 Task: Find connections with filter location Idstein with filter topic #DigitalMarketingwith filter profile language German with filter current company The Mill with filter school Sacred Heart College(autonomous)Thirupattur-635 601 with filter industry Medical Practices with filter service category Real Estate with filter keywords title Ghostwriter
Action: Mouse moved to (579, 77)
Screenshot: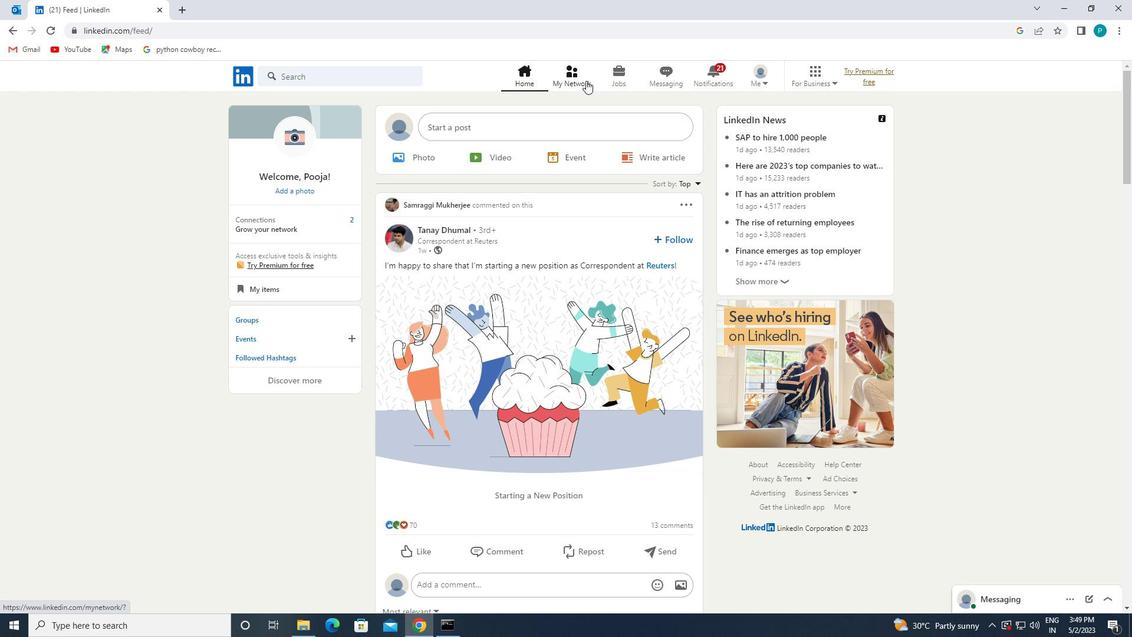 
Action: Mouse pressed left at (579, 77)
Screenshot: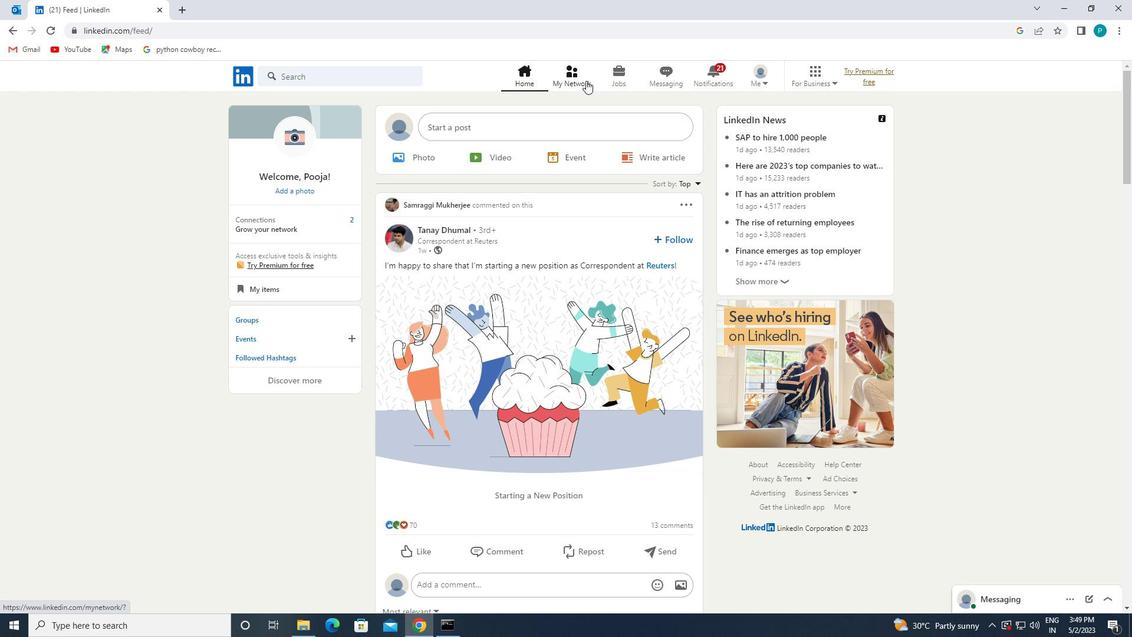 
Action: Mouse moved to (359, 138)
Screenshot: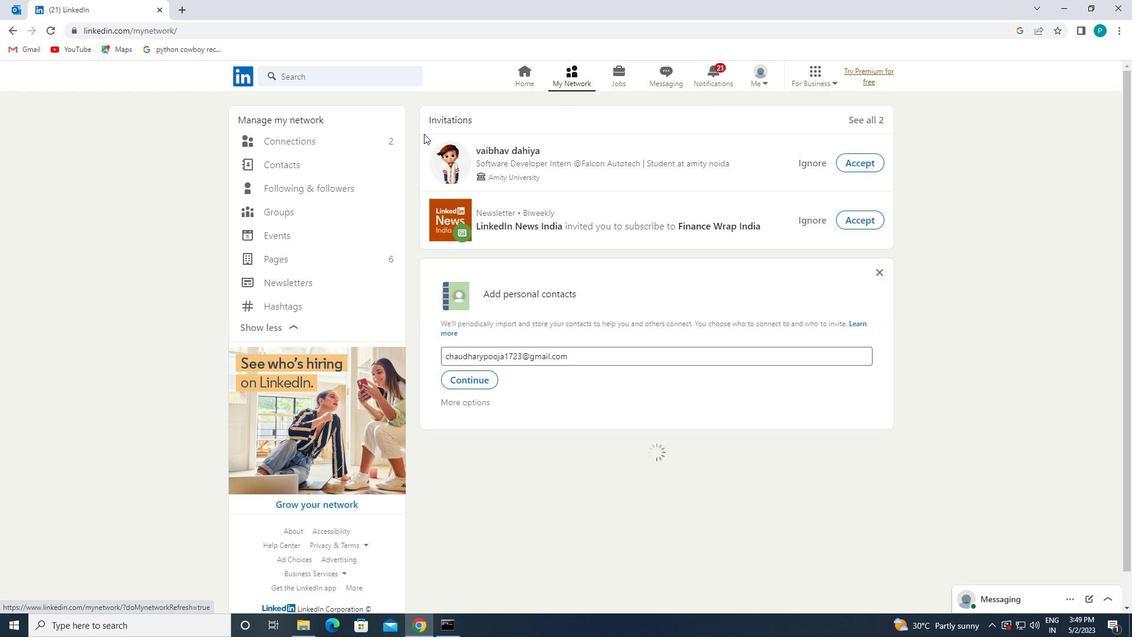 
Action: Mouse pressed left at (359, 138)
Screenshot: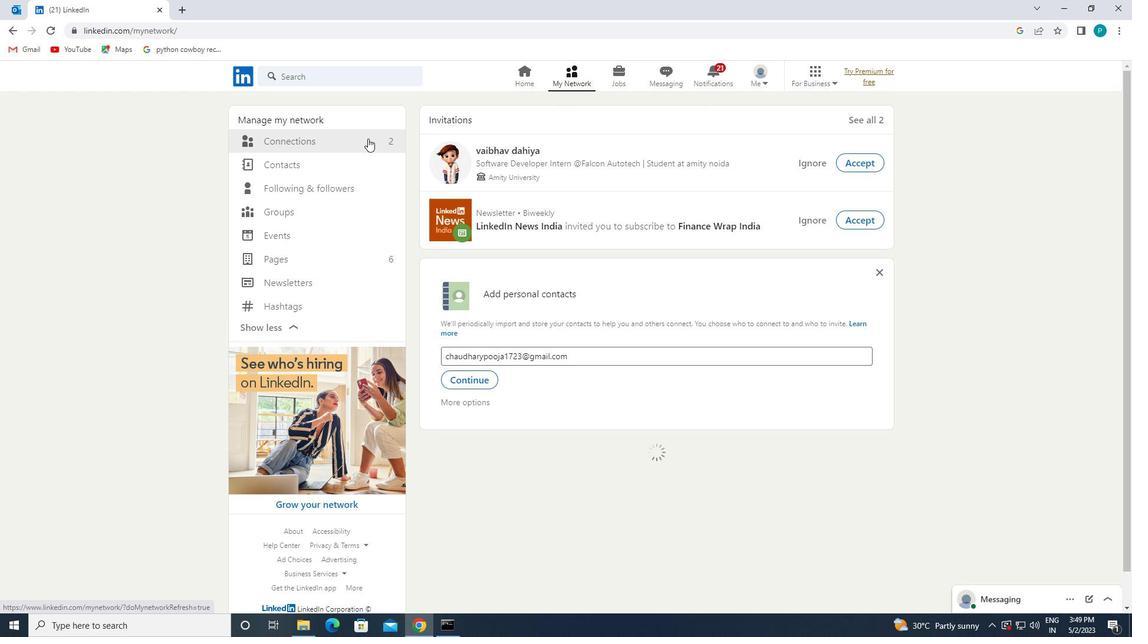 
Action: Mouse moved to (647, 149)
Screenshot: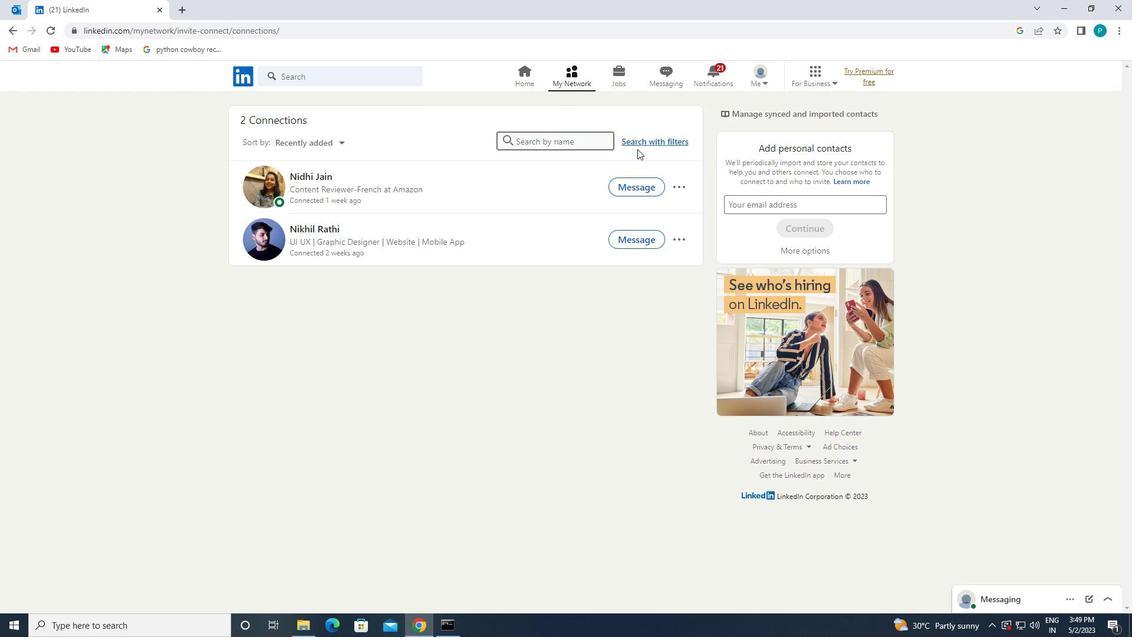 
Action: Mouse pressed left at (647, 149)
Screenshot: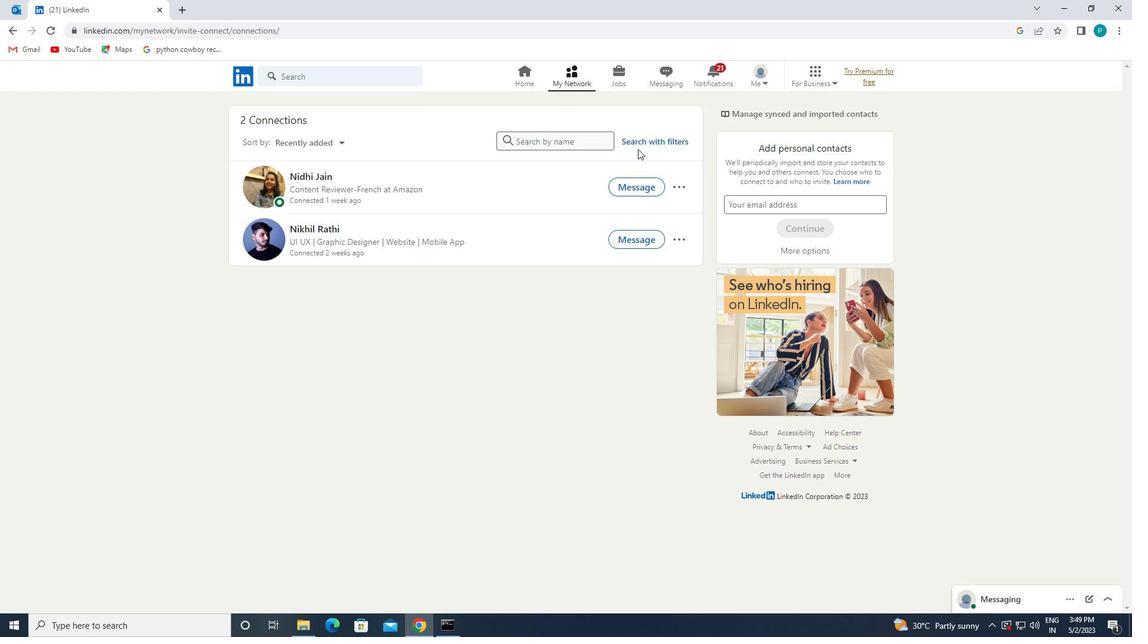 
Action: Mouse moved to (647, 144)
Screenshot: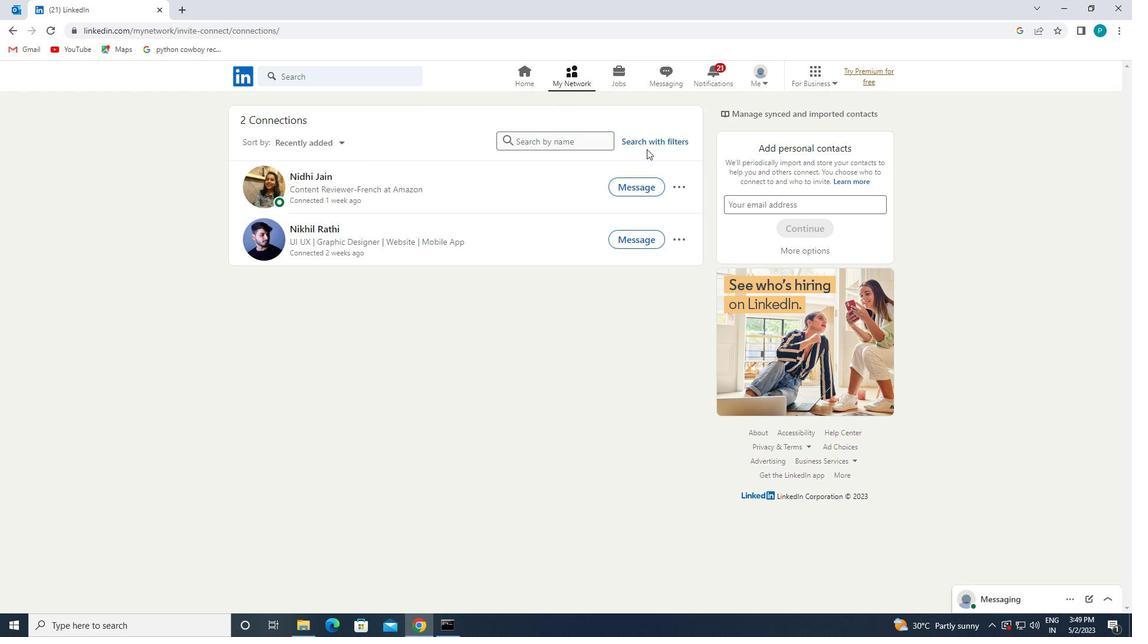 
Action: Mouse pressed left at (647, 144)
Screenshot: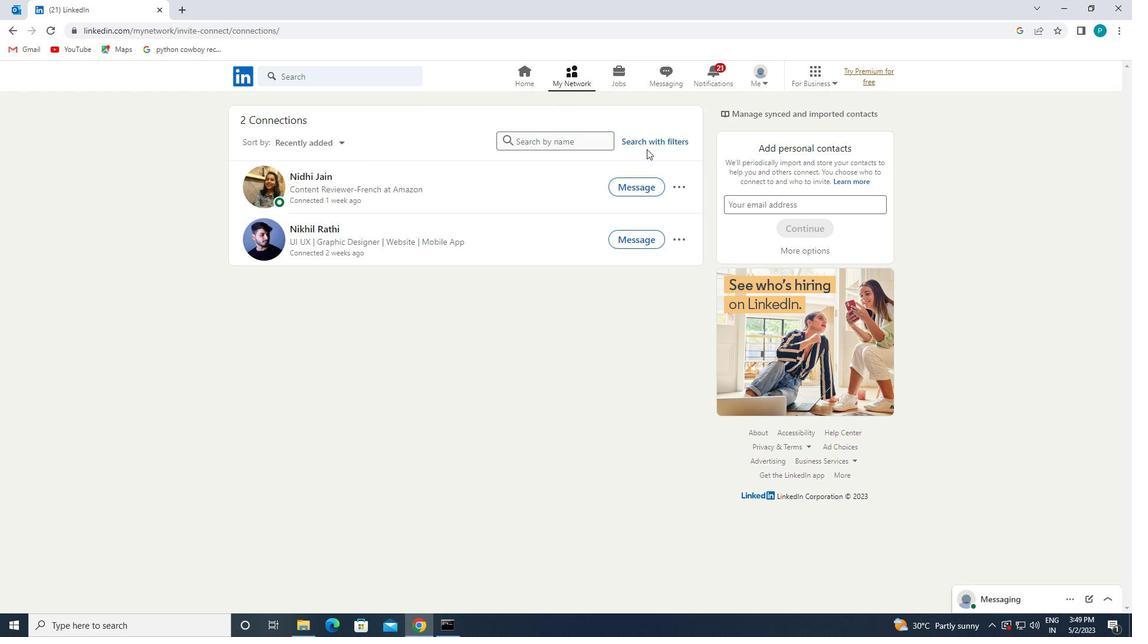 
Action: Mouse moved to (584, 112)
Screenshot: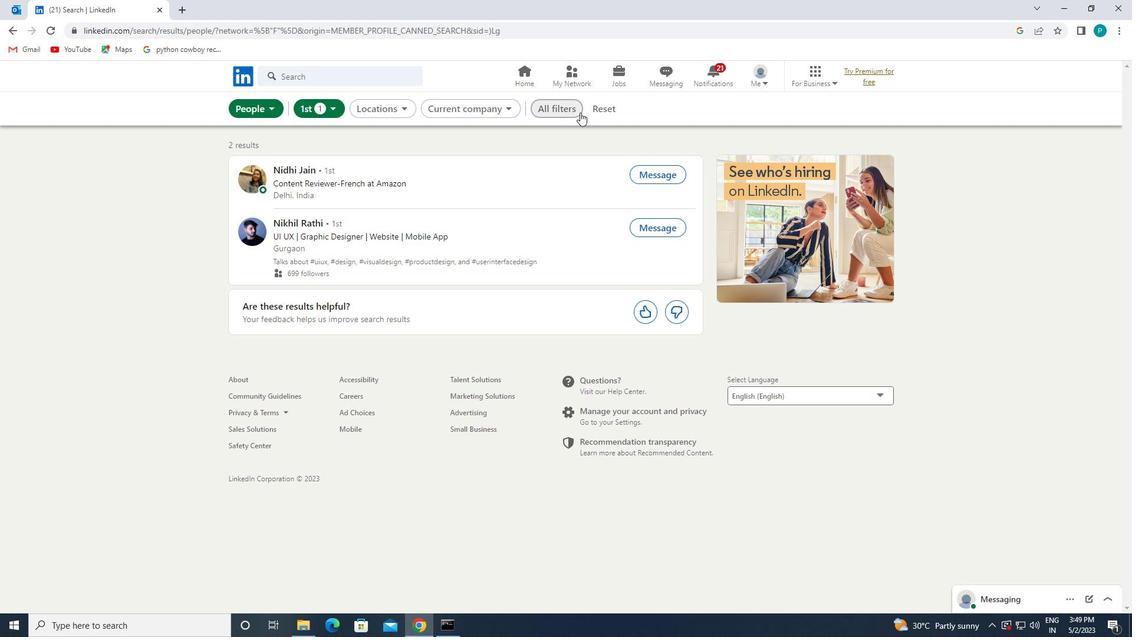 
Action: Mouse pressed left at (584, 112)
Screenshot: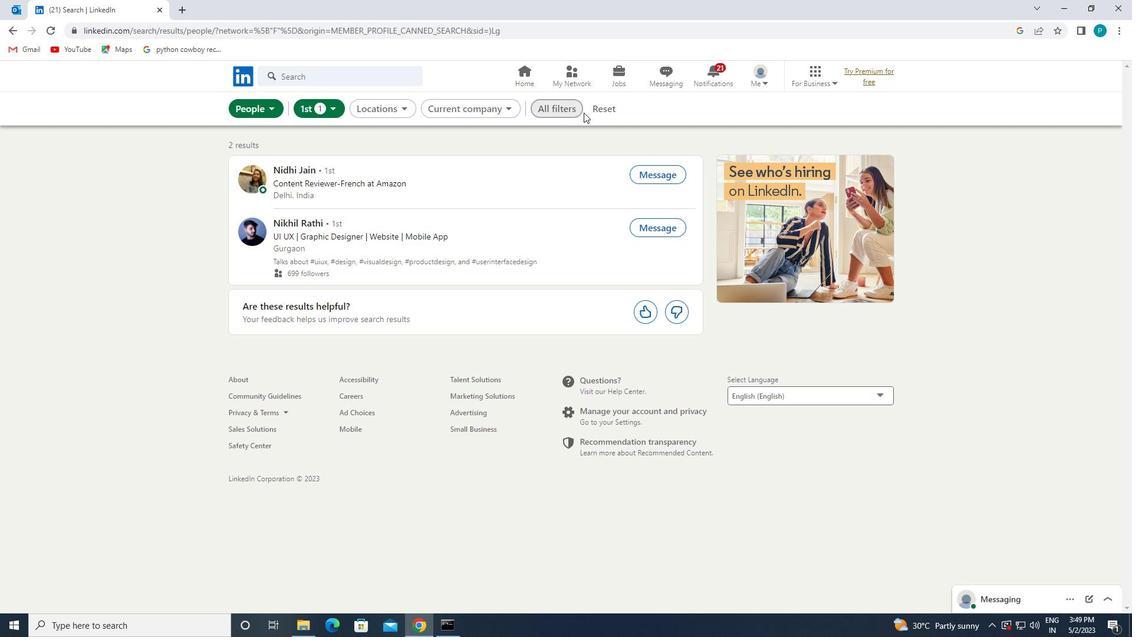 
Action: Mouse moved to (602, 110)
Screenshot: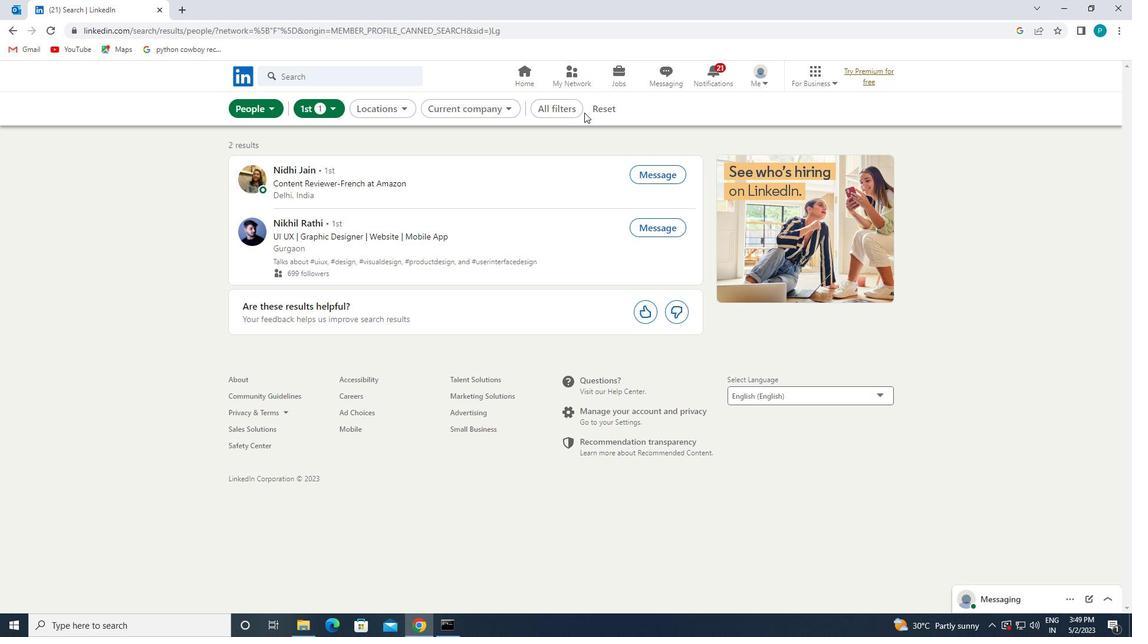 
Action: Mouse pressed left at (602, 110)
Screenshot: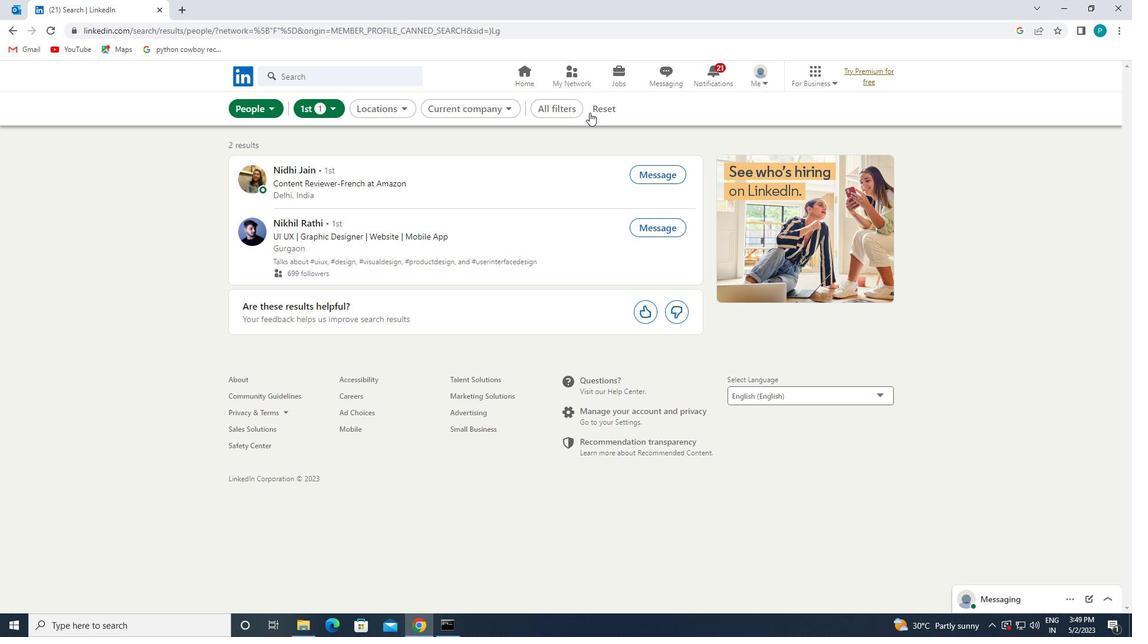 
Action: Mouse moved to (569, 110)
Screenshot: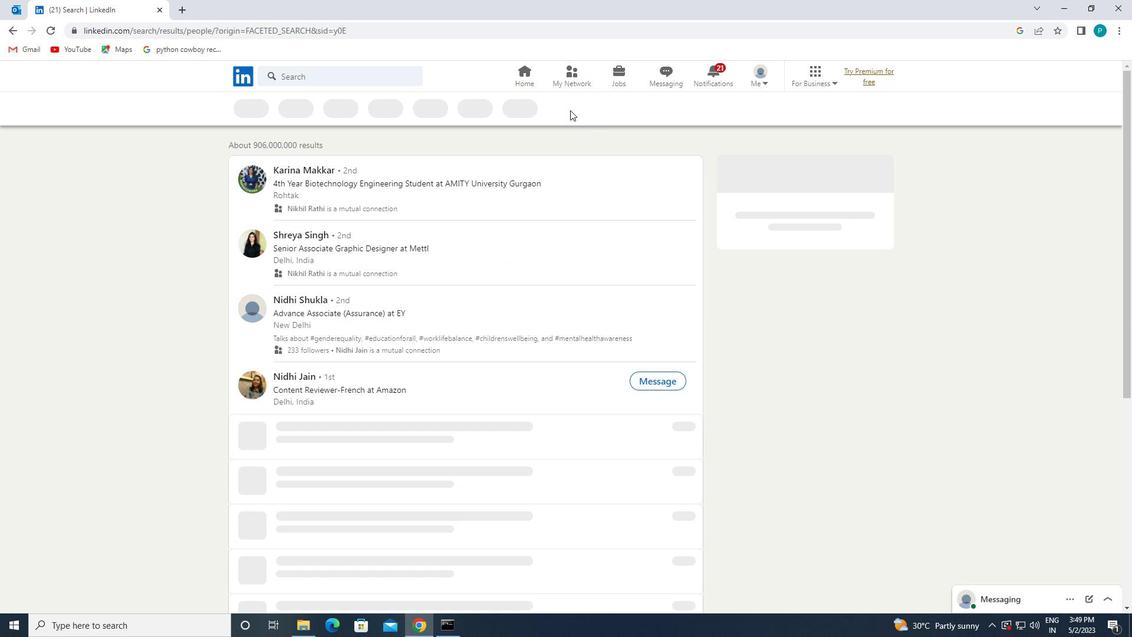 
Action: Mouse pressed left at (569, 110)
Screenshot: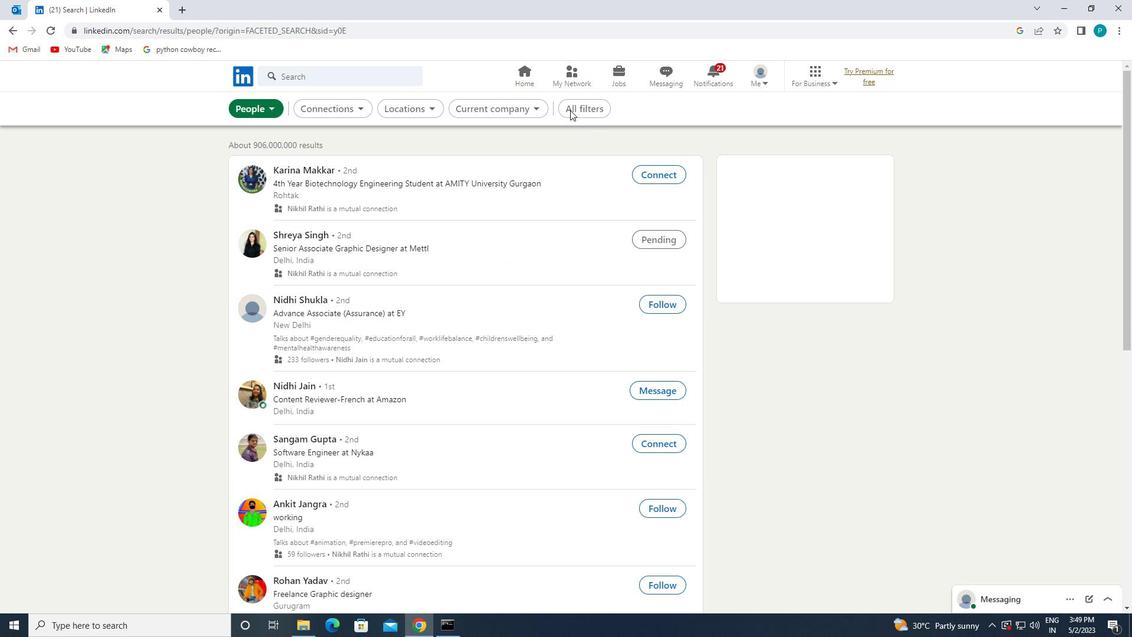 
Action: Mouse moved to (1031, 293)
Screenshot: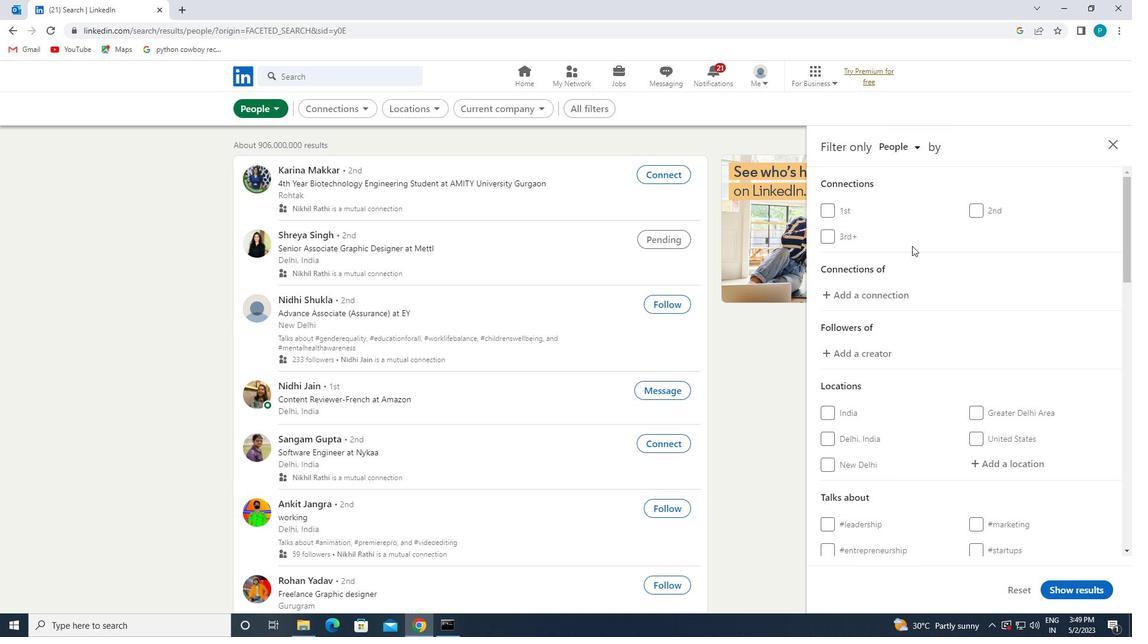 
Action: Mouse scrolled (1031, 293) with delta (0, 0)
Screenshot: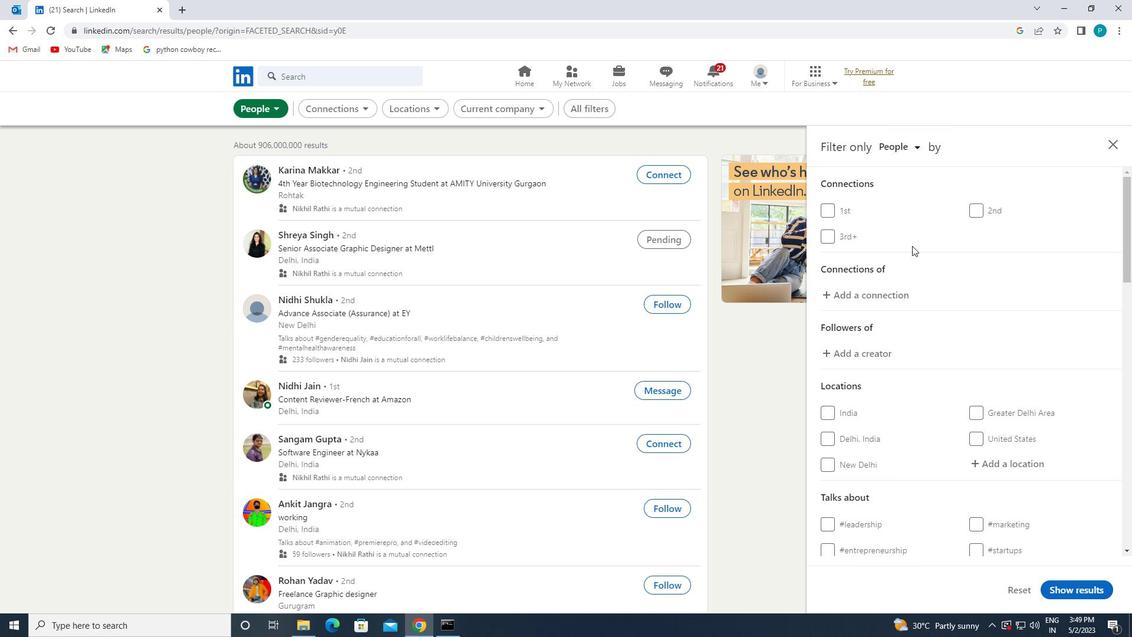 
Action: Mouse moved to (1032, 296)
Screenshot: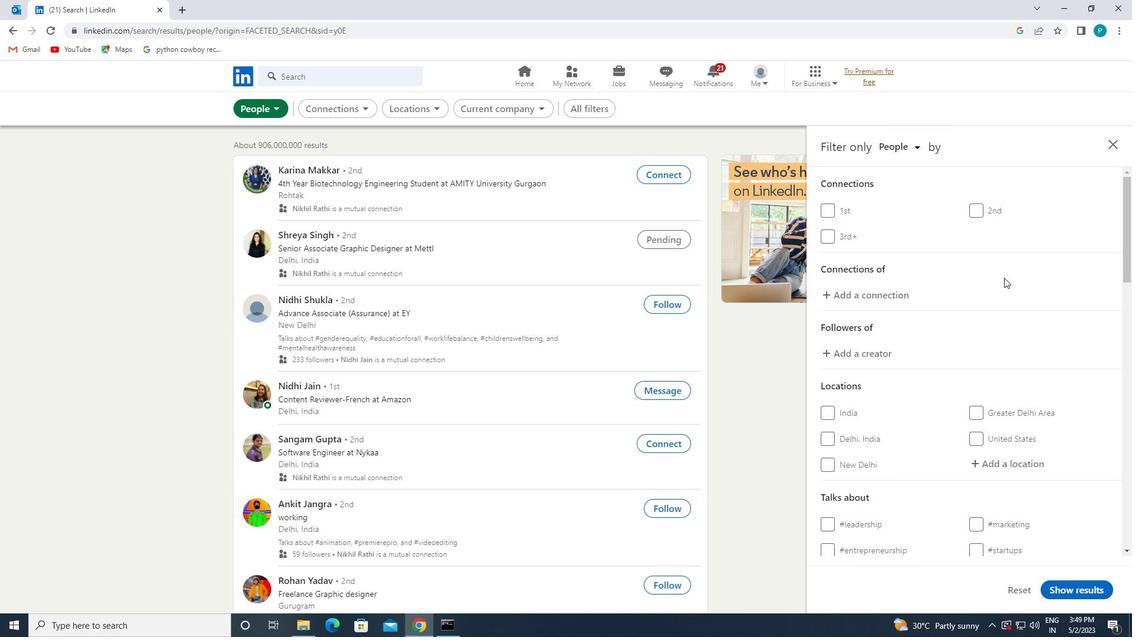 
Action: Mouse scrolled (1032, 295) with delta (0, 0)
Screenshot: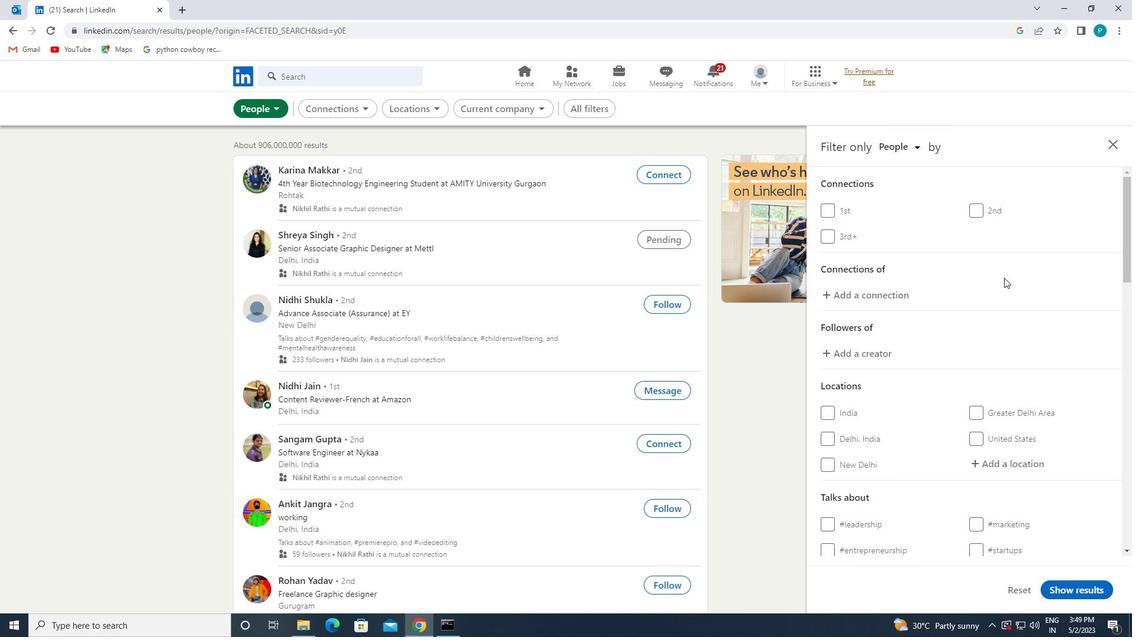 
Action: Mouse moved to (1037, 343)
Screenshot: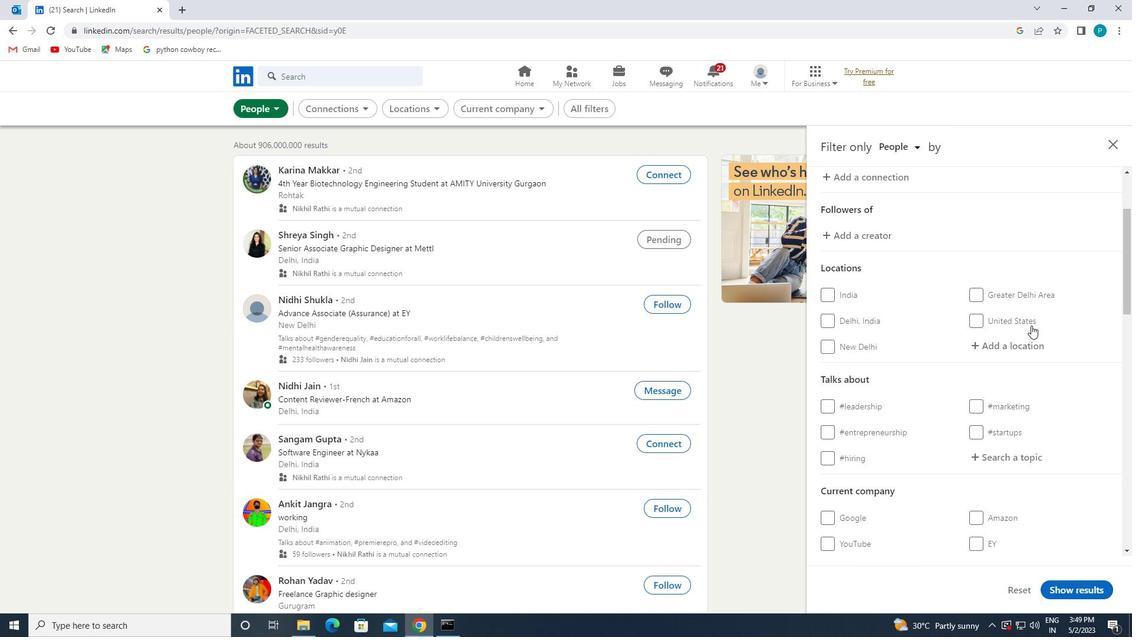 
Action: Mouse pressed left at (1037, 343)
Screenshot: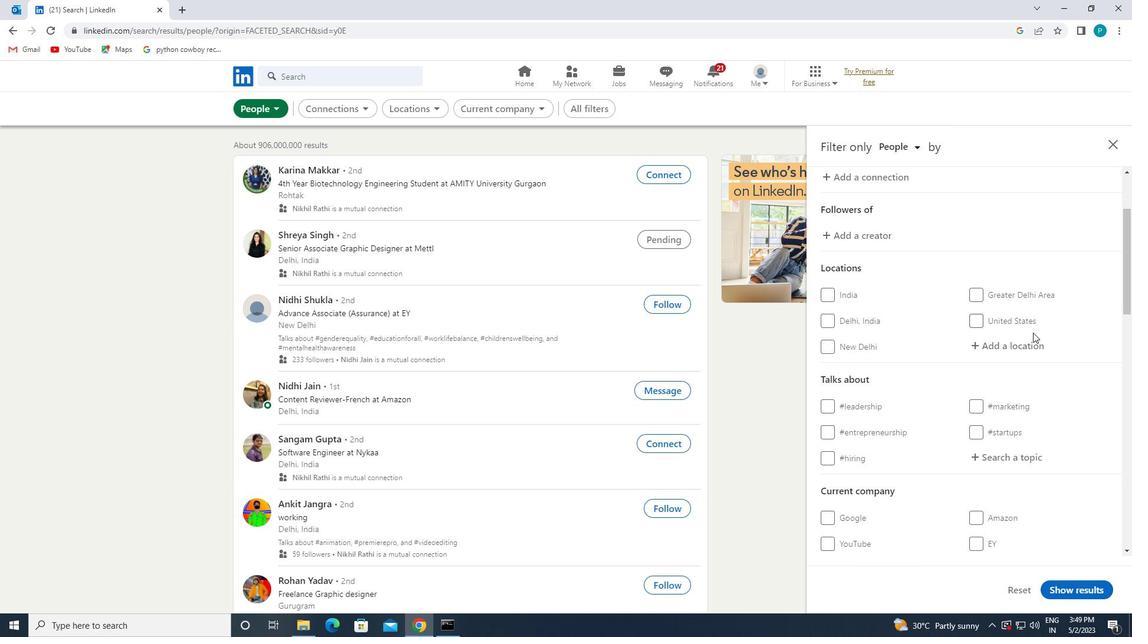 
Action: Key pressed <Key.caps_lock>i<Key.caps_lock>de<Key.backspace>stein
Screenshot: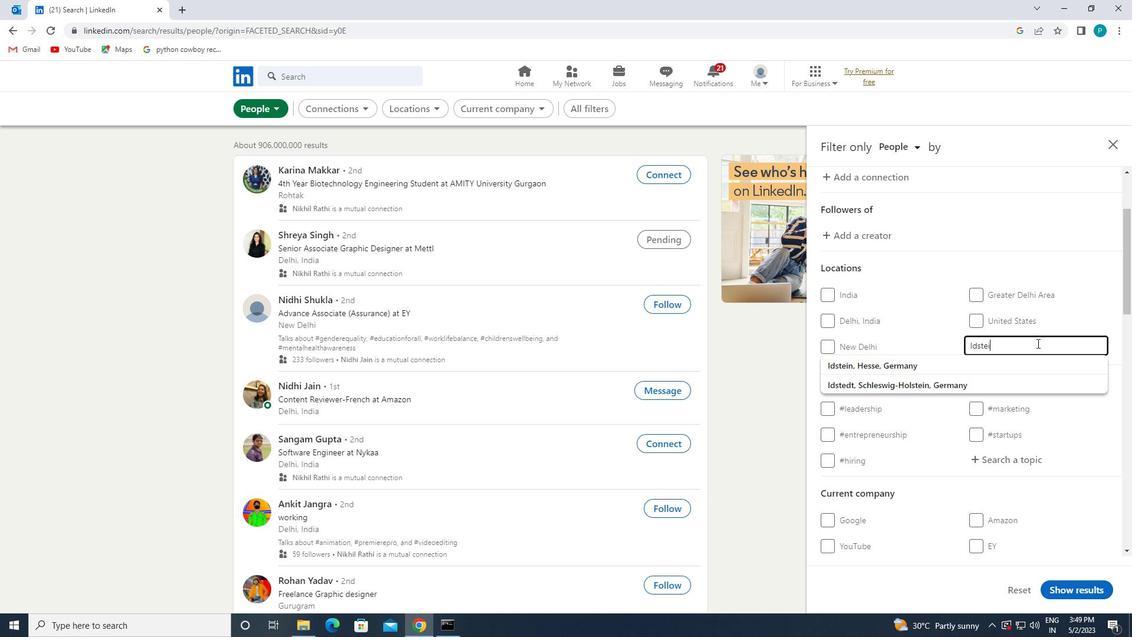 
Action: Mouse moved to (959, 374)
Screenshot: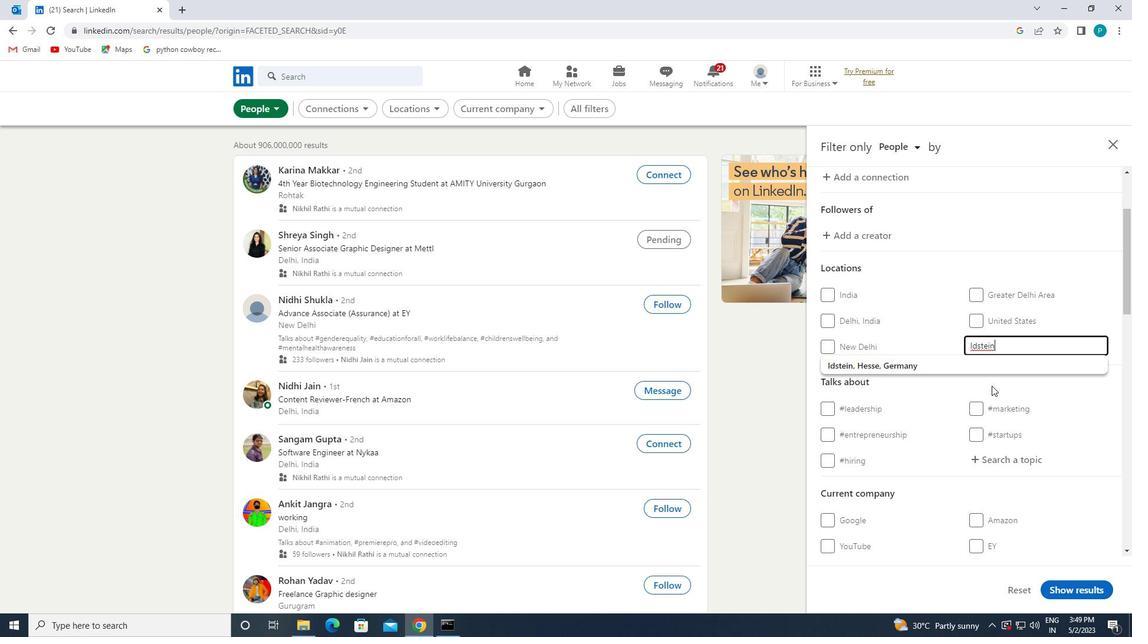 
Action: Mouse pressed left at (959, 374)
Screenshot: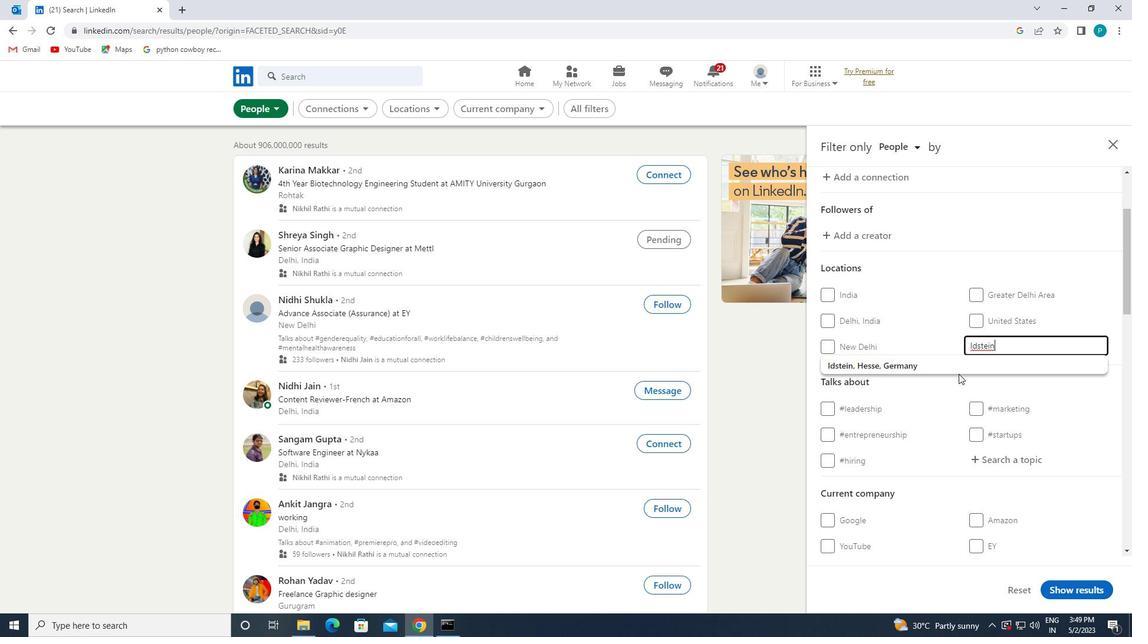 
Action: Mouse moved to (979, 389)
Screenshot: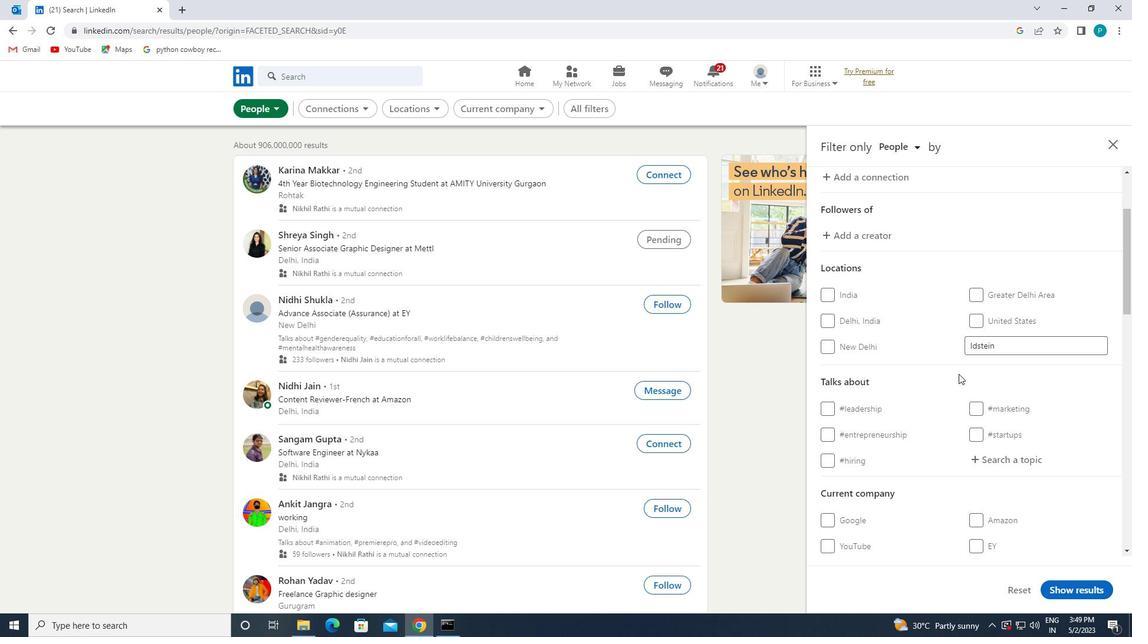 
Action: Mouse scrolled (979, 389) with delta (0, 0)
Screenshot: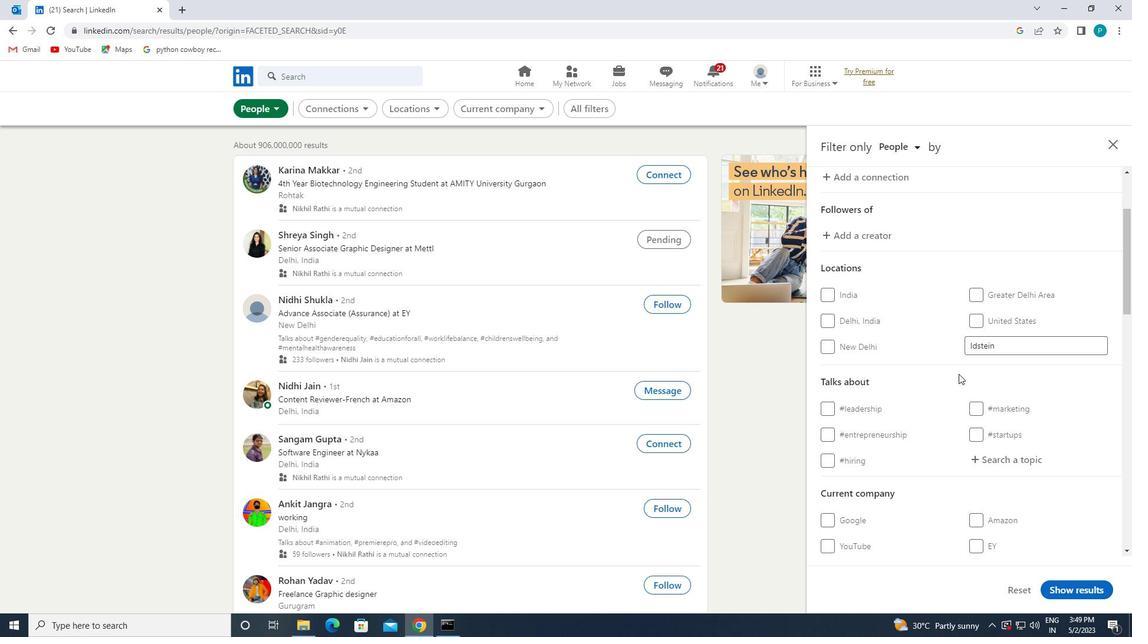 
Action: Mouse moved to (982, 393)
Screenshot: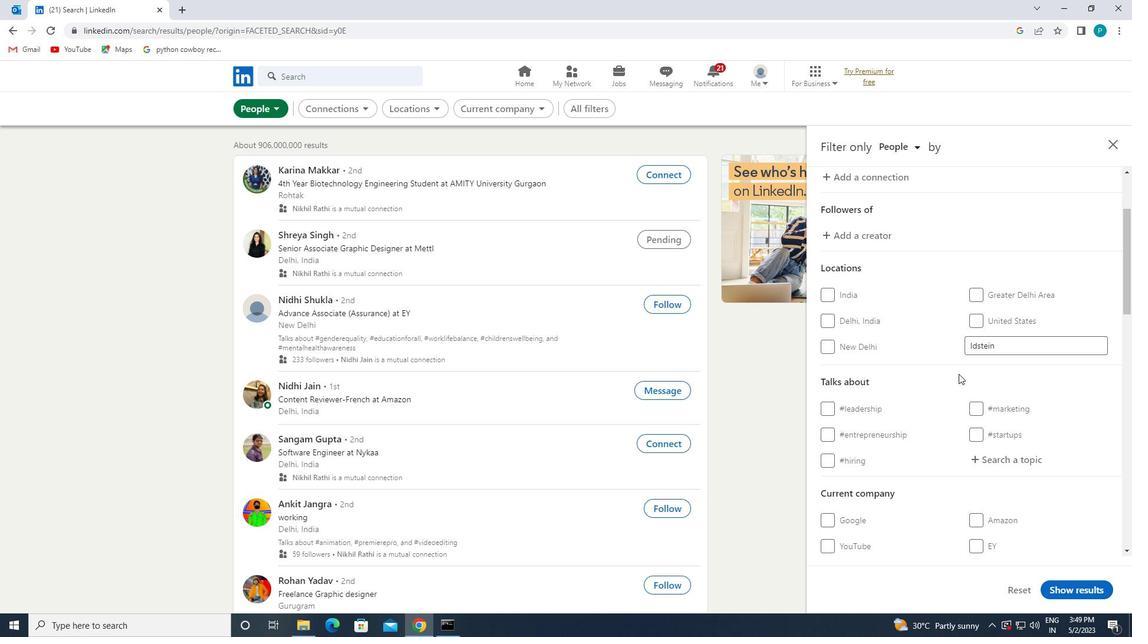 
Action: Mouse scrolled (982, 392) with delta (0, 0)
Screenshot: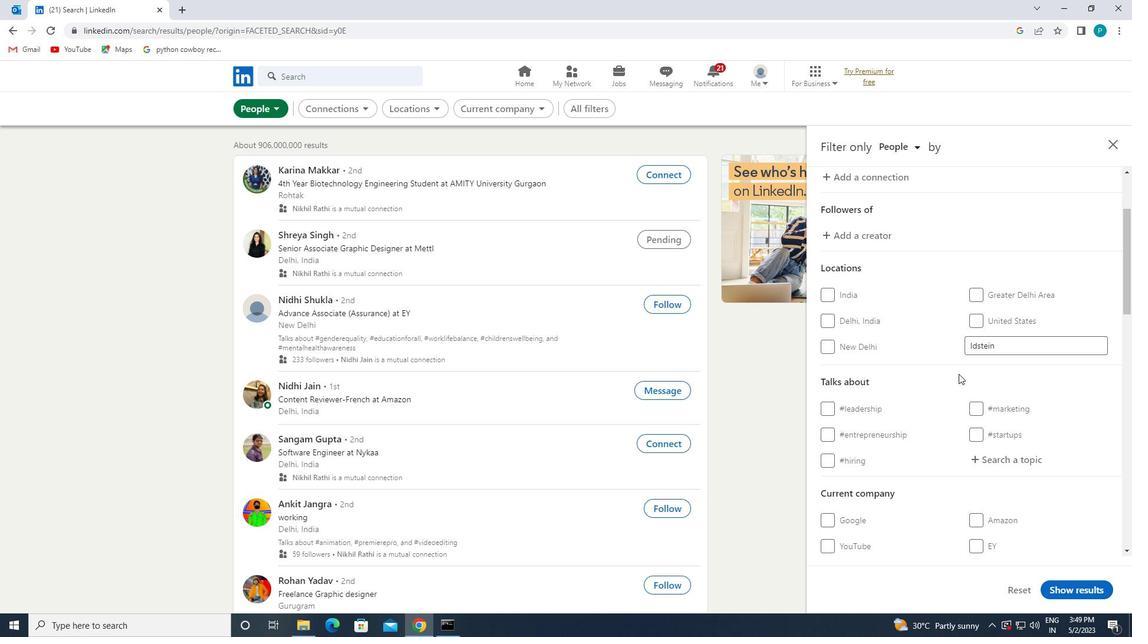 
Action: Mouse moved to (976, 347)
Screenshot: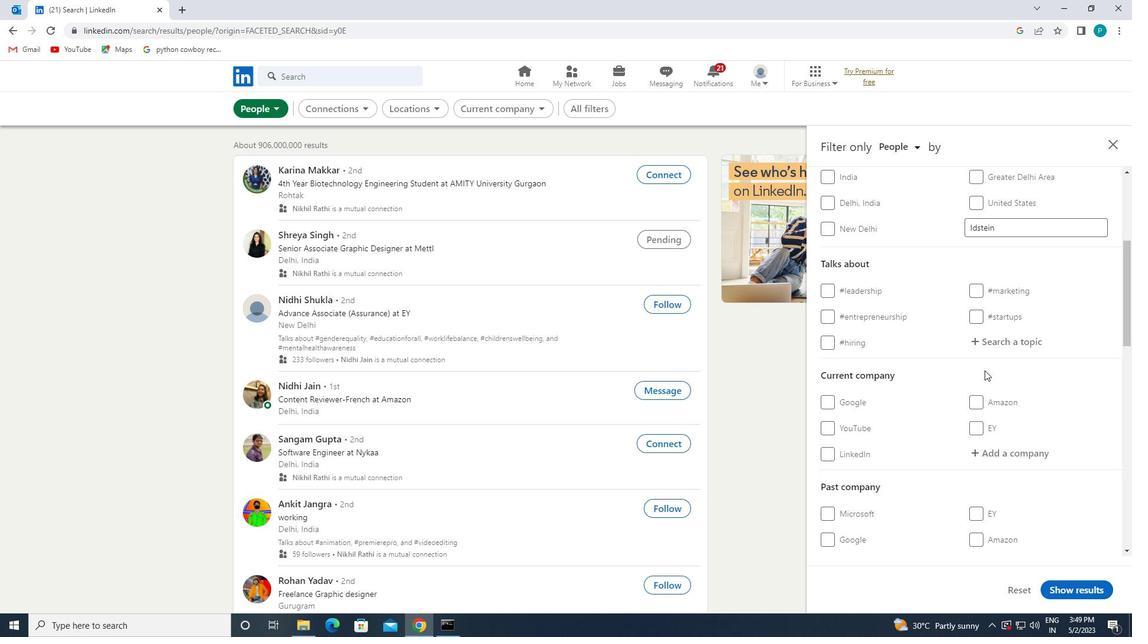 
Action: Mouse pressed left at (976, 347)
Screenshot: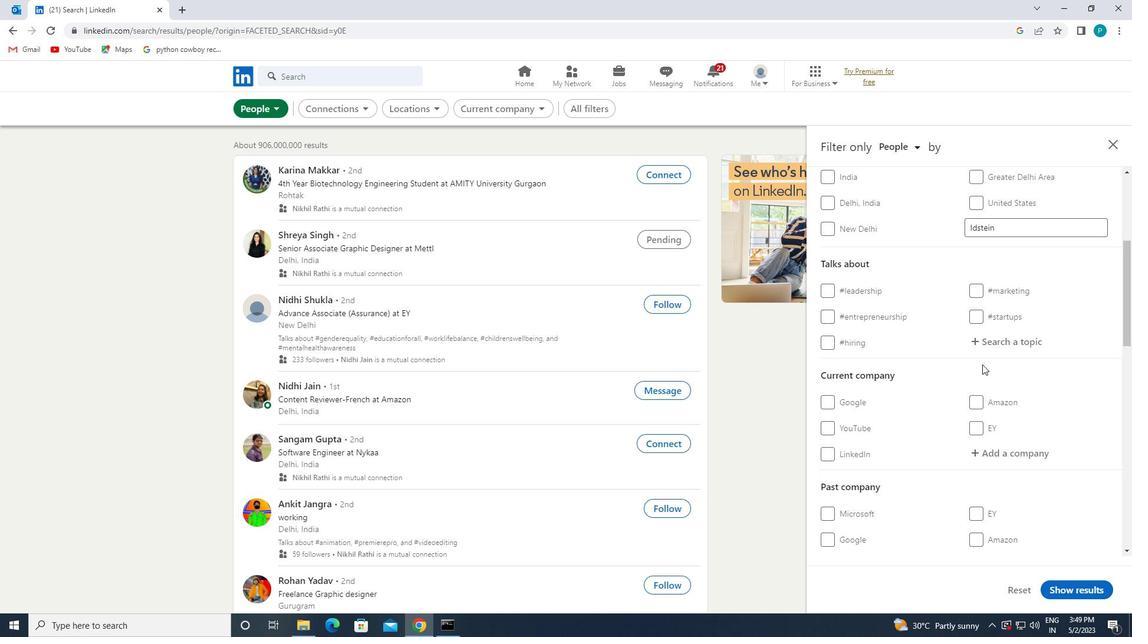 
Action: Key pressed <Key.shift>#D<Key.backspace><Key.caps_lock>D<Key.caps_lock>IGITAL<Key.caps_lock>M<Key.caps_lock>ARKETING
Screenshot: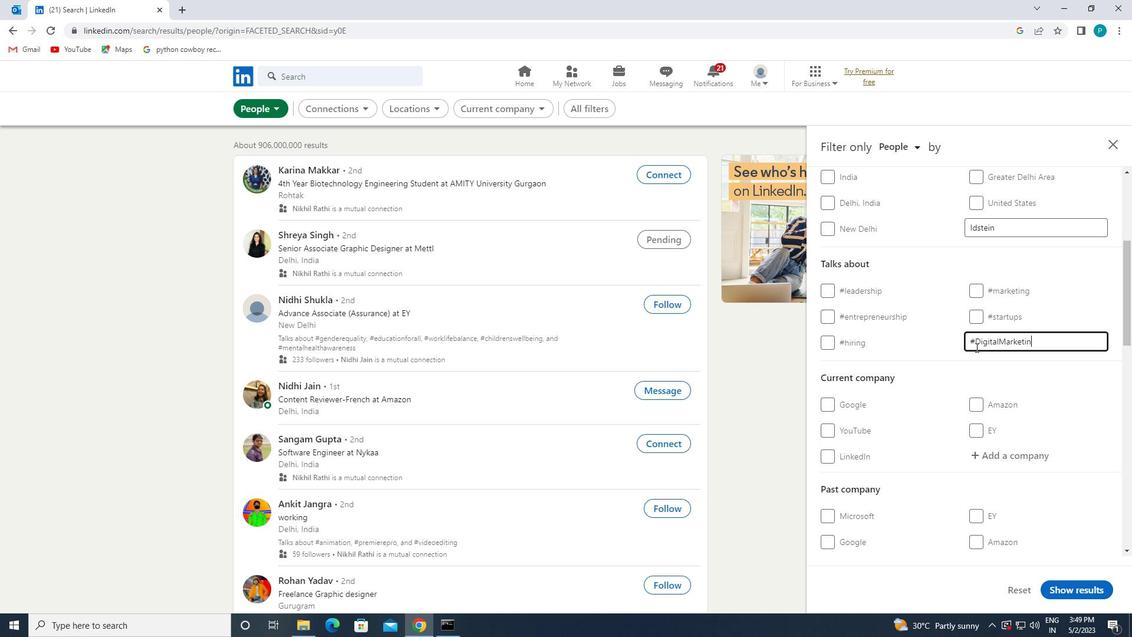 
Action: Mouse scrolled (976, 346) with delta (0, 0)
Screenshot: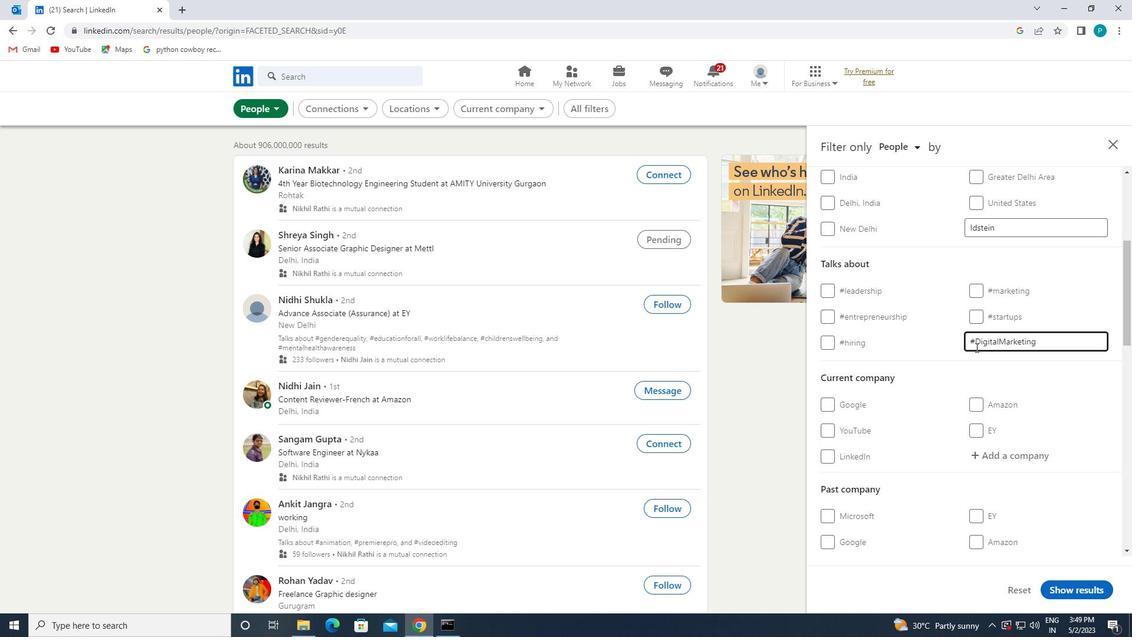 
Action: Mouse scrolled (976, 346) with delta (0, 0)
Screenshot: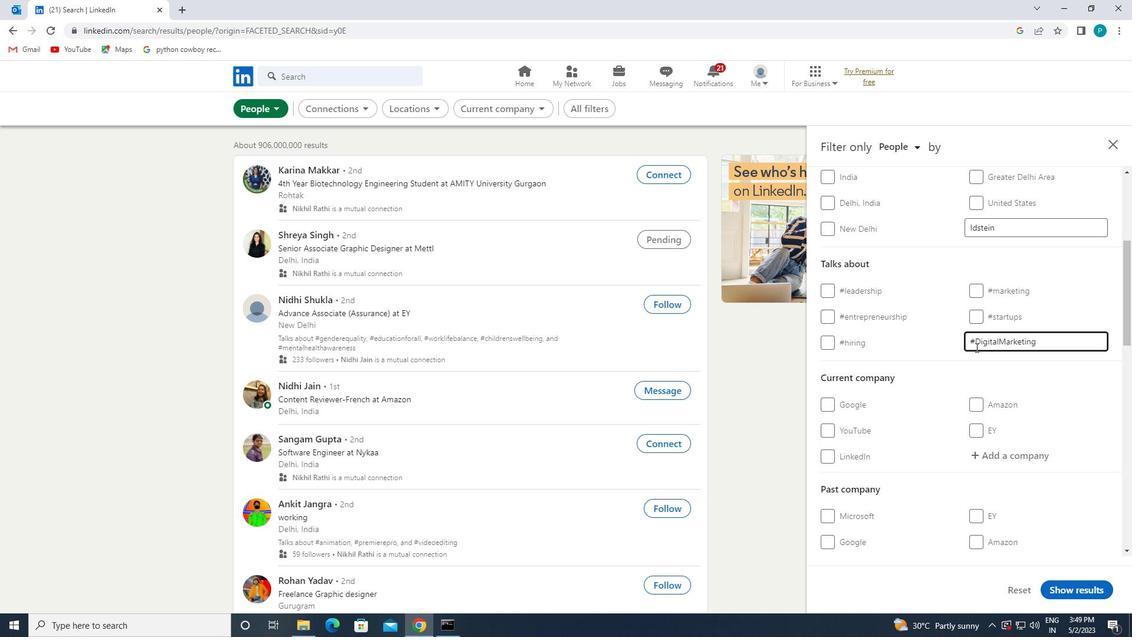 
Action: Mouse moved to (974, 346)
Screenshot: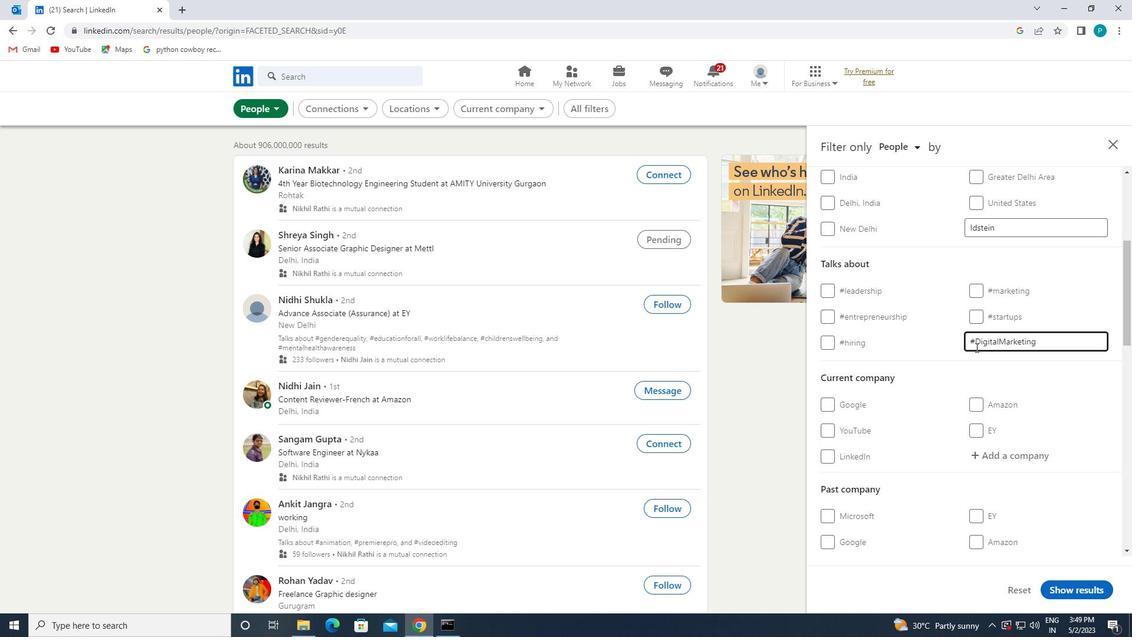 
Action: Mouse scrolled (974, 346) with delta (0, 0)
Screenshot: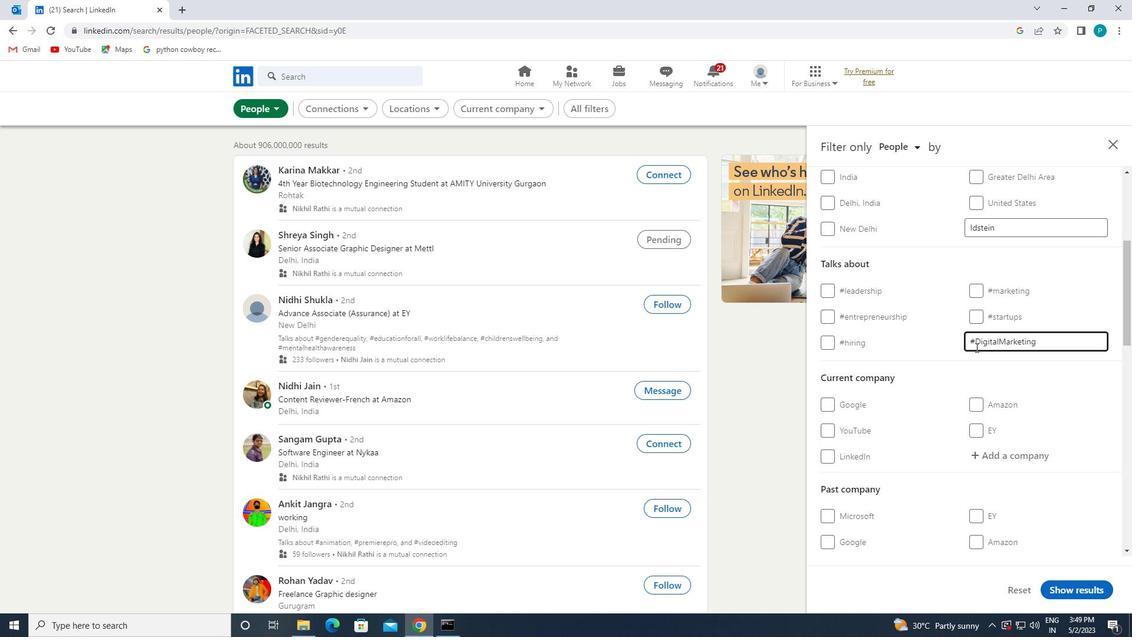
Action: Mouse moved to (913, 351)
Screenshot: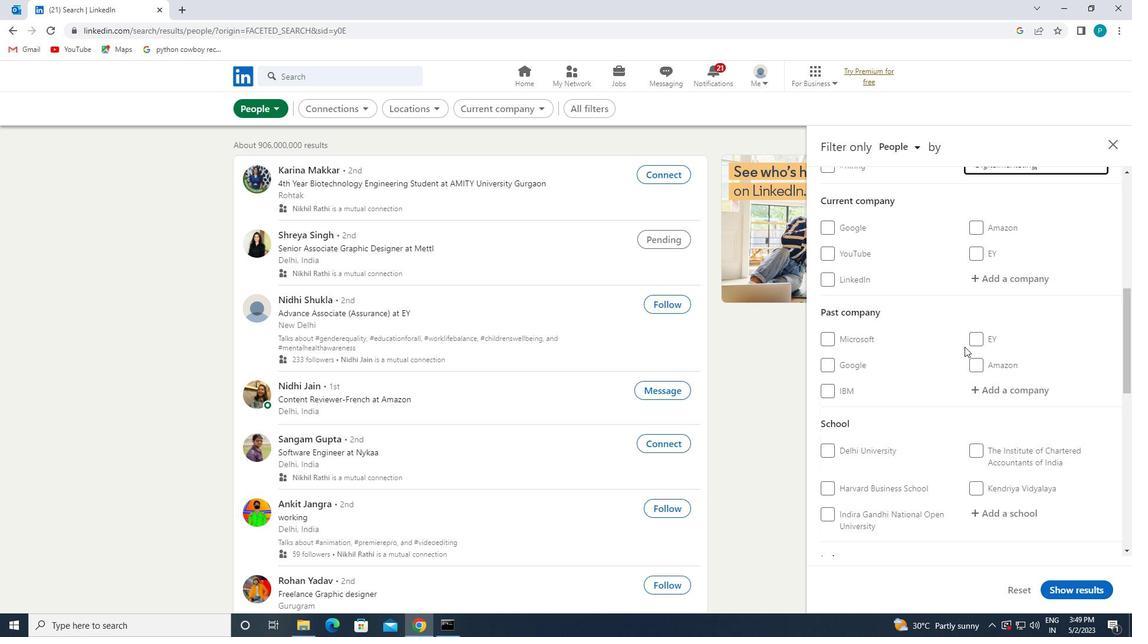 
Action: Mouse scrolled (913, 351) with delta (0, 0)
Screenshot: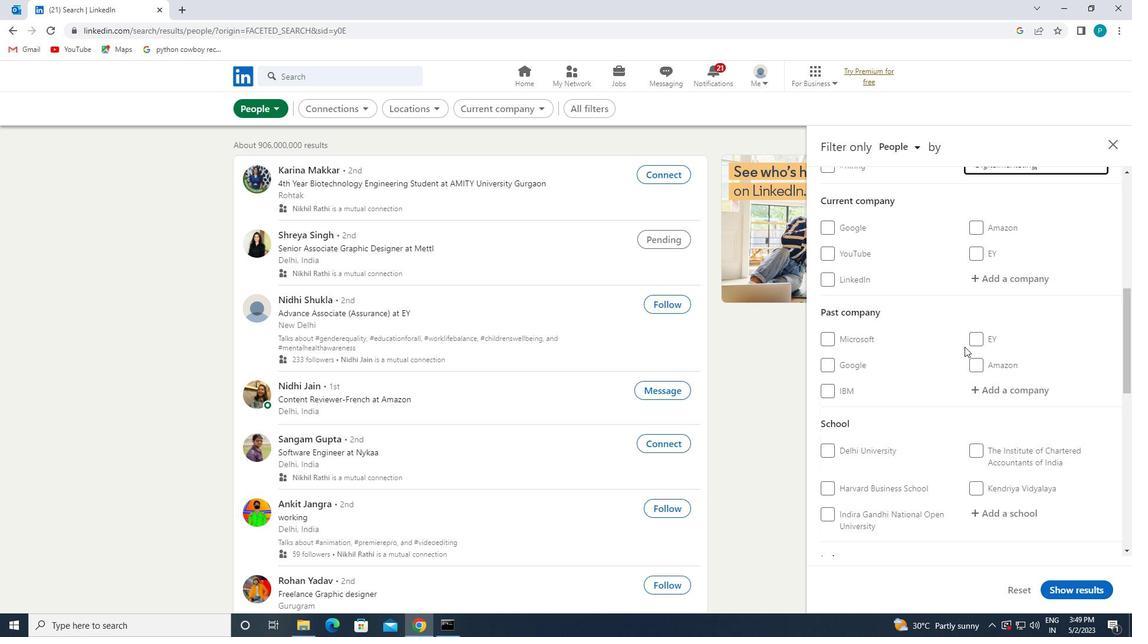 
Action: Mouse moved to (911, 351)
Screenshot: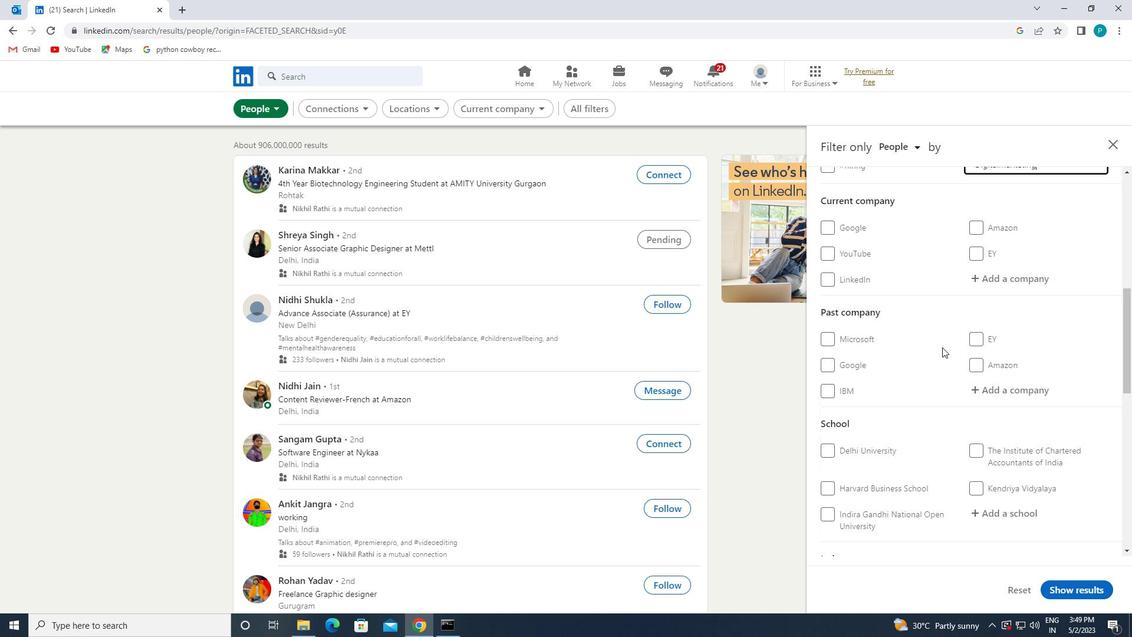 
Action: Mouse scrolled (911, 351) with delta (0, 0)
Screenshot: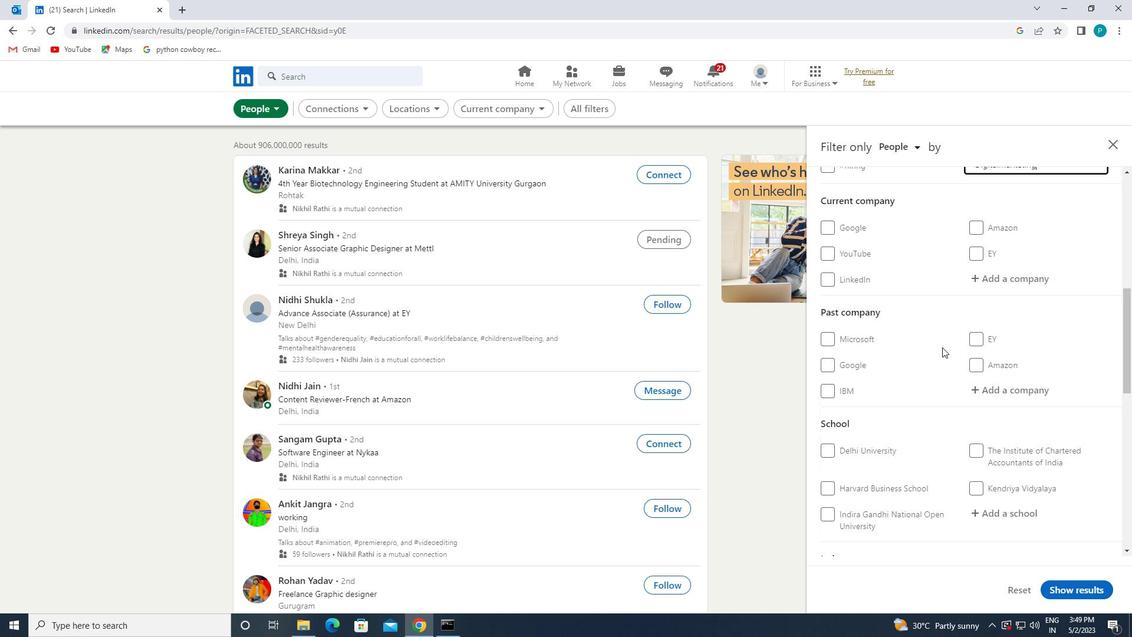 
Action: Mouse moved to (873, 387)
Screenshot: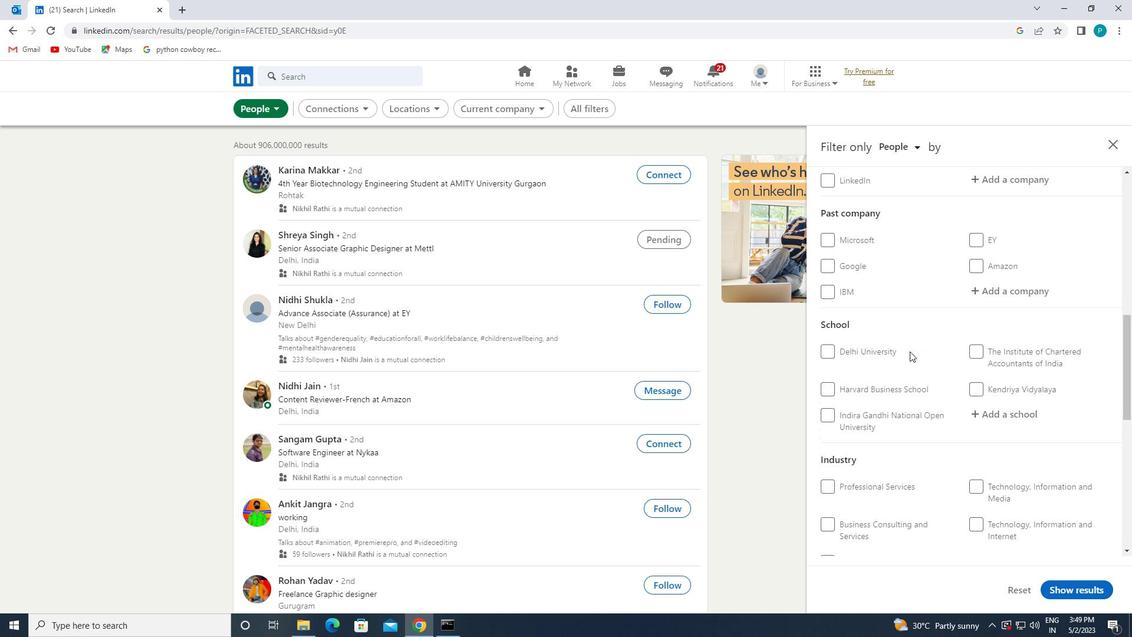 
Action: Mouse scrolled (873, 387) with delta (0, 0)
Screenshot: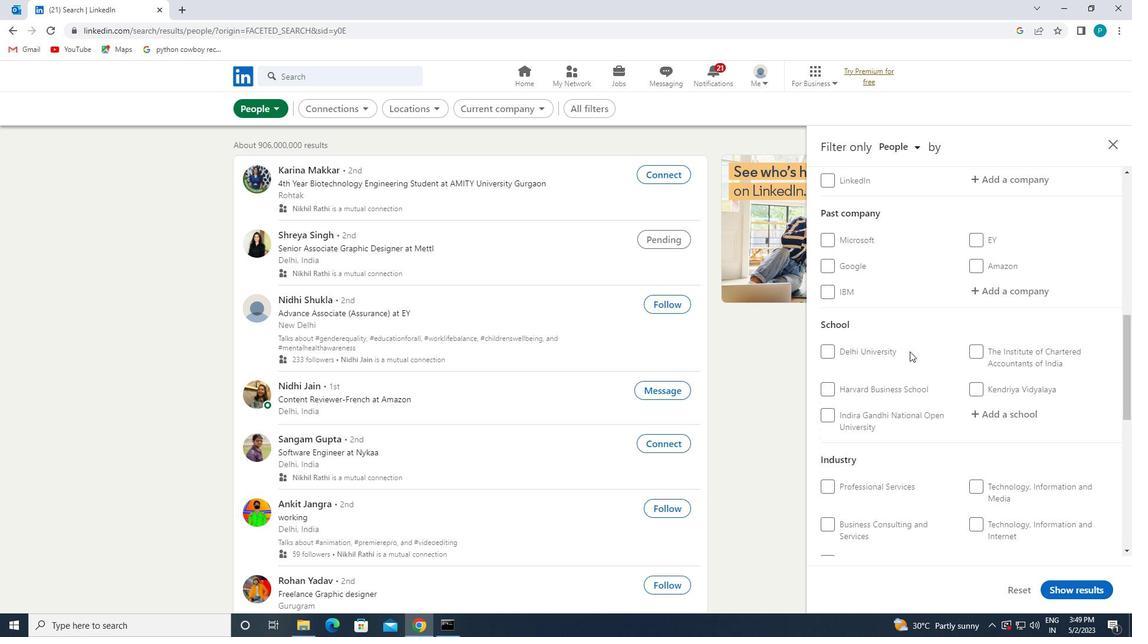 
Action: Mouse moved to (873, 390)
Screenshot: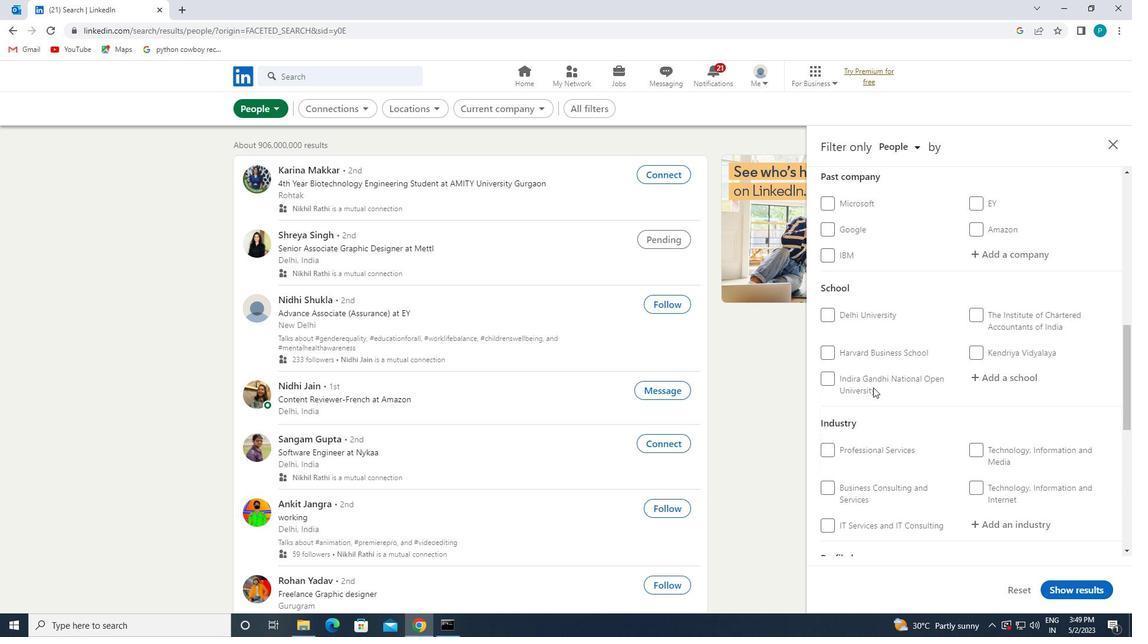 
Action: Mouse scrolled (873, 389) with delta (0, 0)
Screenshot: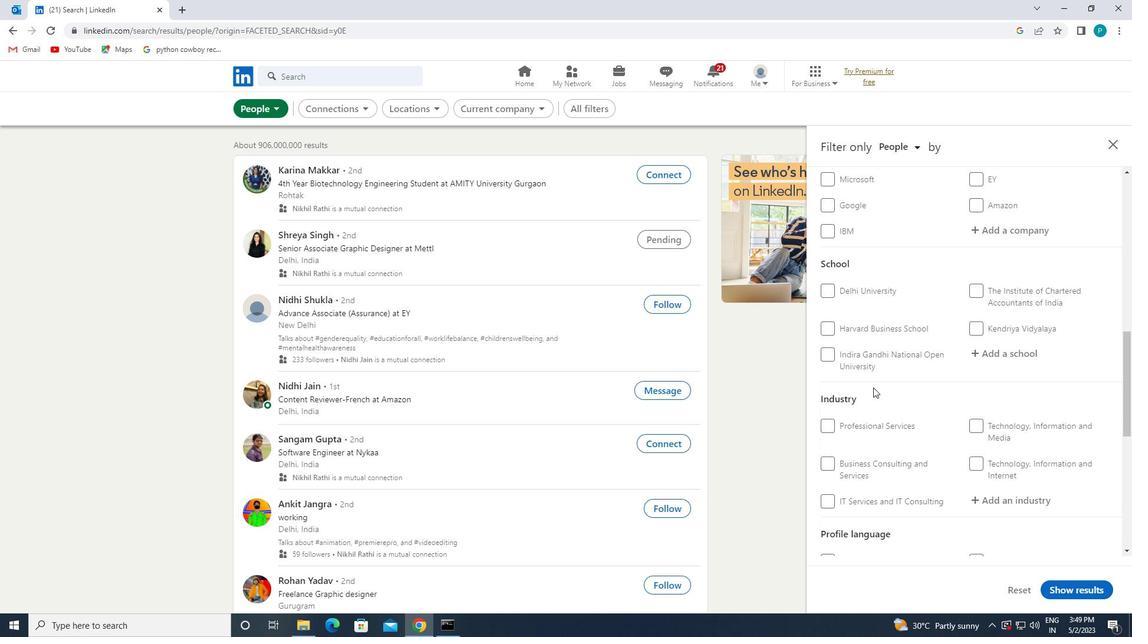 
Action: Mouse moved to (859, 533)
Screenshot: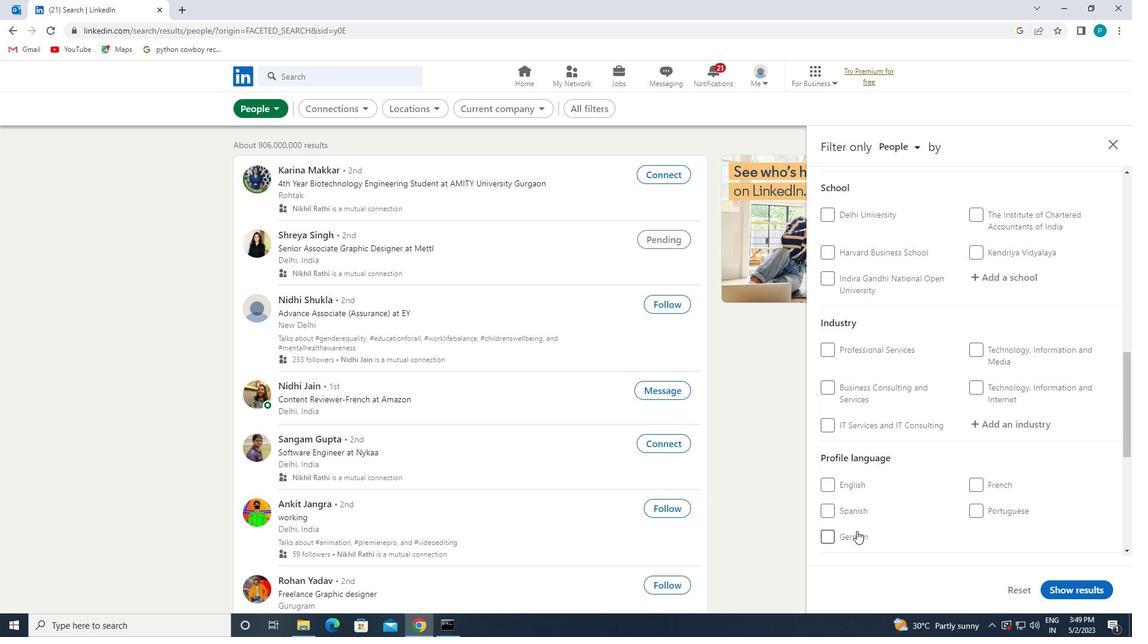 
Action: Mouse pressed left at (859, 533)
Screenshot: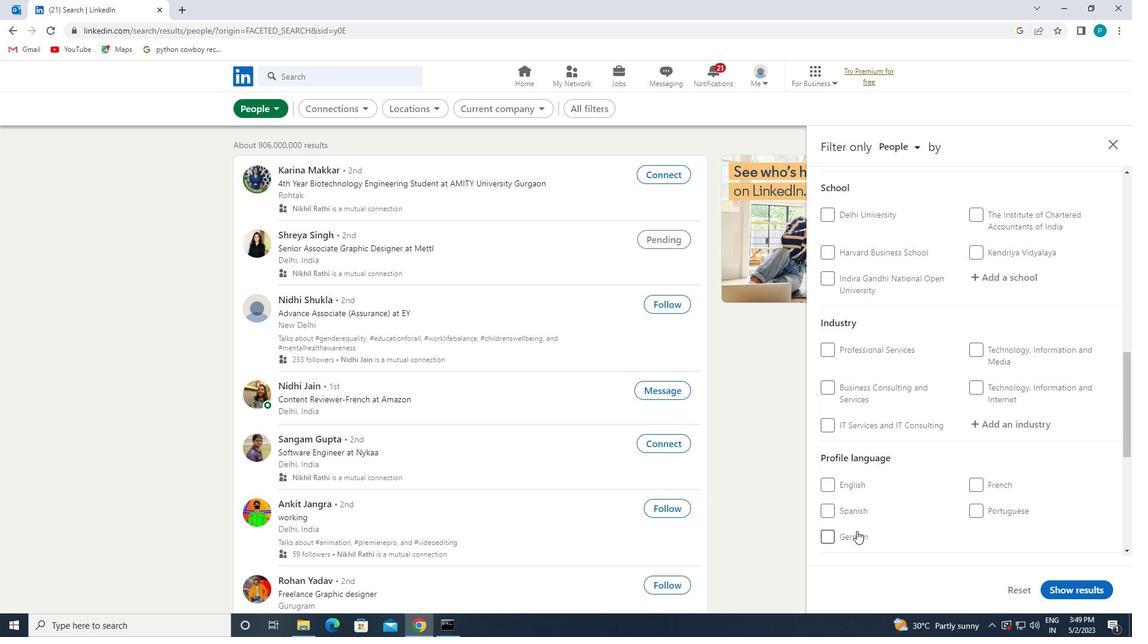 
Action: Mouse moved to (969, 459)
Screenshot: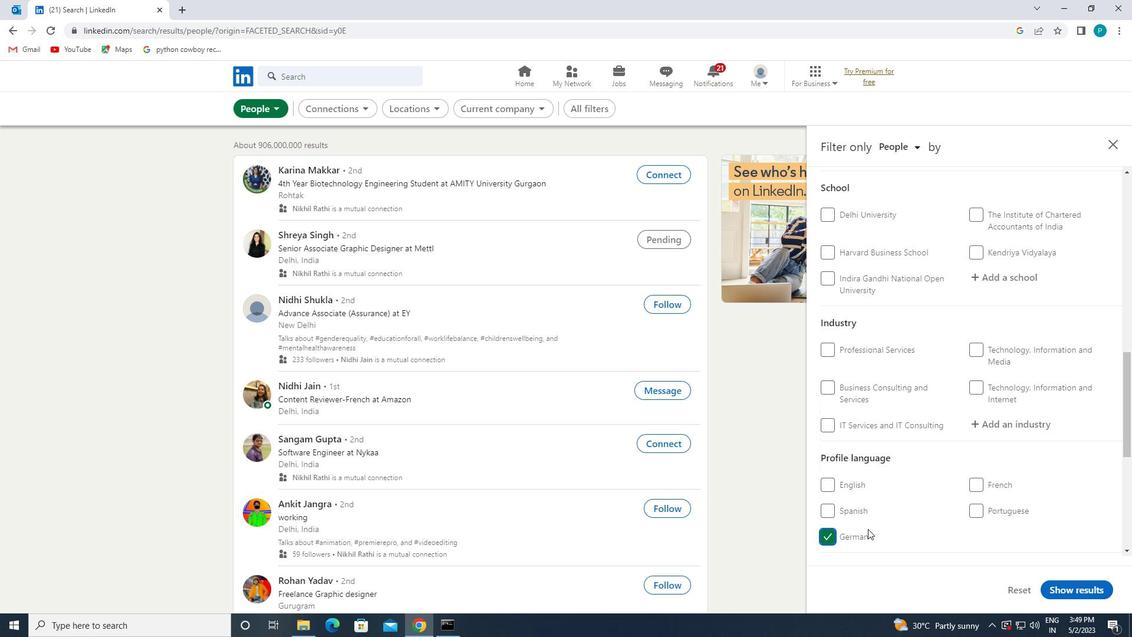 
Action: Mouse scrolled (969, 460) with delta (0, 0)
Screenshot: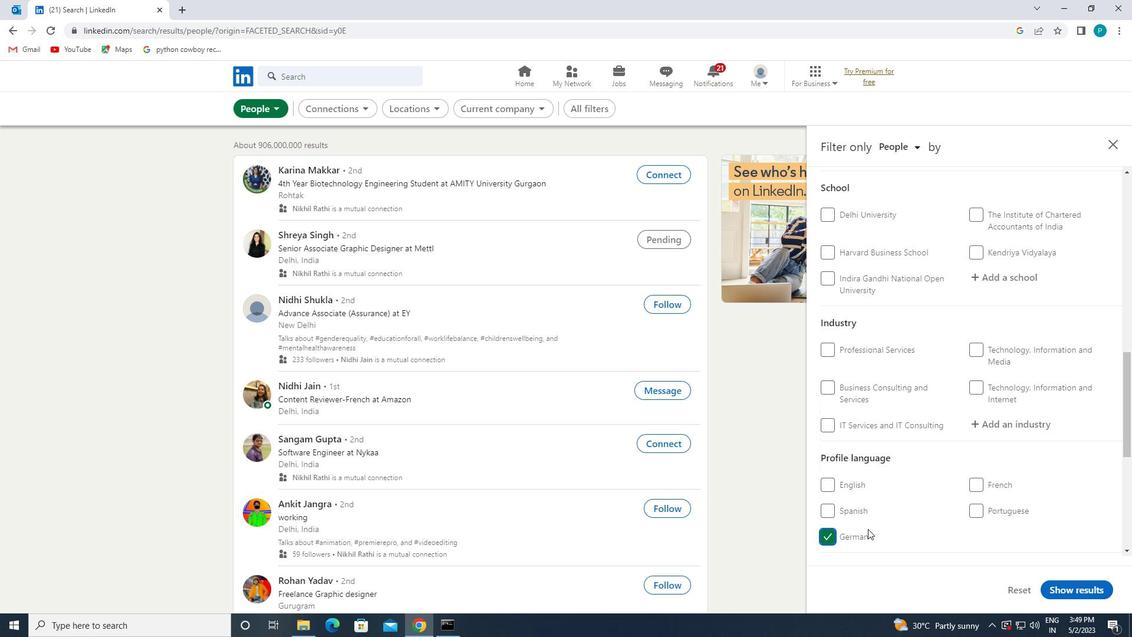
Action: Mouse scrolled (969, 460) with delta (0, 0)
Screenshot: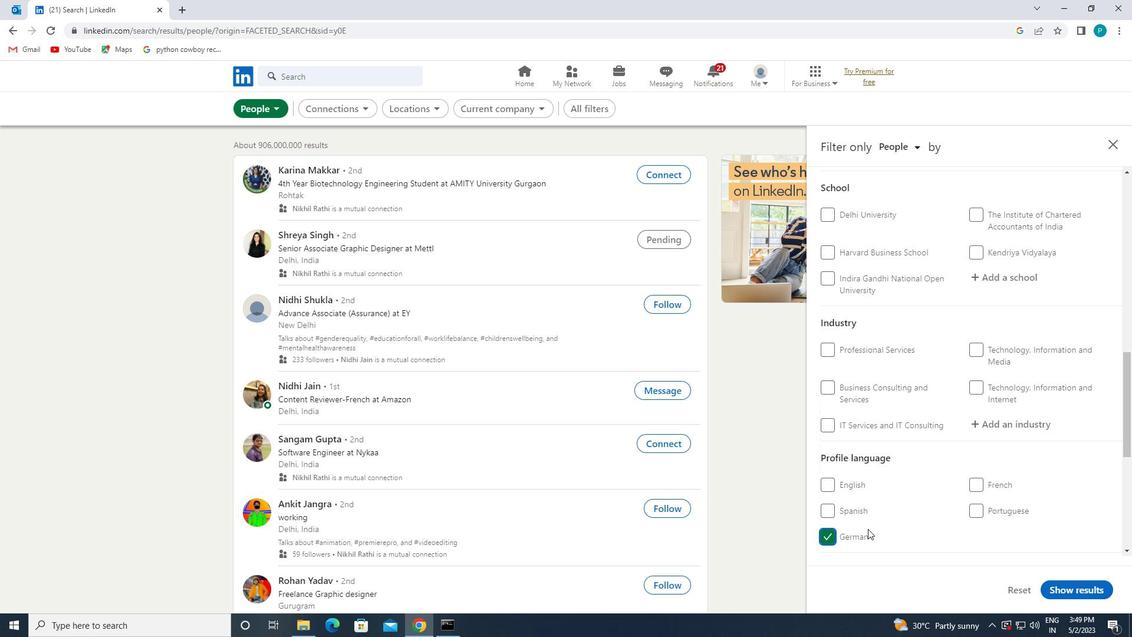 
Action: Mouse scrolled (969, 460) with delta (0, 0)
Screenshot: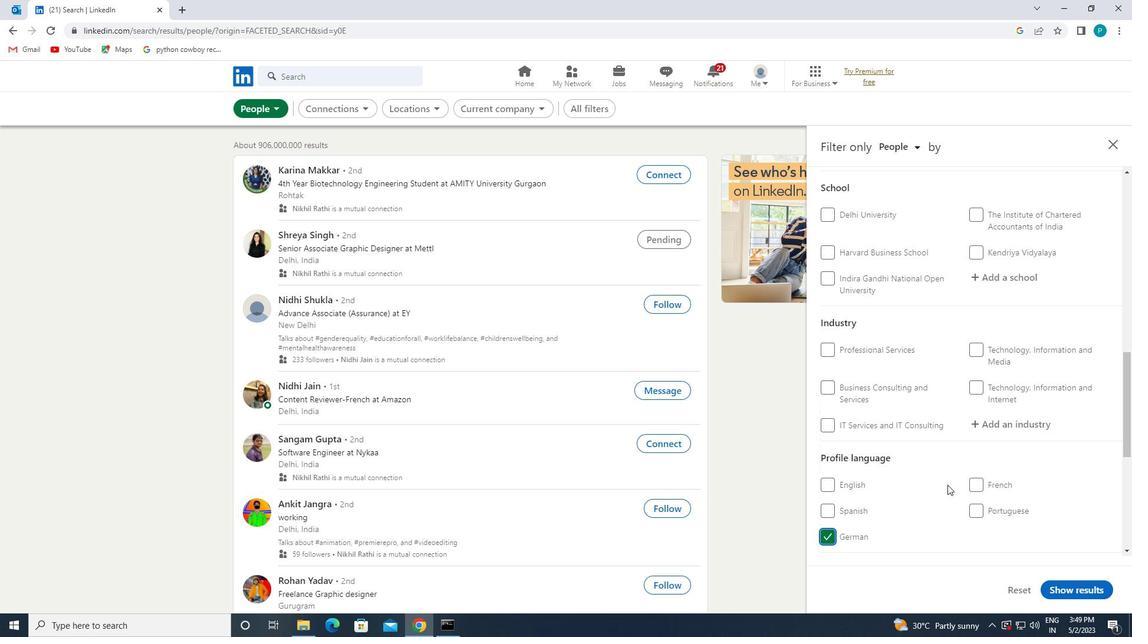 
Action: Mouse scrolled (969, 460) with delta (0, 0)
Screenshot: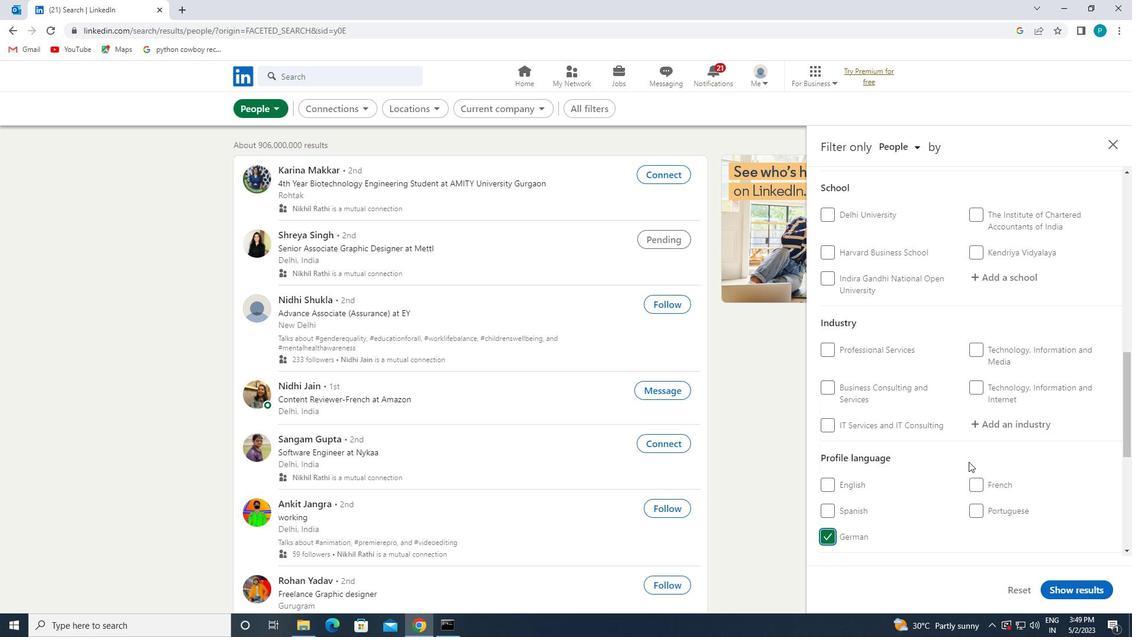 
Action: Mouse moved to (970, 450)
Screenshot: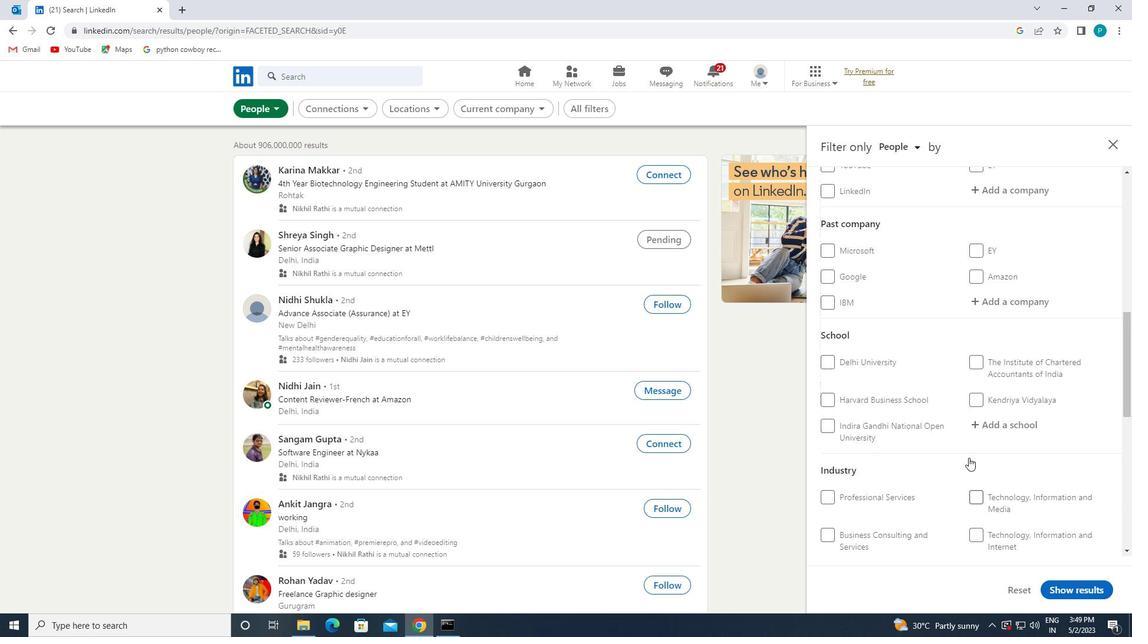 
Action: Mouse scrolled (970, 450) with delta (0, 0)
Screenshot: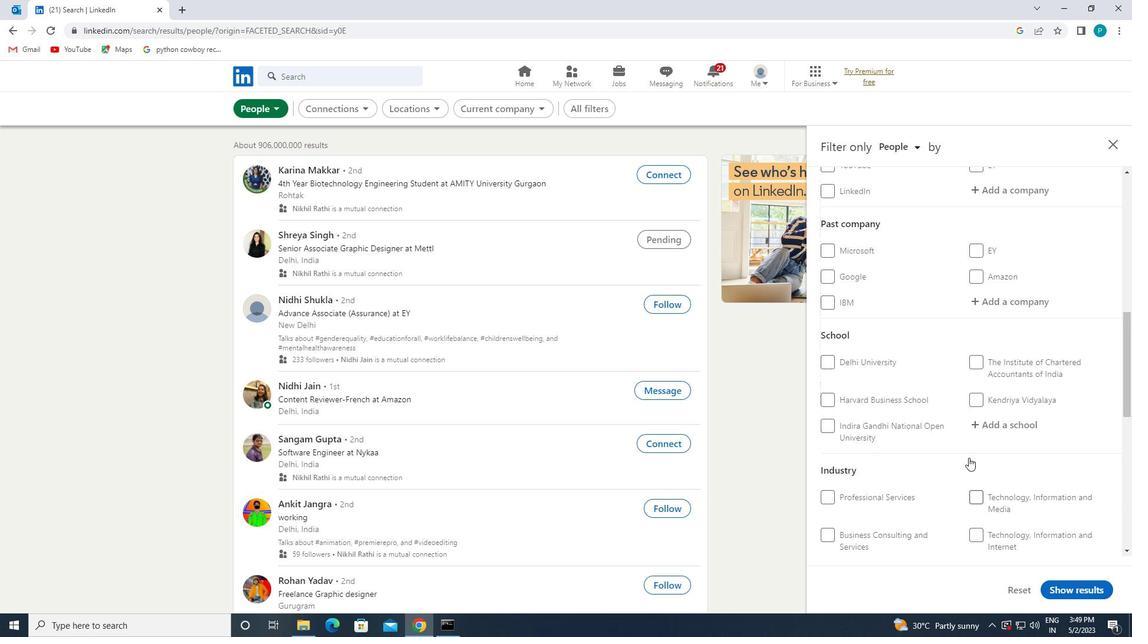 
Action: Mouse moved to (970, 448)
Screenshot: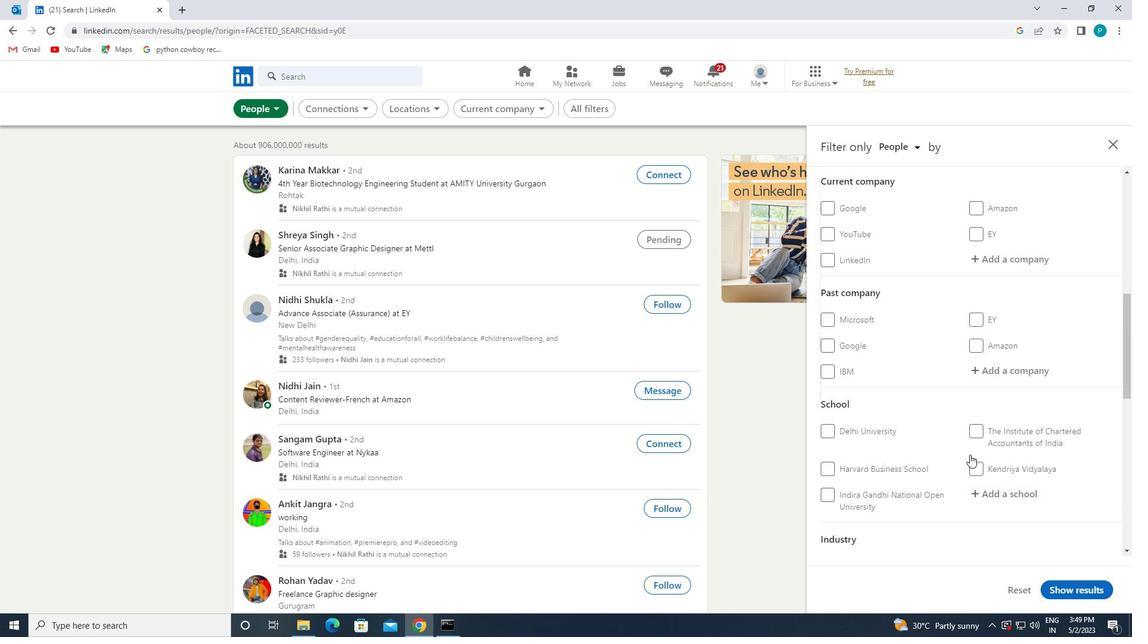 
Action: Mouse scrolled (970, 449) with delta (0, 0)
Screenshot: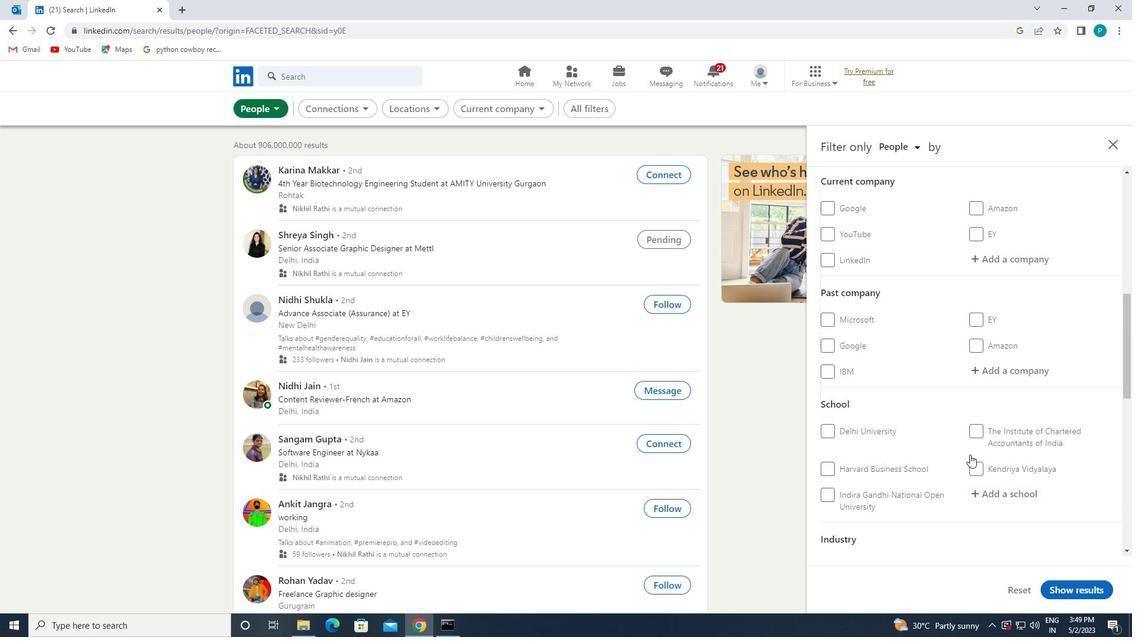 
Action: Mouse moved to (978, 388)
Screenshot: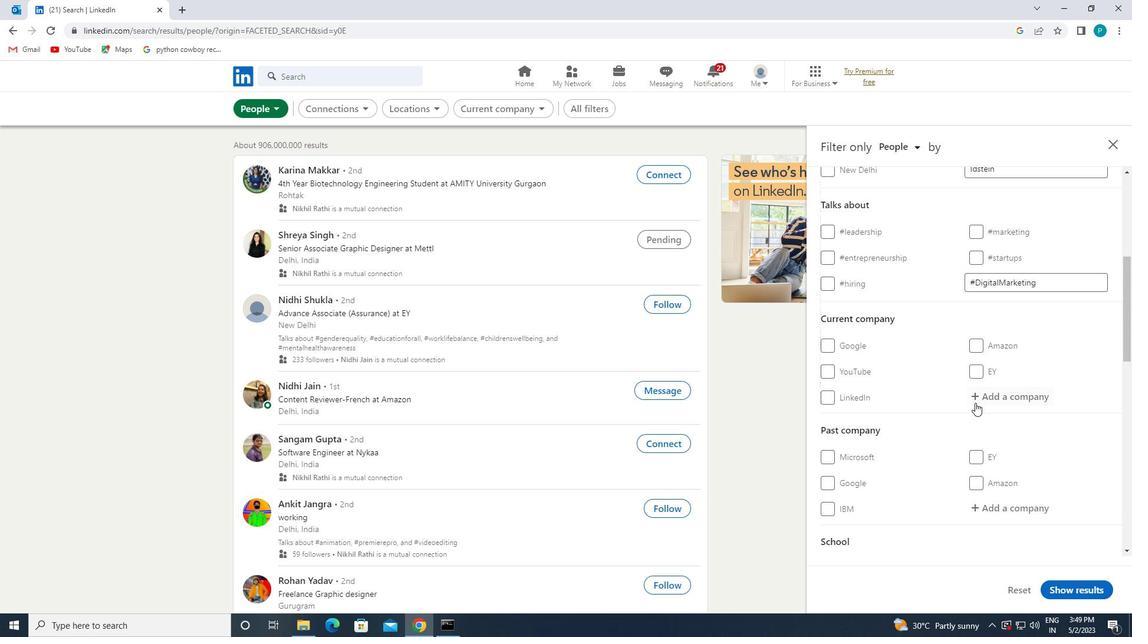 
Action: Mouse pressed left at (978, 388)
Screenshot: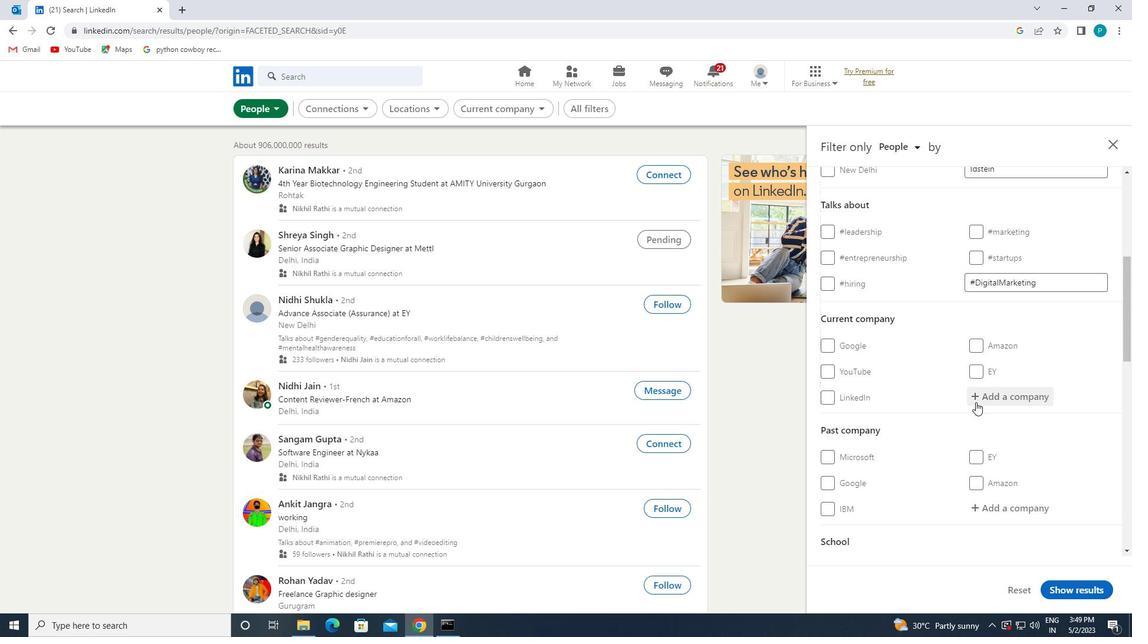 
Action: Mouse moved to (836, 214)
Screenshot: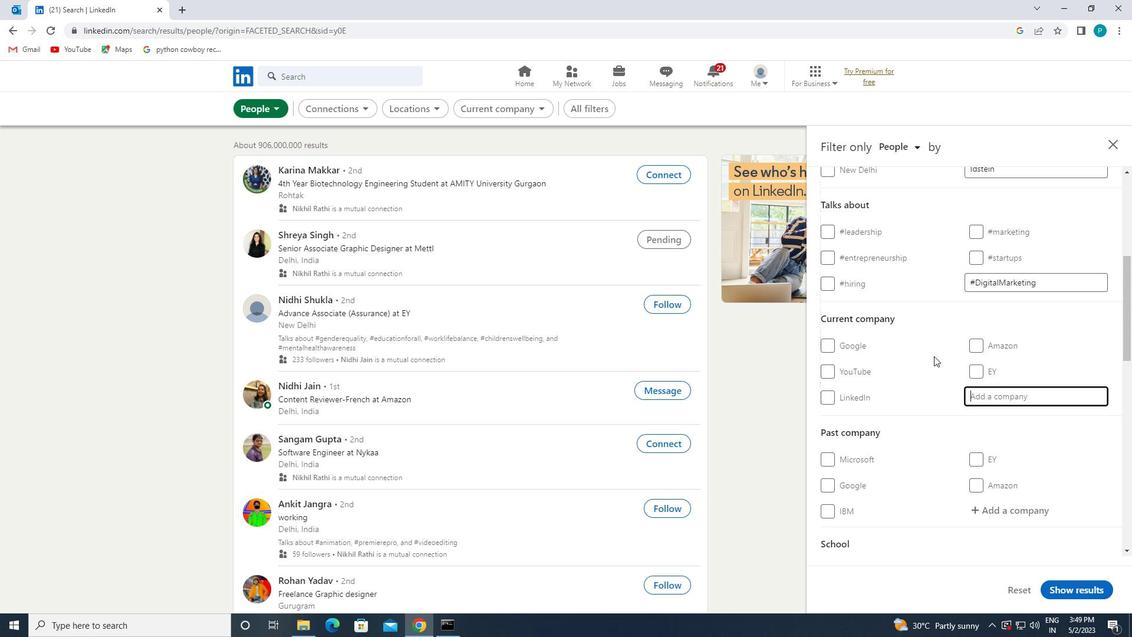 
Action: Key pressed <Key.caps_lock>T<Key.caps_lock>HE<Key.space><Key.caps_lock>M<Key.caps_lock>IL
Screenshot: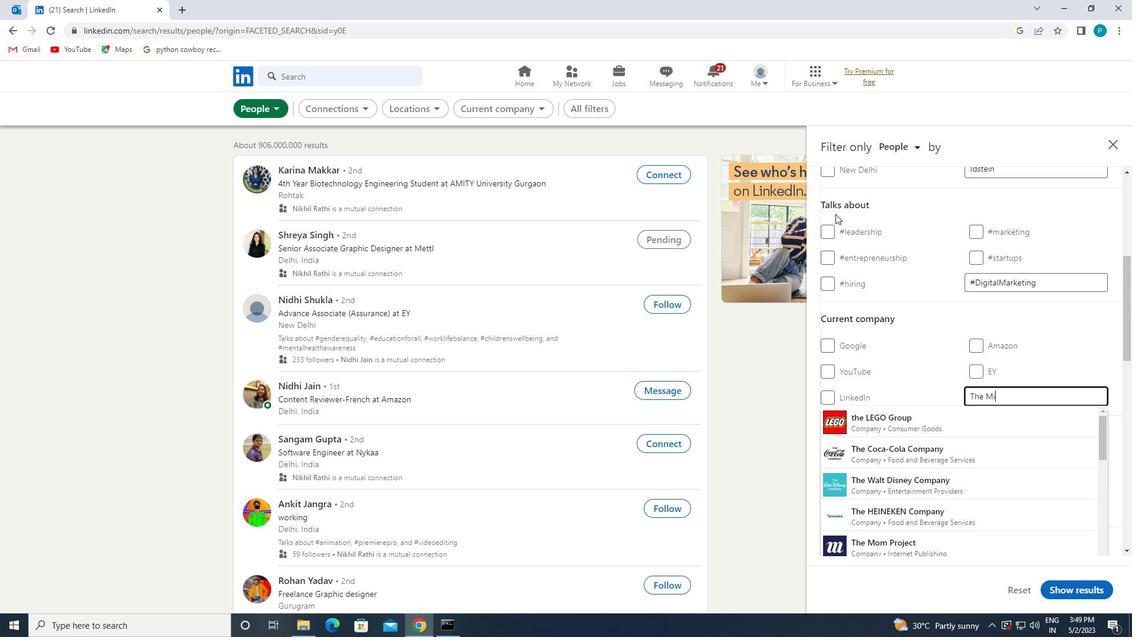 
Action: Mouse moved to (892, 447)
Screenshot: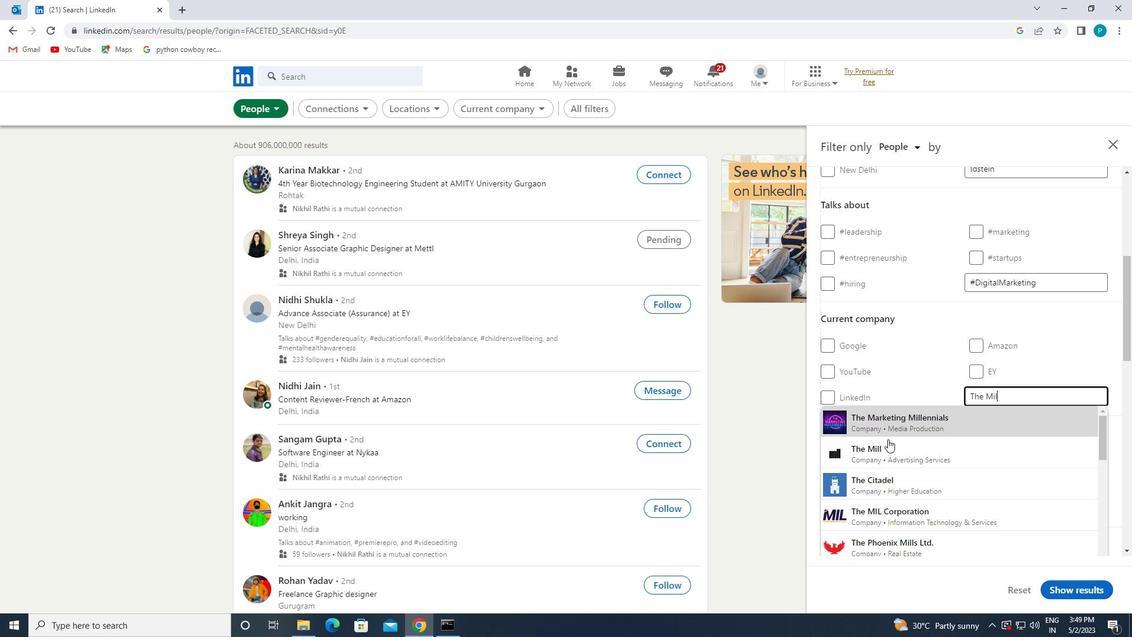
Action: Mouse pressed left at (892, 447)
Screenshot: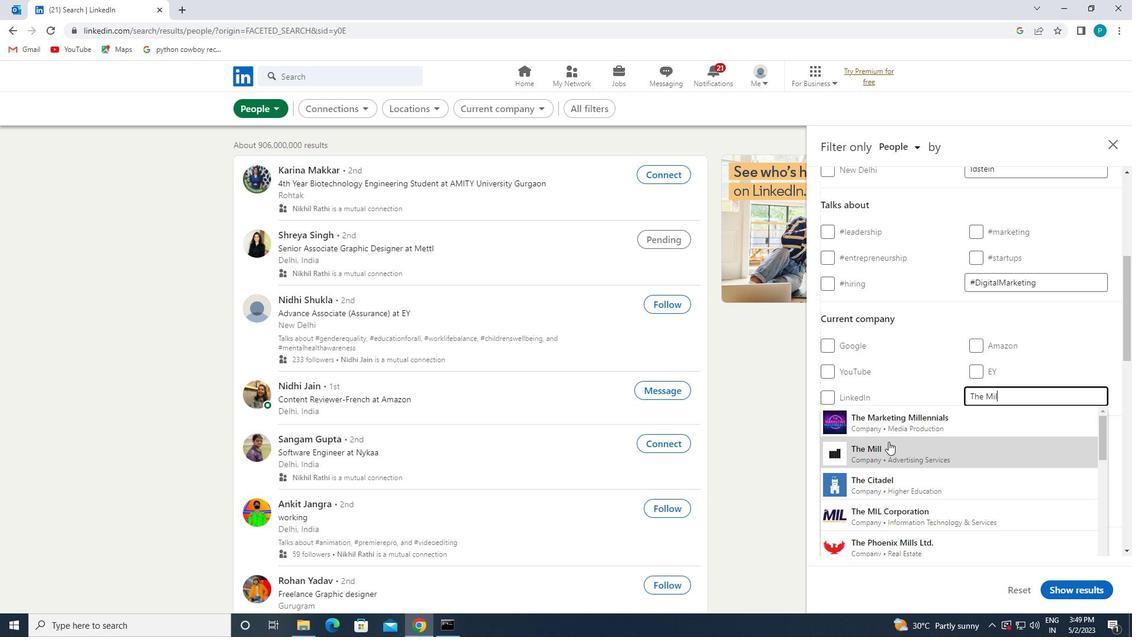 
Action: Mouse moved to (921, 417)
Screenshot: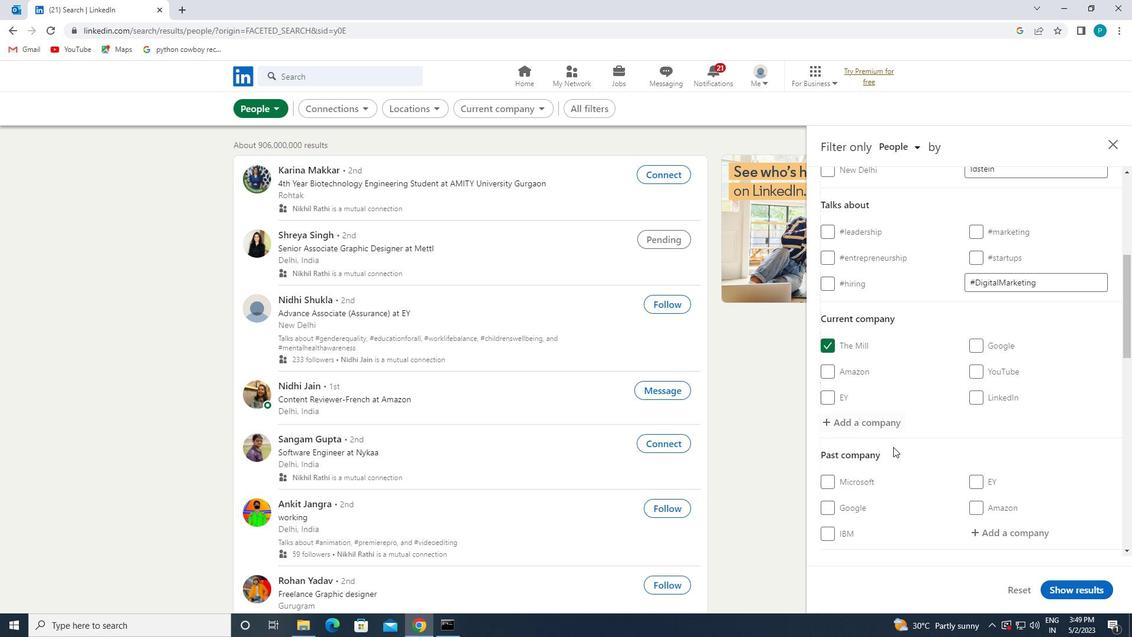 
Action: Mouse scrolled (921, 416) with delta (0, 0)
Screenshot: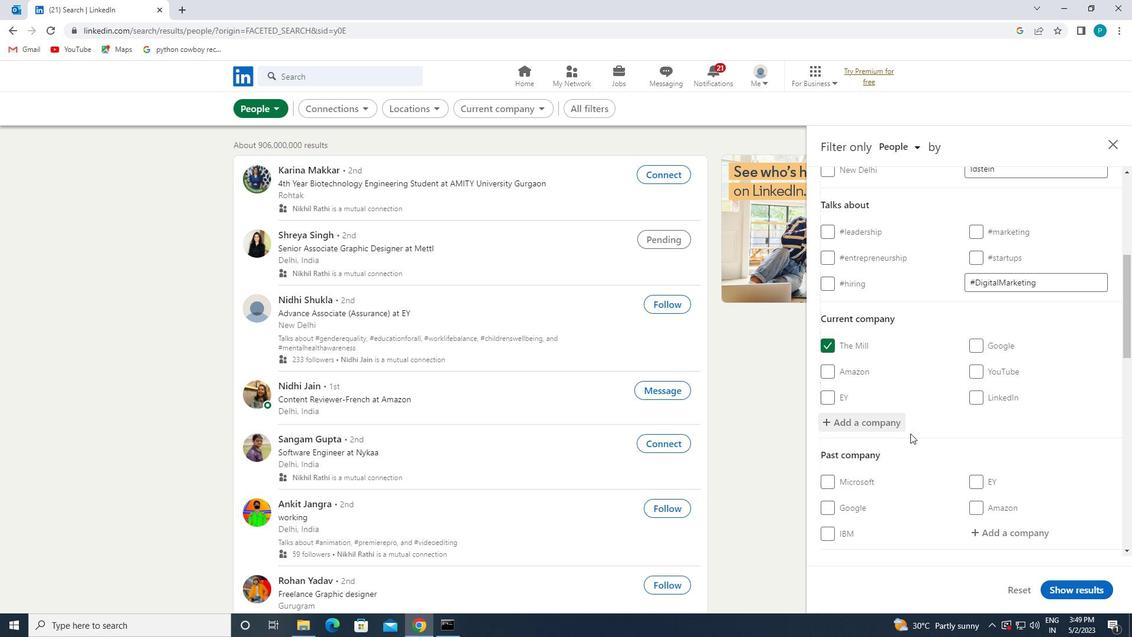 
Action: Mouse scrolled (921, 416) with delta (0, 0)
Screenshot: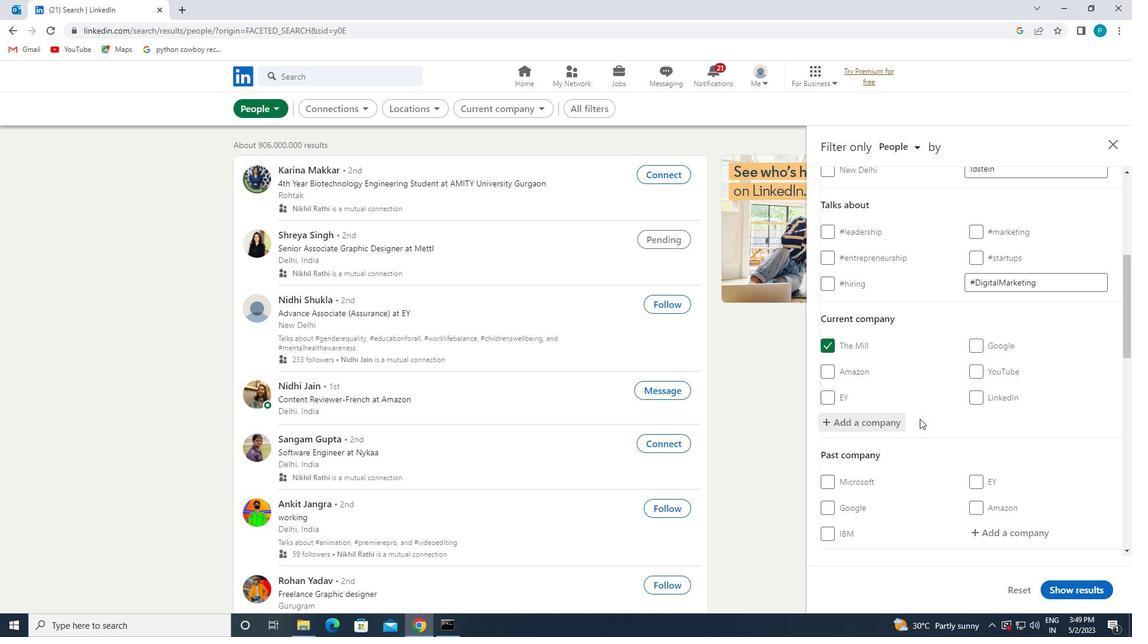 
Action: Mouse moved to (997, 413)
Screenshot: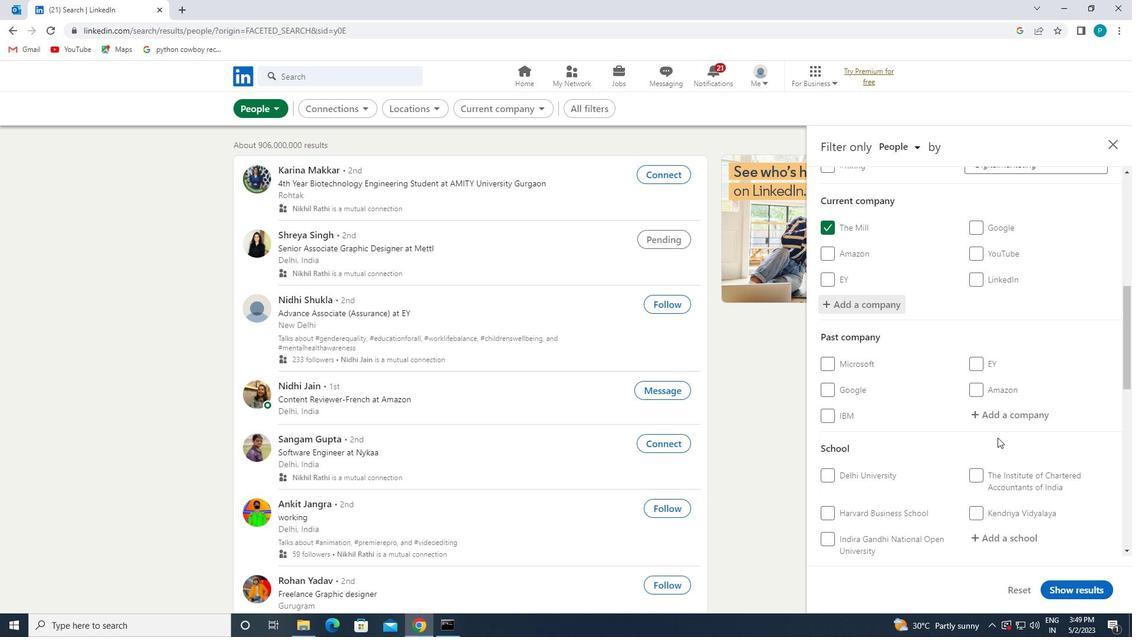 
Action: Mouse scrolled (997, 412) with delta (0, 0)
Screenshot: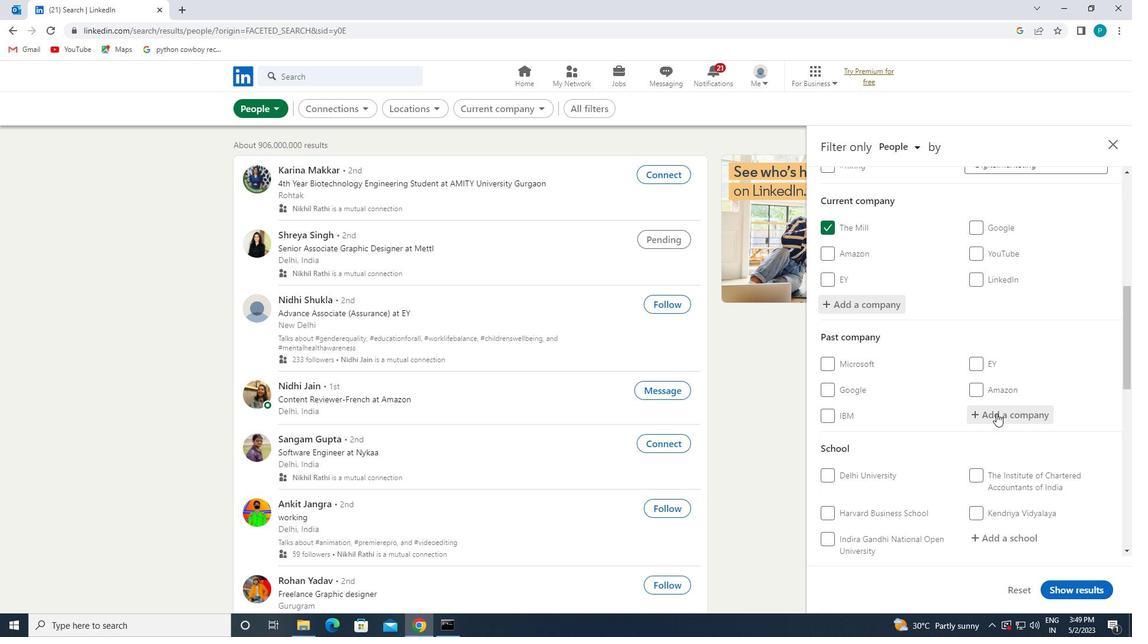 
Action: Mouse moved to (997, 413)
Screenshot: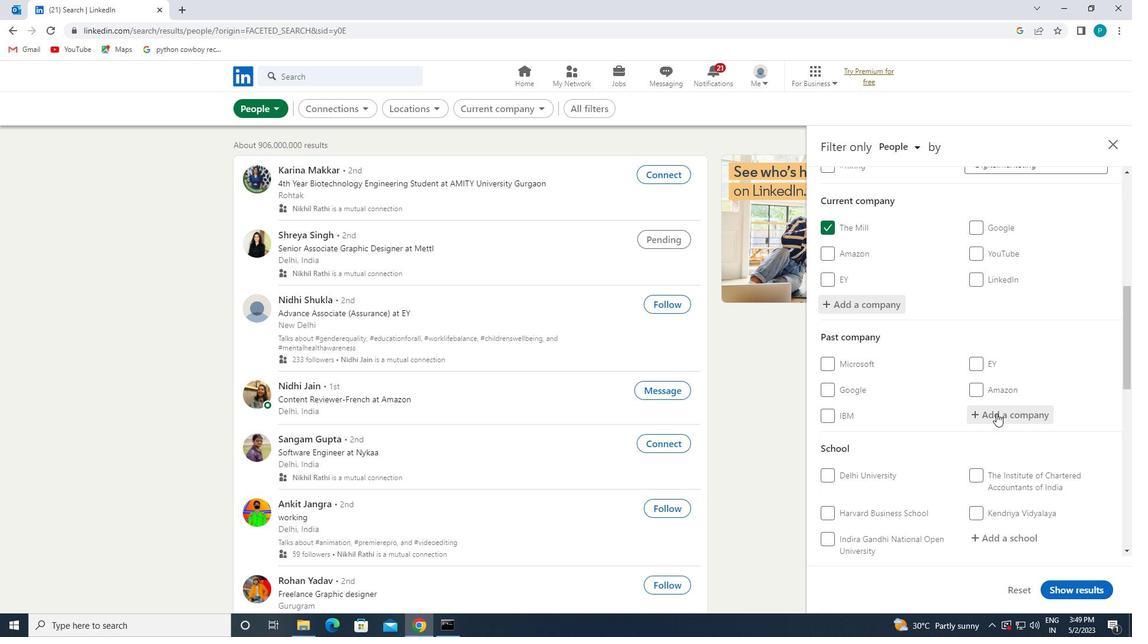 
Action: Mouse scrolled (997, 412) with delta (0, 0)
Screenshot: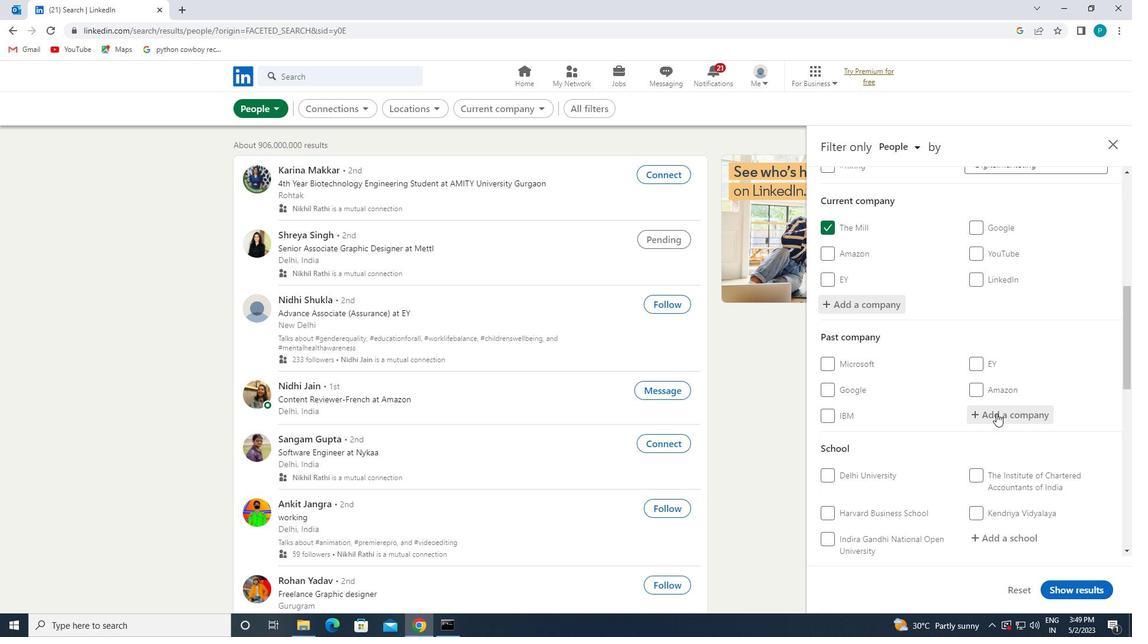 
Action: Mouse moved to (997, 423)
Screenshot: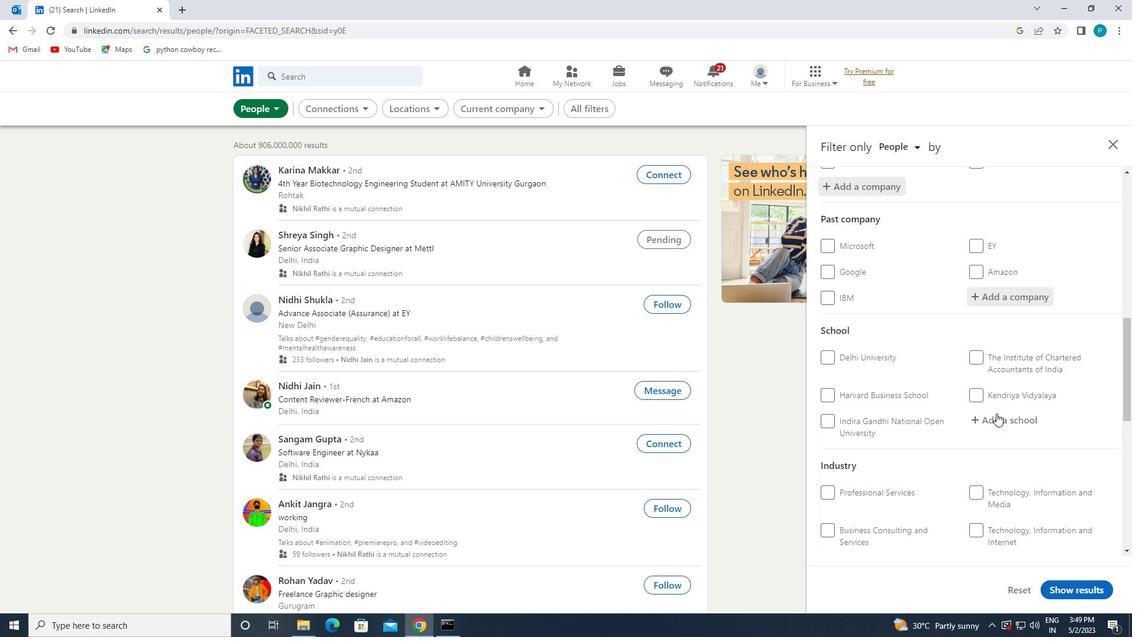 
Action: Mouse pressed left at (997, 423)
Screenshot: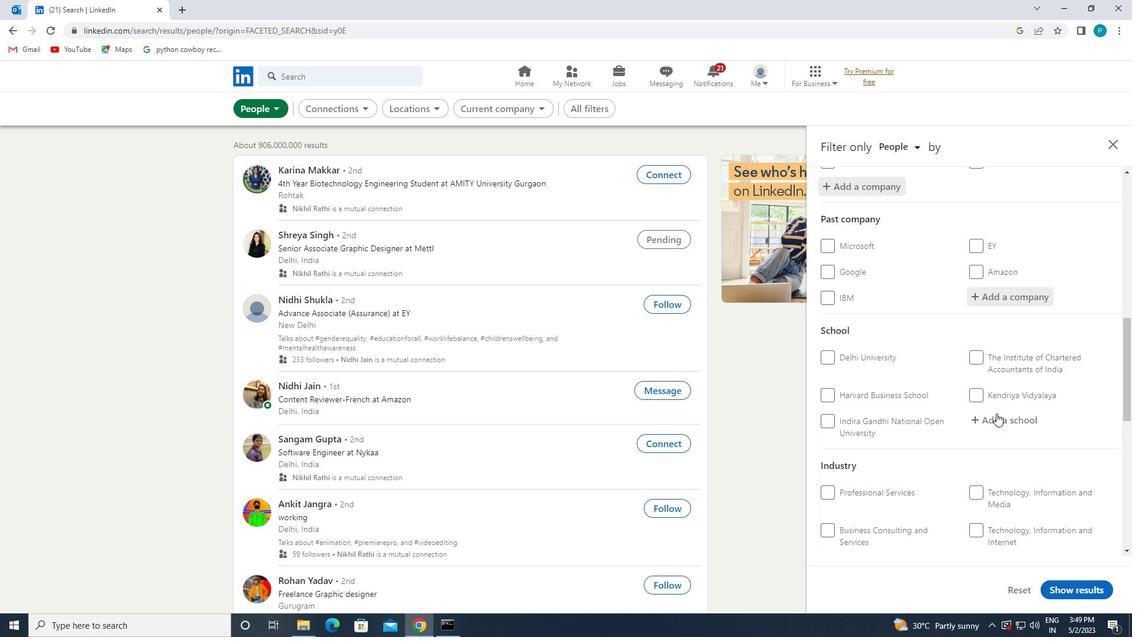 
Action: Mouse moved to (1001, 422)
Screenshot: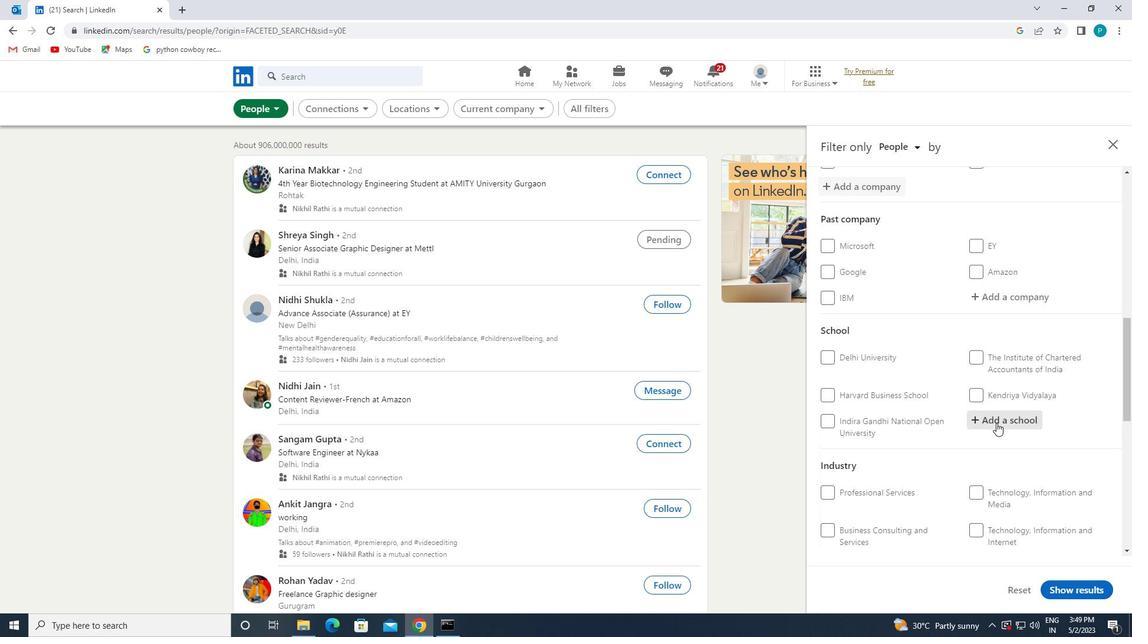 
Action: Key pressed <Key.caps_lock>S<Key.caps_lock>ACARED
Screenshot: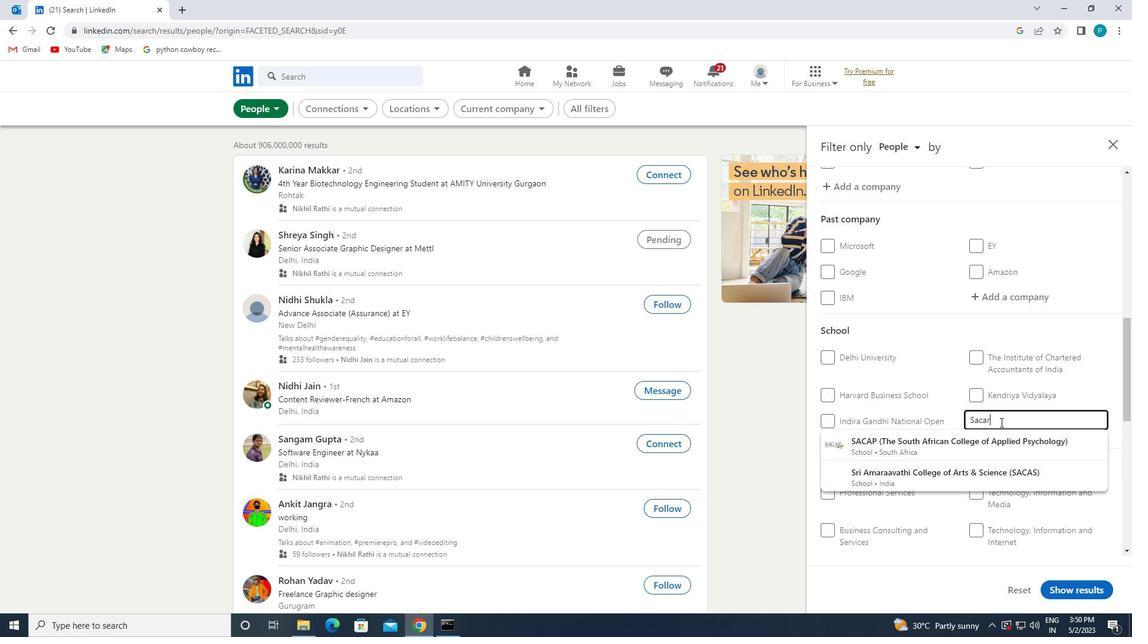 
Action: Mouse moved to (984, 418)
Screenshot: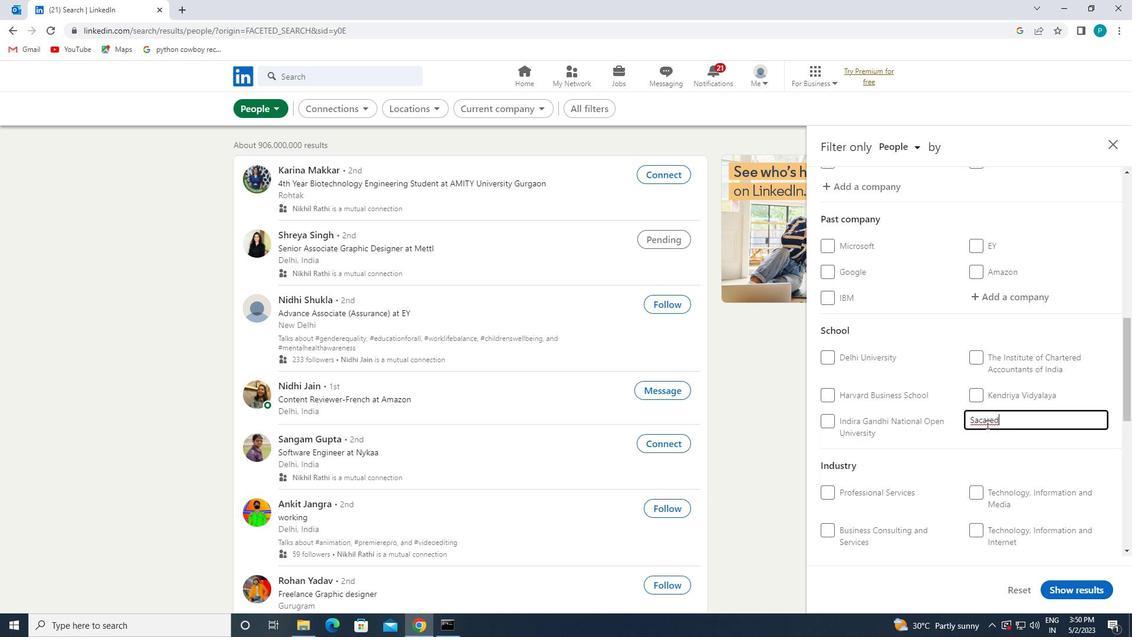
Action: Mouse pressed left at (984, 418)
Screenshot: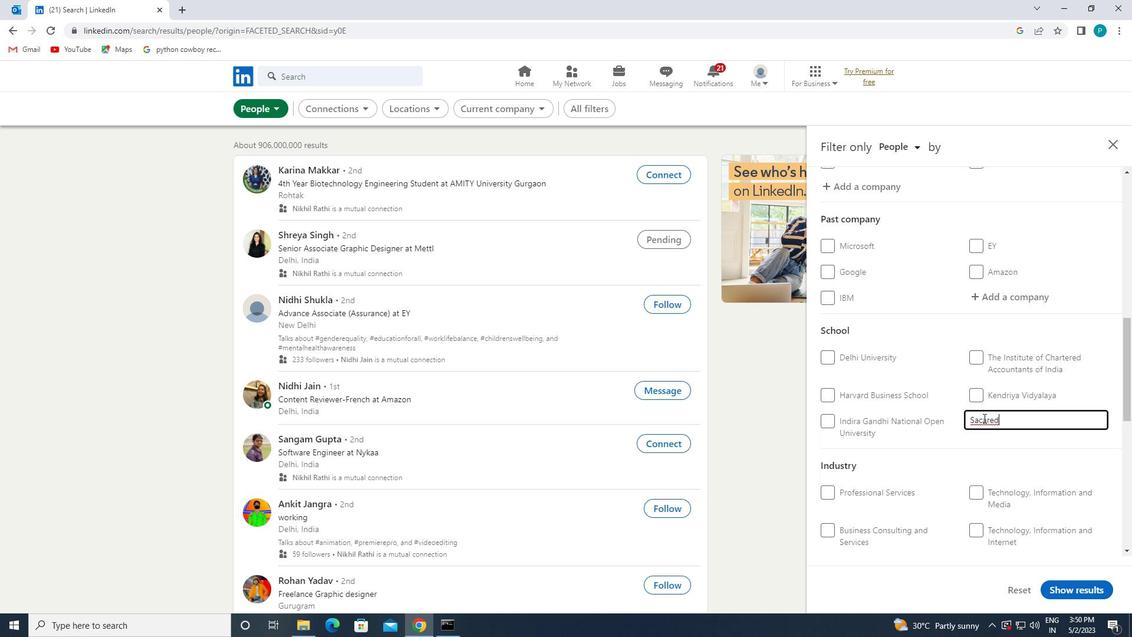 
Action: Mouse moved to (987, 418)
Screenshot: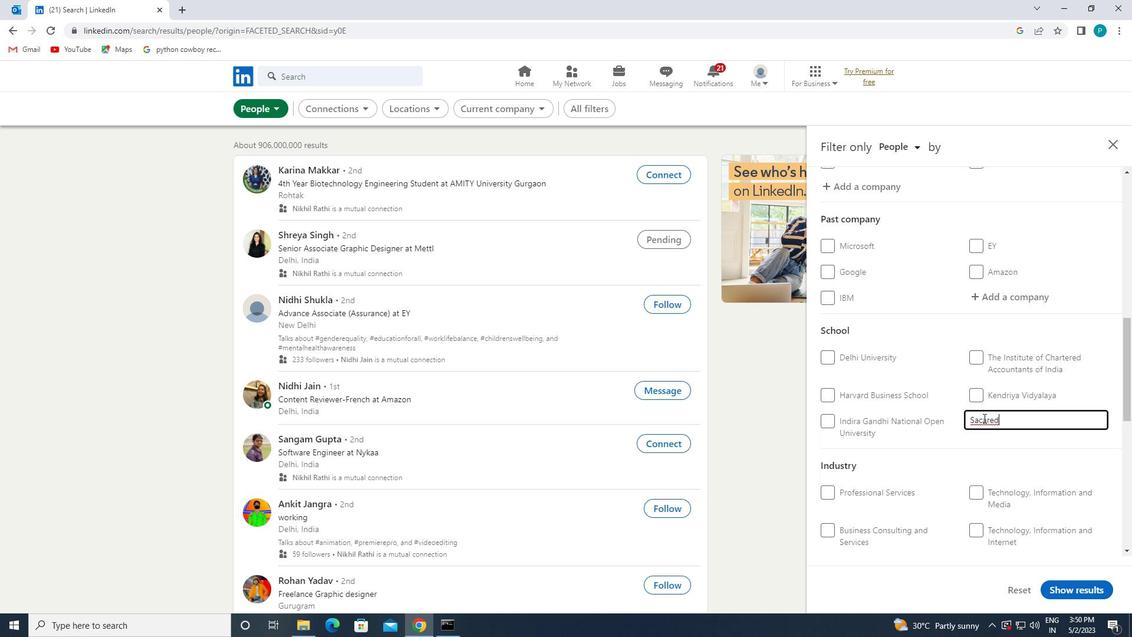 
Action: Mouse pressed left at (987, 418)
Screenshot: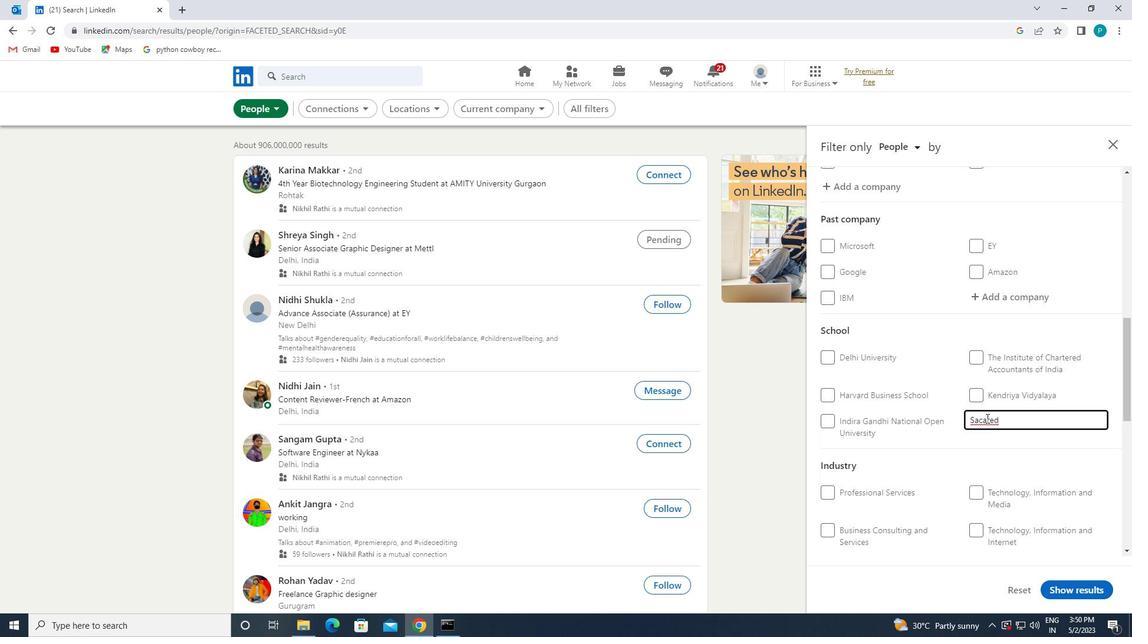 
Action: Key pressed <Key.backspace>
Screenshot: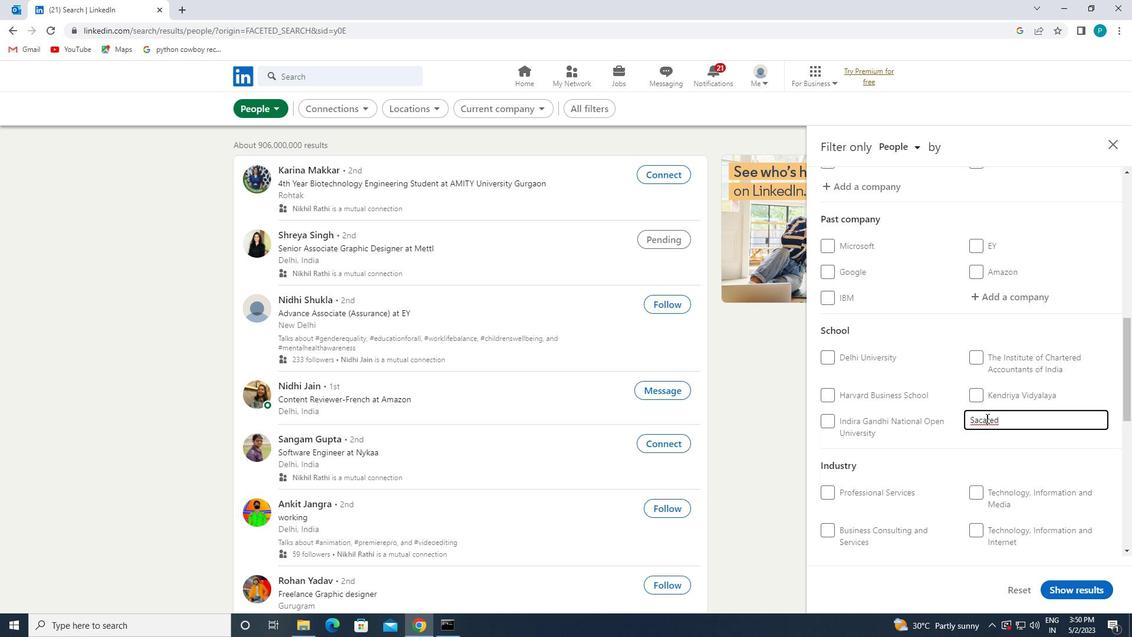 
Action: Mouse moved to (975, 459)
Screenshot: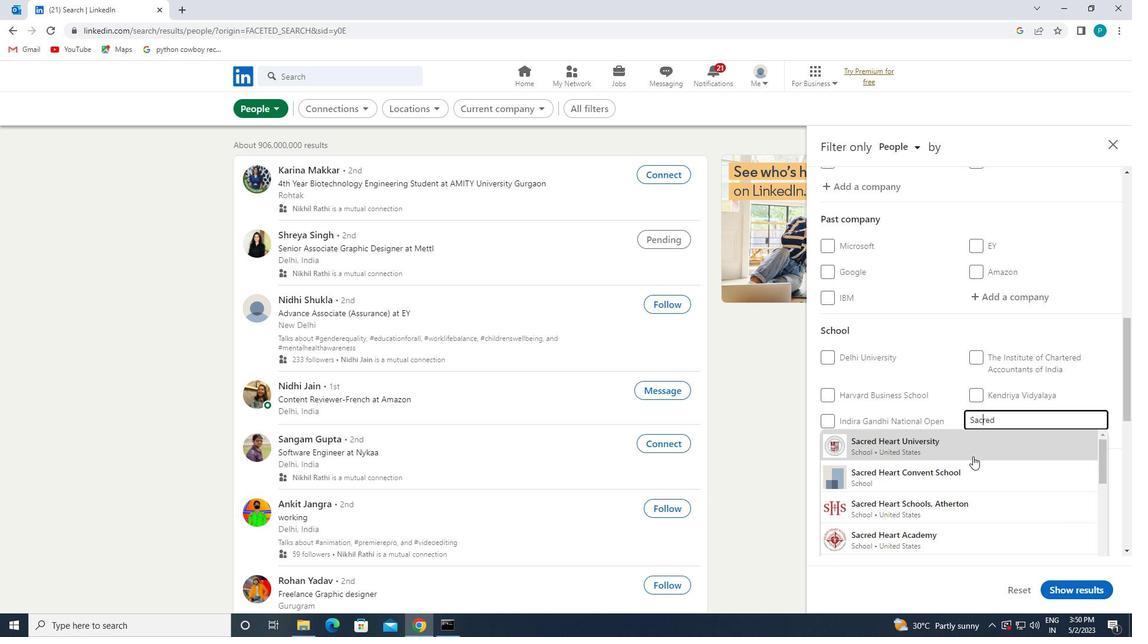
Action: Mouse scrolled (975, 459) with delta (0, 0)
Screenshot: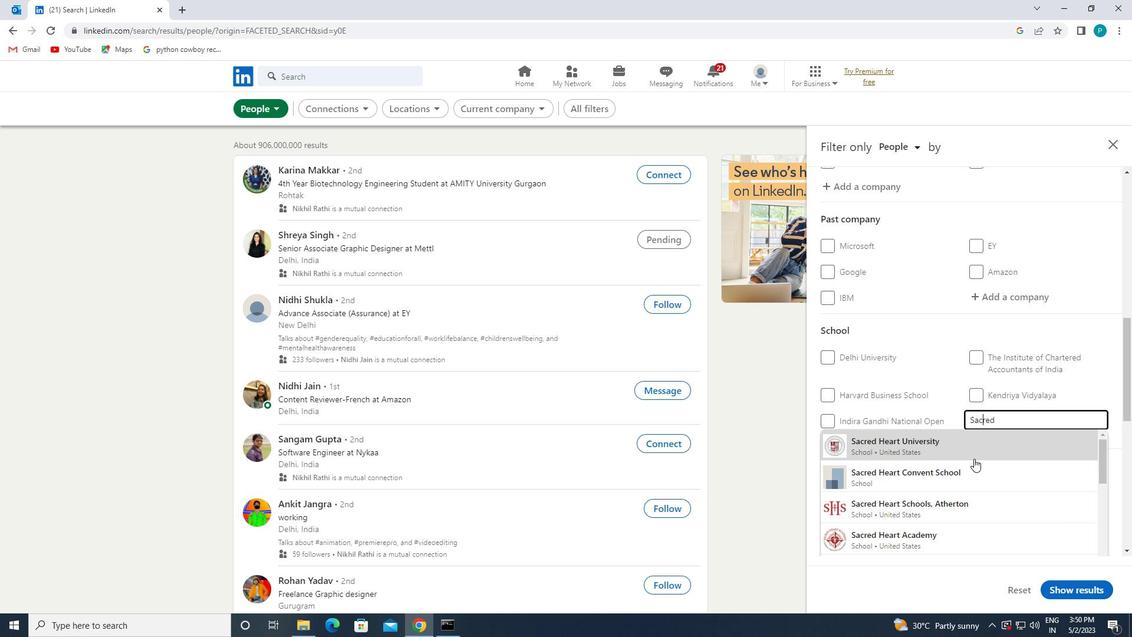 
Action: Mouse scrolled (975, 459) with delta (0, 0)
Screenshot: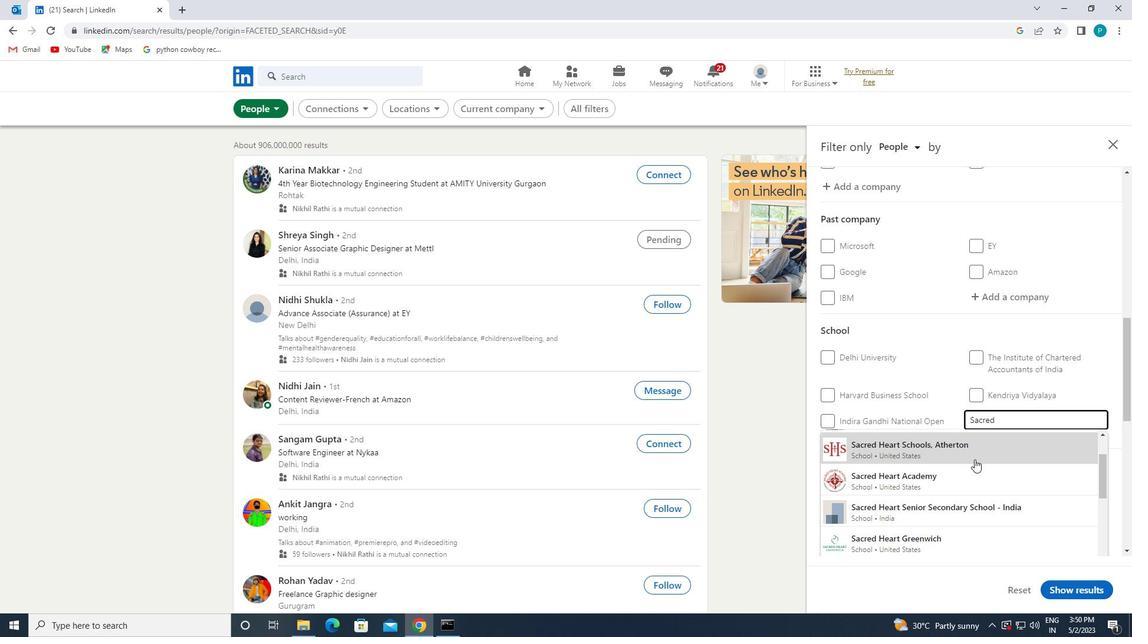 
Action: Mouse scrolled (975, 459) with delta (0, 0)
Screenshot: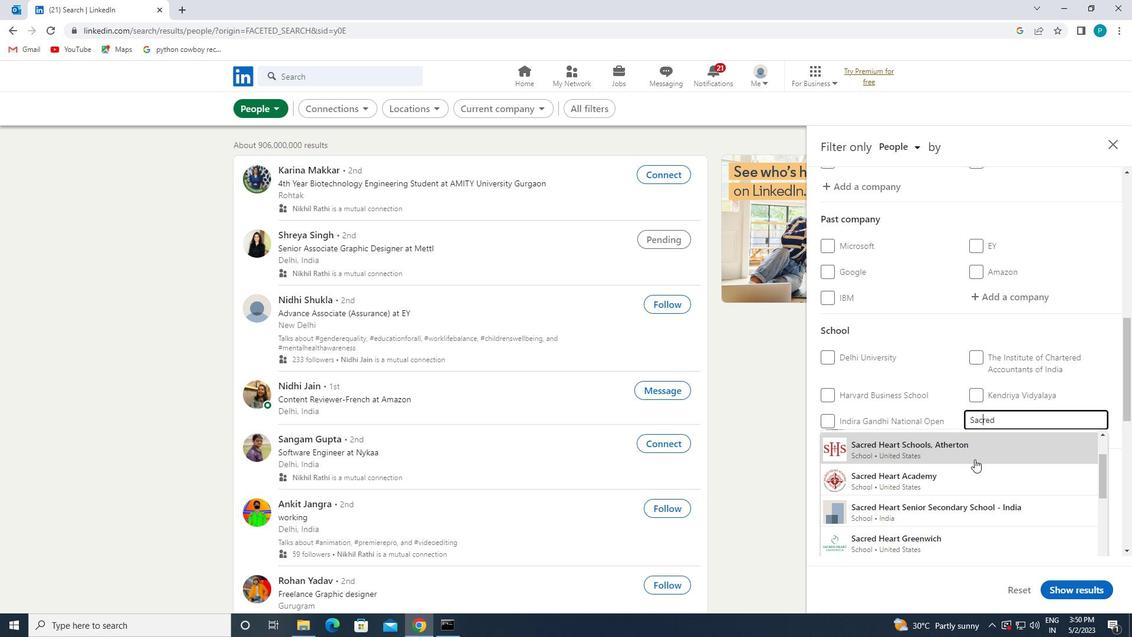 
Action: Mouse moved to (1015, 424)
Screenshot: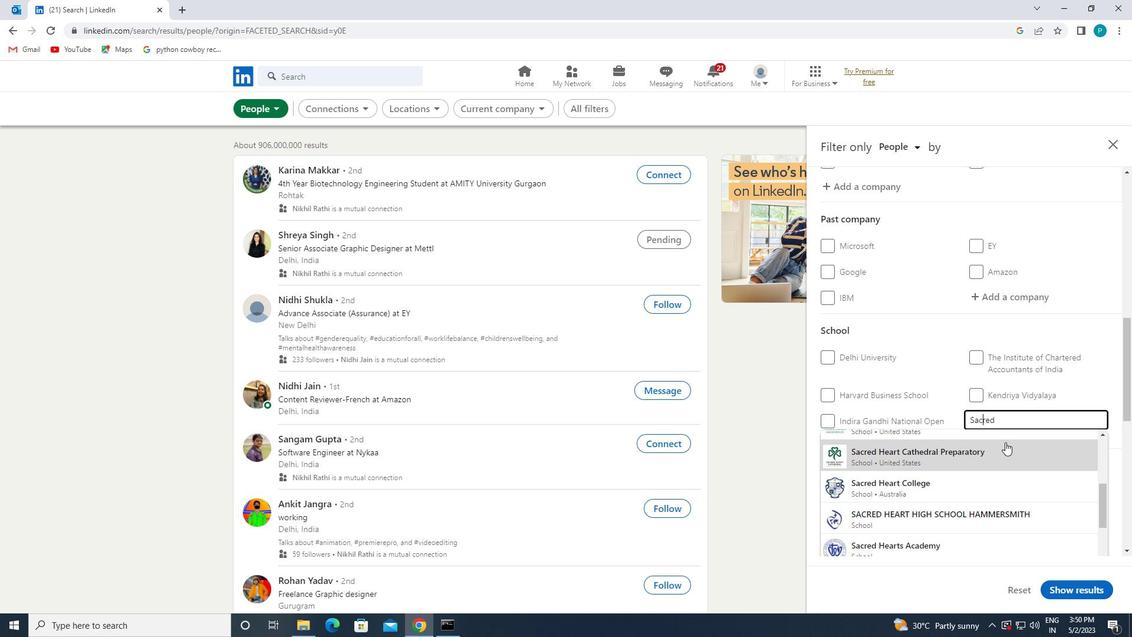 
Action: Mouse pressed left at (1015, 424)
Screenshot: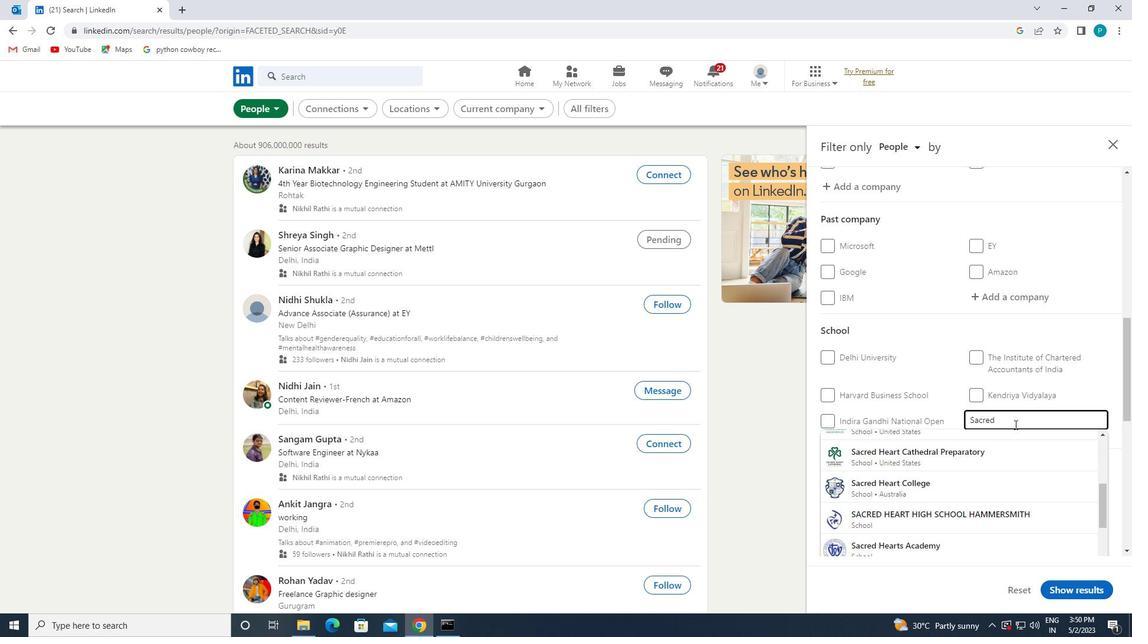 
Action: Key pressed <Key.space><Key.caps_lock>H<Key.caps_lock>EART
Screenshot: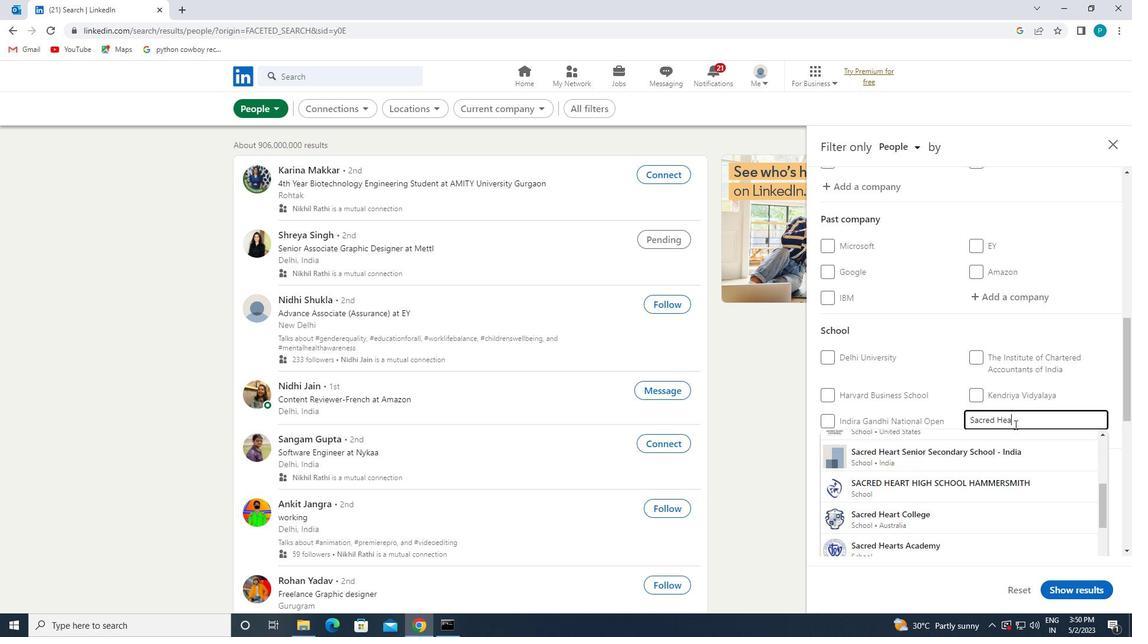 
Action: Mouse moved to (1007, 554)
Screenshot: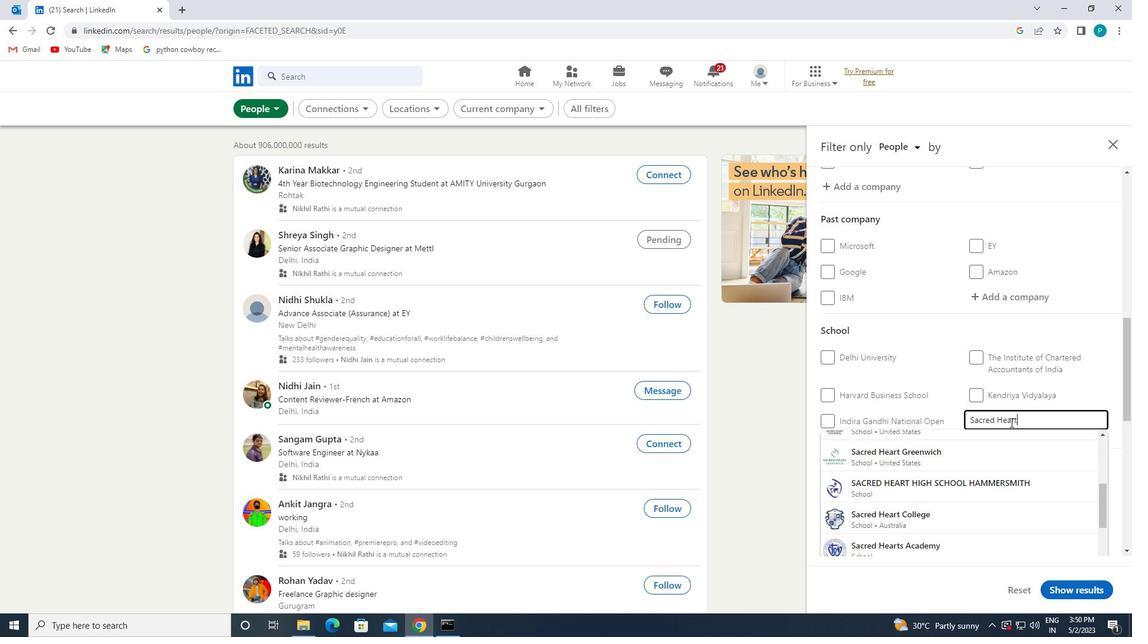 
Action: Mouse scrolled (1007, 554) with delta (0, 0)
Screenshot: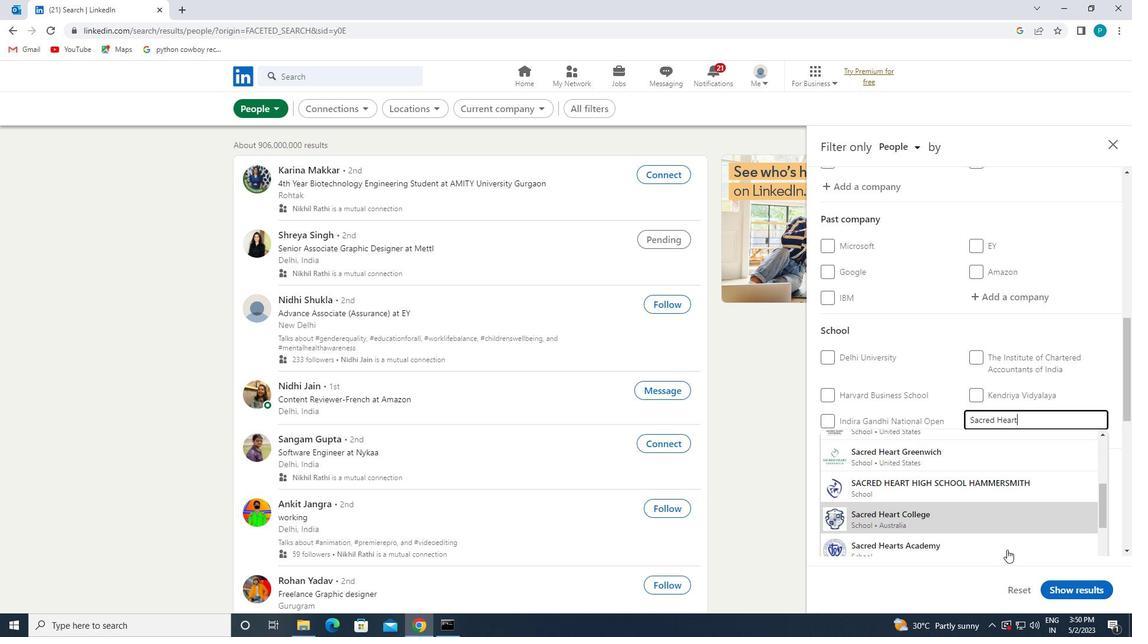 
Action: Mouse scrolled (1007, 554) with delta (0, 0)
Screenshot: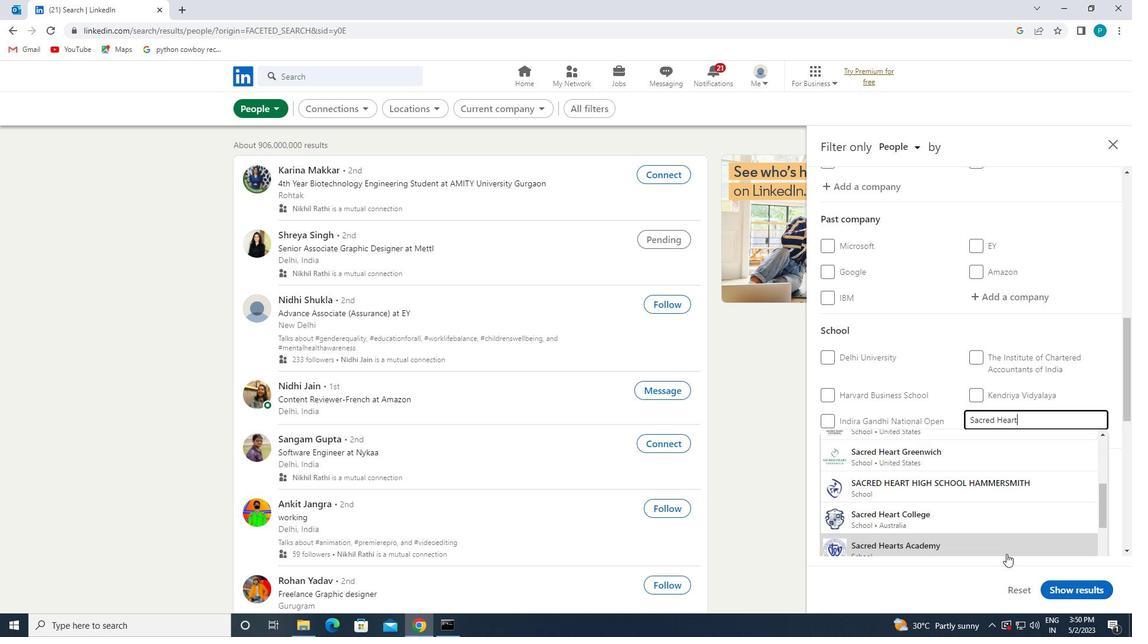 
Action: Mouse scrolled (1007, 554) with delta (0, 0)
Screenshot: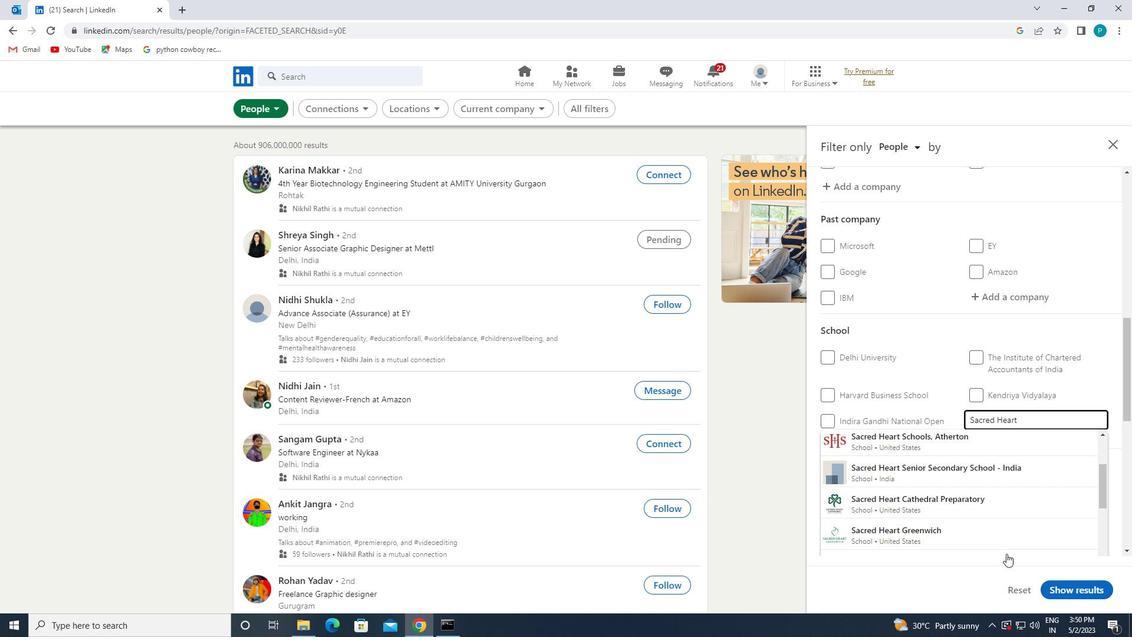 
Action: Mouse scrolled (1007, 554) with delta (0, 0)
Screenshot: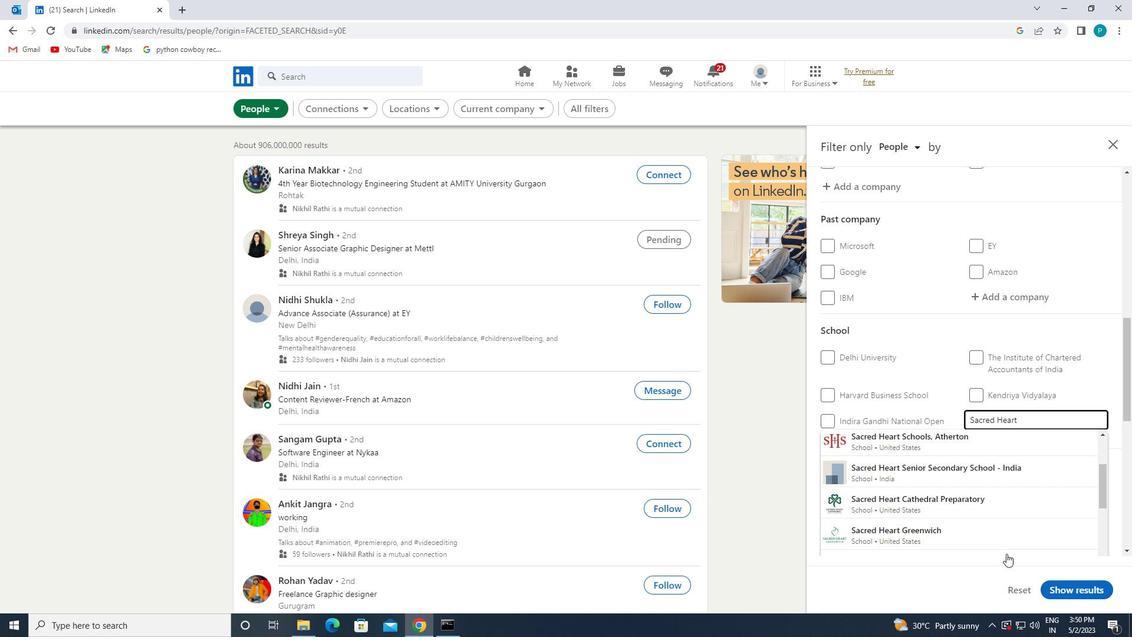 
Action: Mouse scrolled (1007, 554) with delta (0, 0)
Screenshot: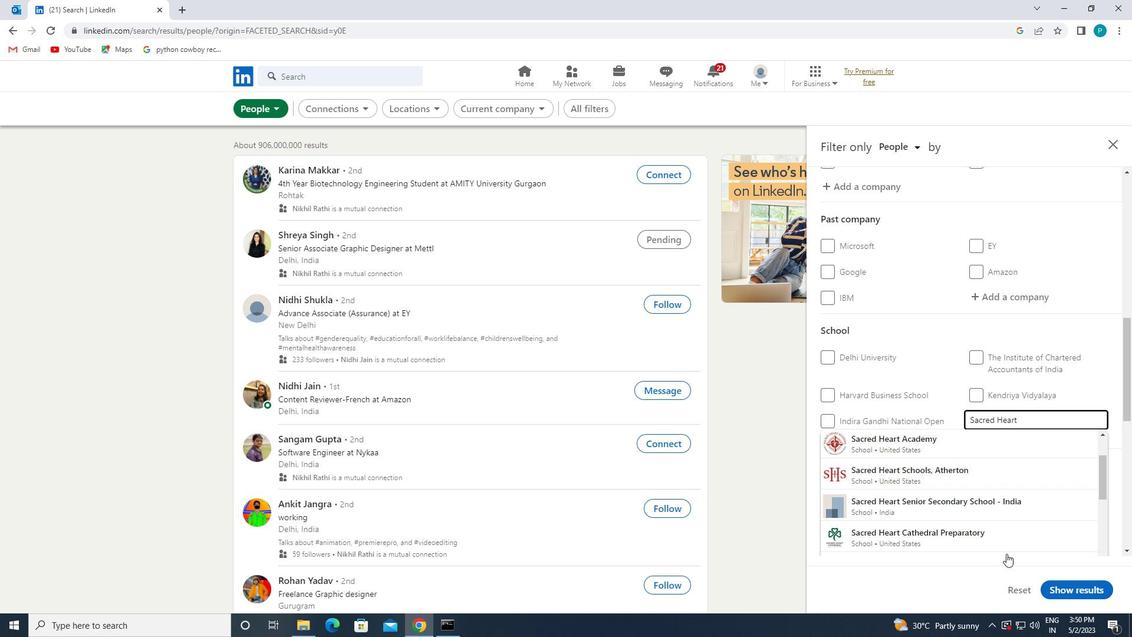 
Action: Mouse scrolled (1007, 554) with delta (0, 0)
Screenshot: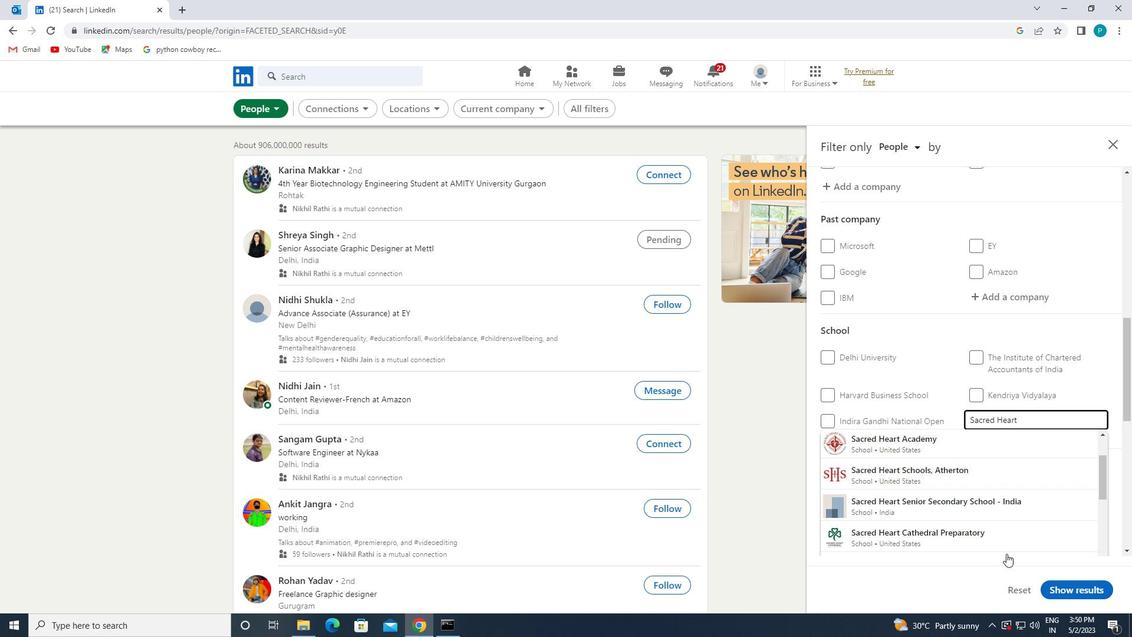 
Action: Mouse scrolled (1007, 554) with delta (0, 0)
Screenshot: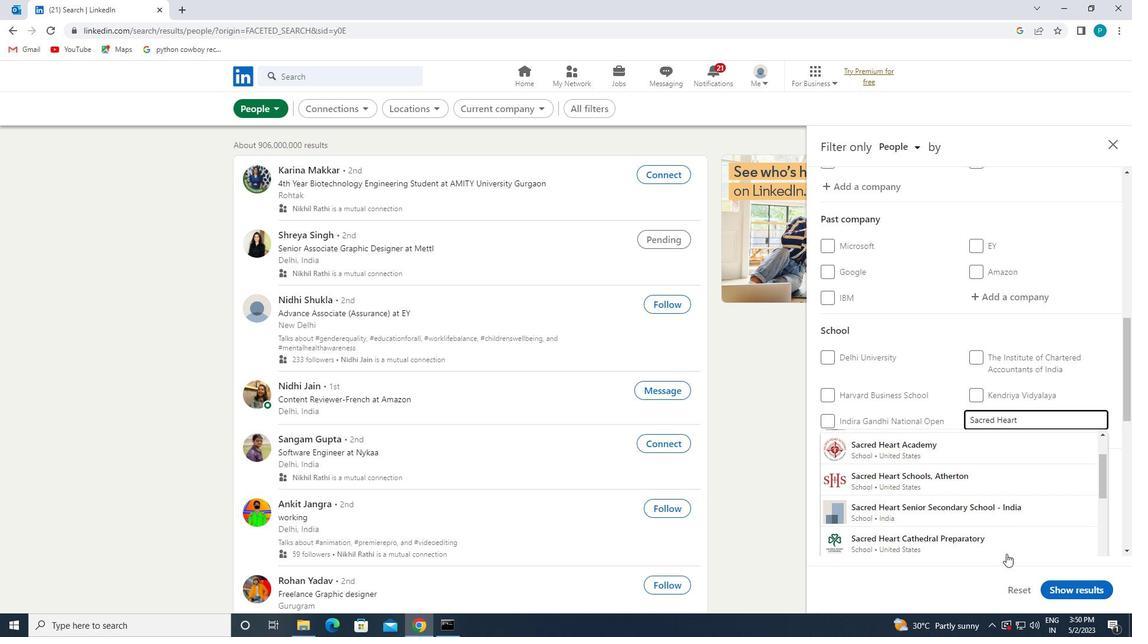 
Action: Mouse moved to (996, 504)
Screenshot: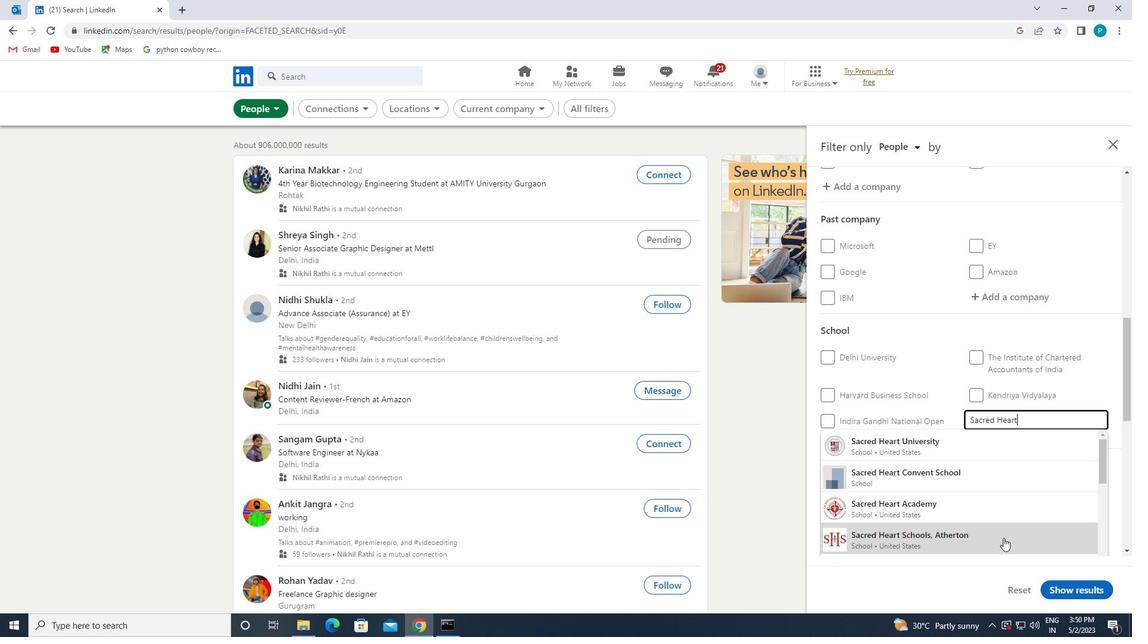 
Action: Mouse scrolled (996, 505) with delta (0, 0)
Screenshot: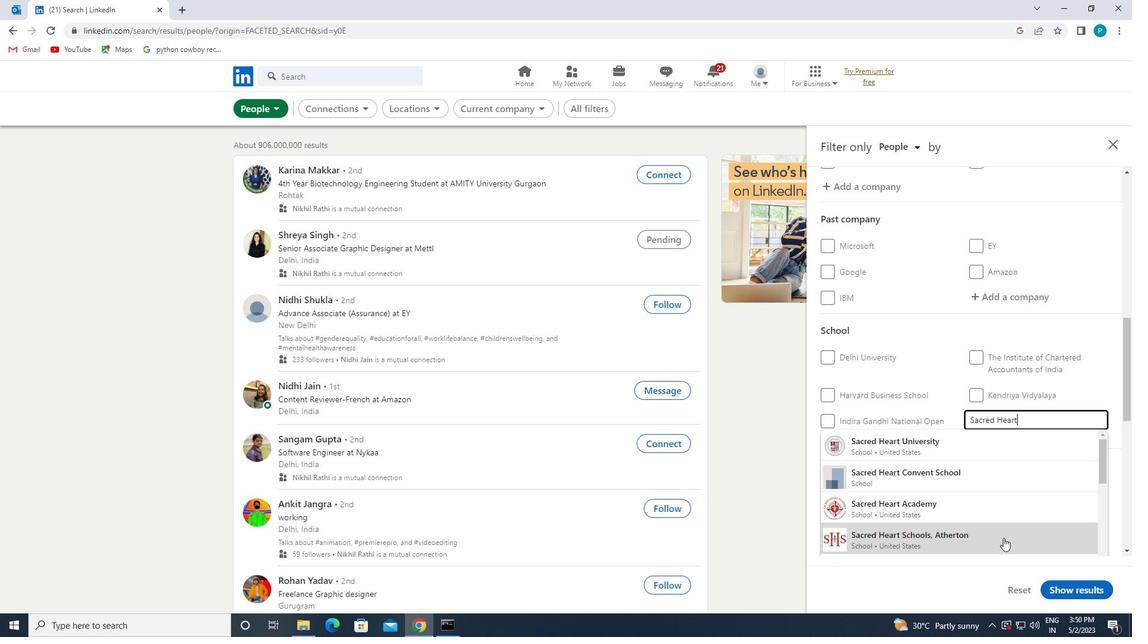 
Action: Mouse scrolled (996, 505) with delta (0, 0)
Screenshot: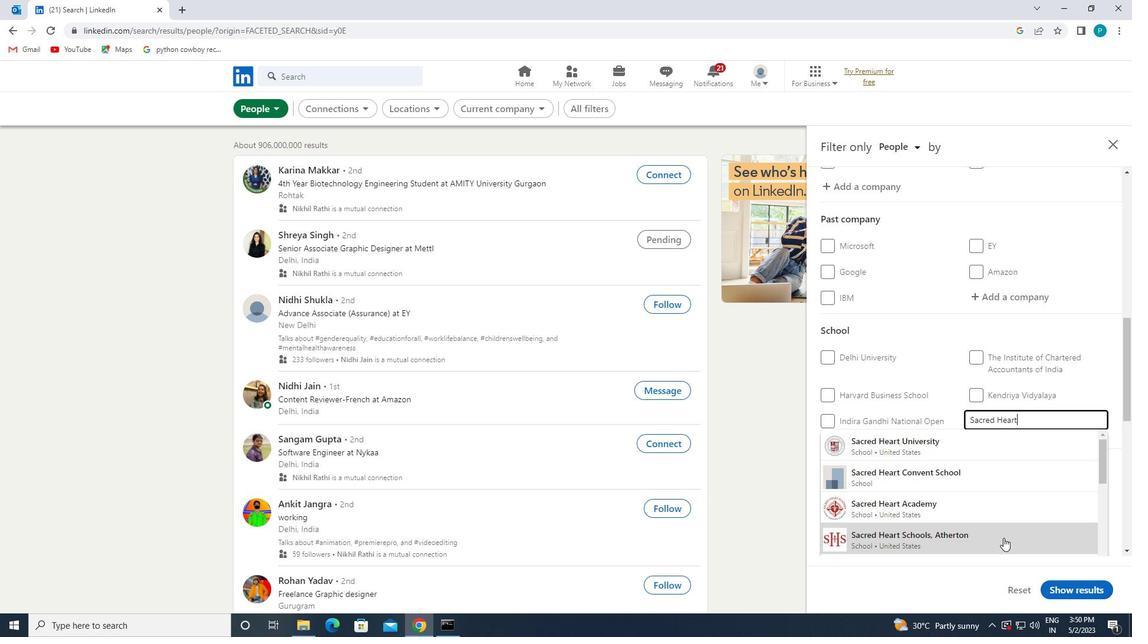 
Action: Mouse moved to (962, 378)
Screenshot: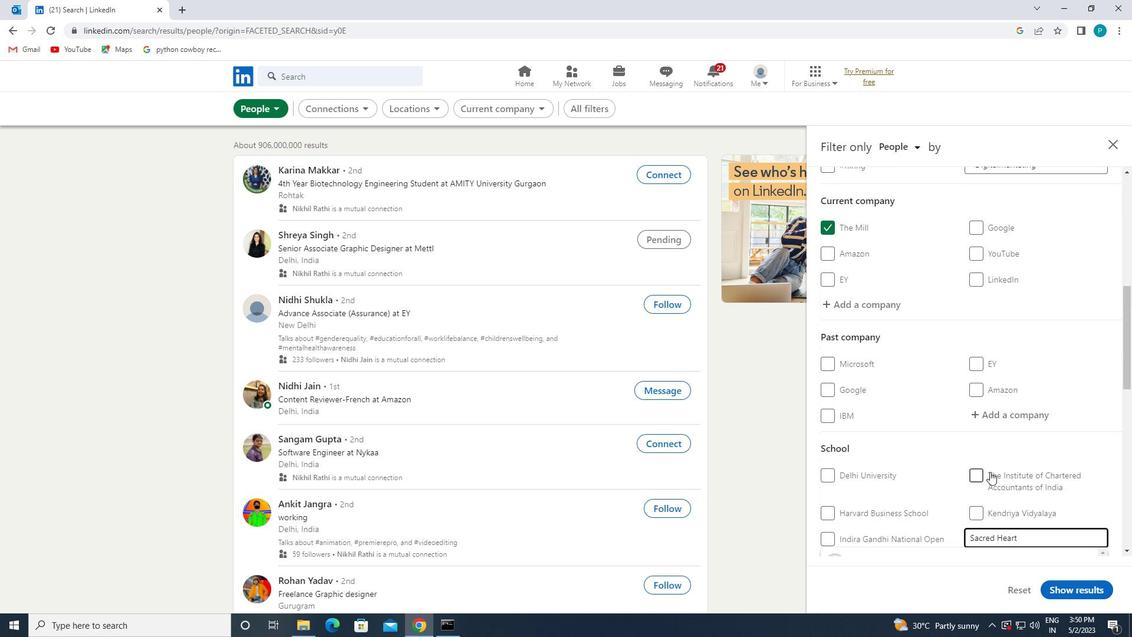 
Action: Mouse scrolled (962, 378) with delta (0, 0)
Screenshot: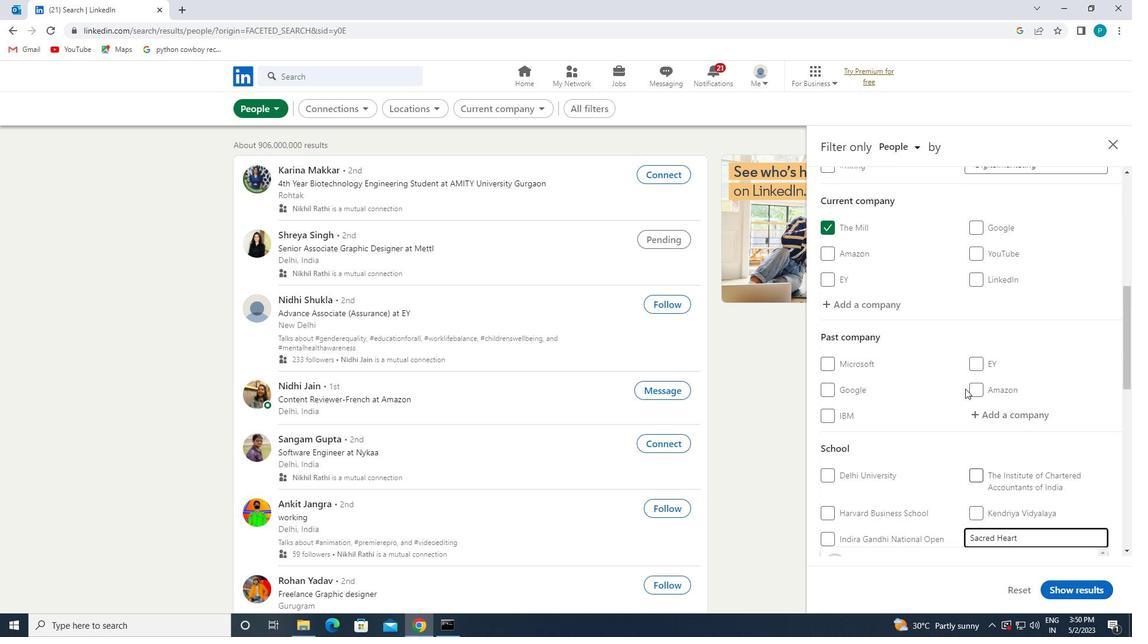 
Action: Mouse scrolled (962, 378) with delta (0, 0)
Screenshot: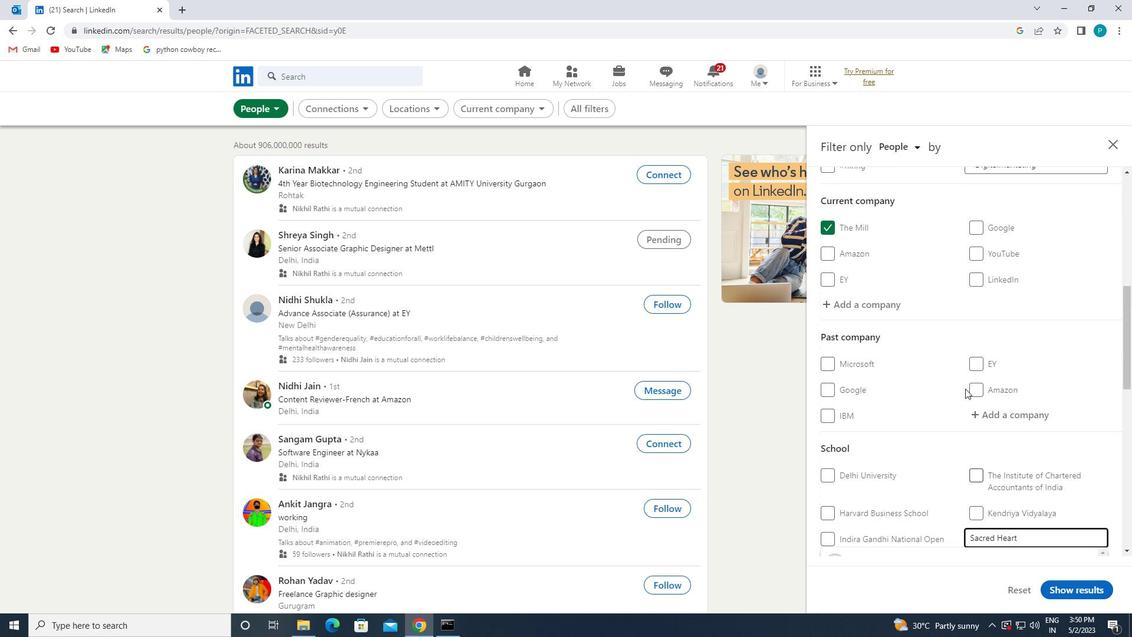 
Action: Key pressed <Key.space><Key.caps_lock>C<Key.caps_lock>OLLEGE
Screenshot: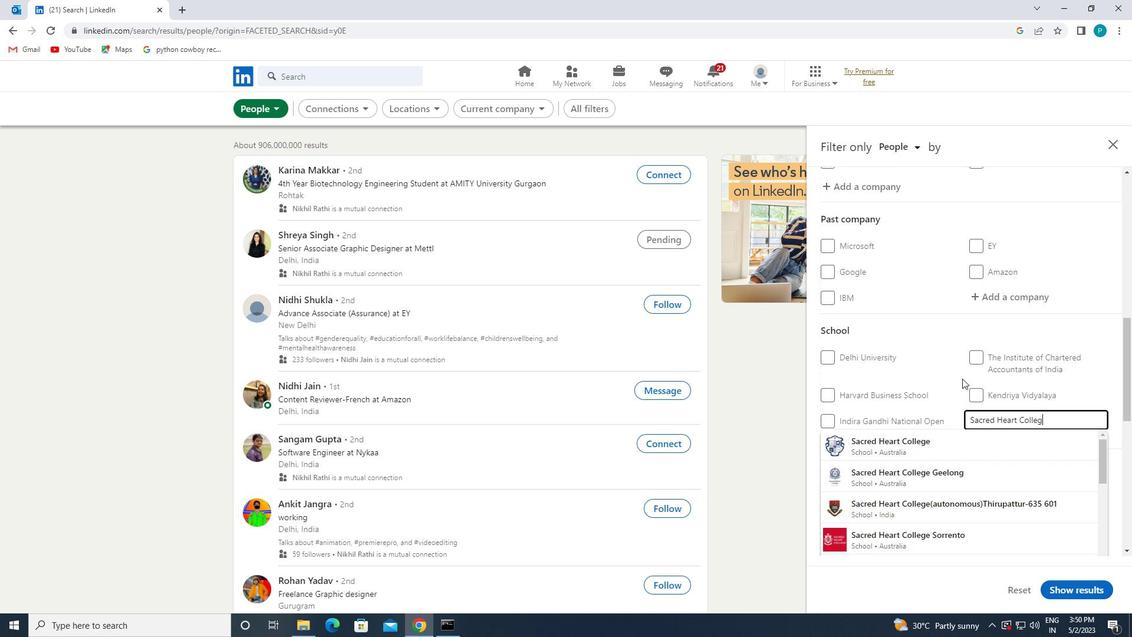 
Action: Mouse moved to (999, 542)
Screenshot: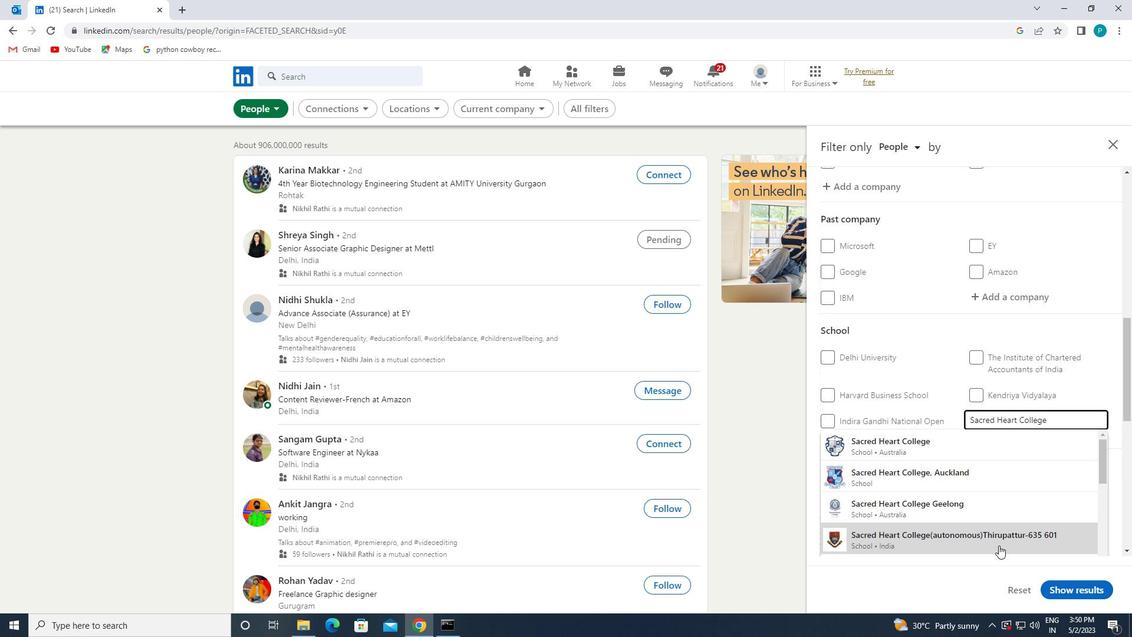 
Action: Mouse pressed left at (999, 542)
Screenshot: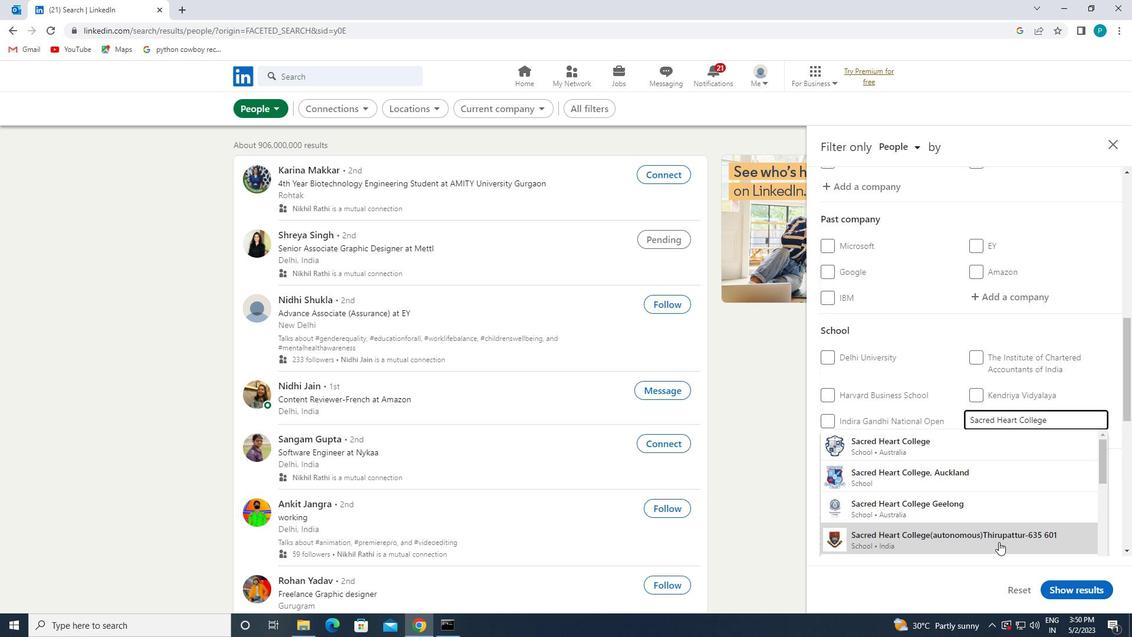 
Action: Mouse moved to (991, 510)
Screenshot: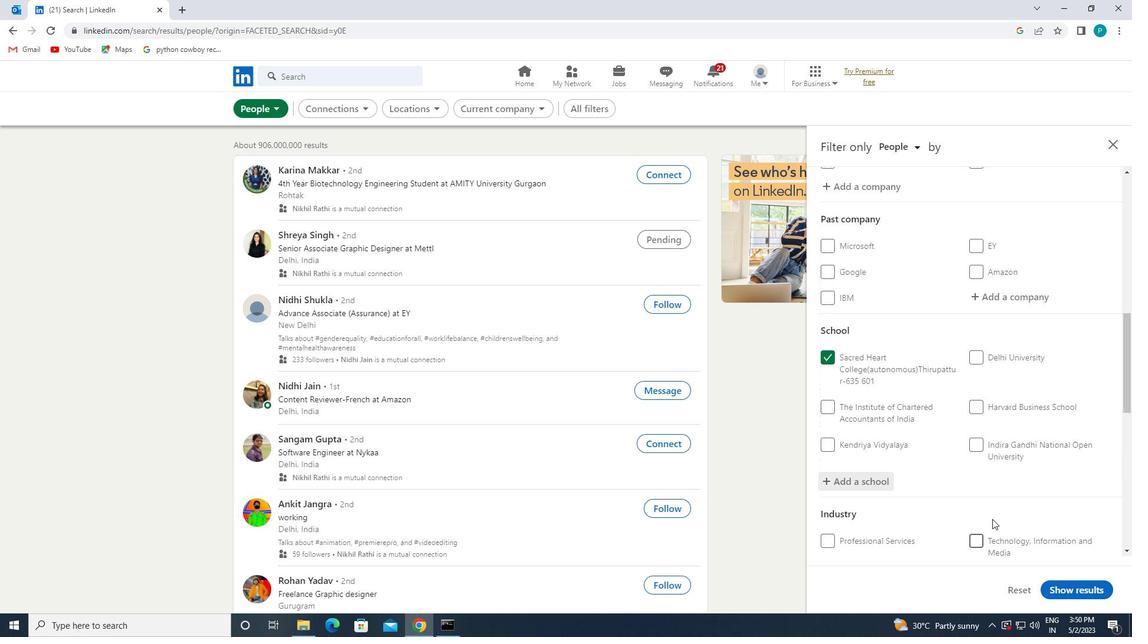 
Action: Mouse scrolled (991, 510) with delta (0, 0)
Screenshot: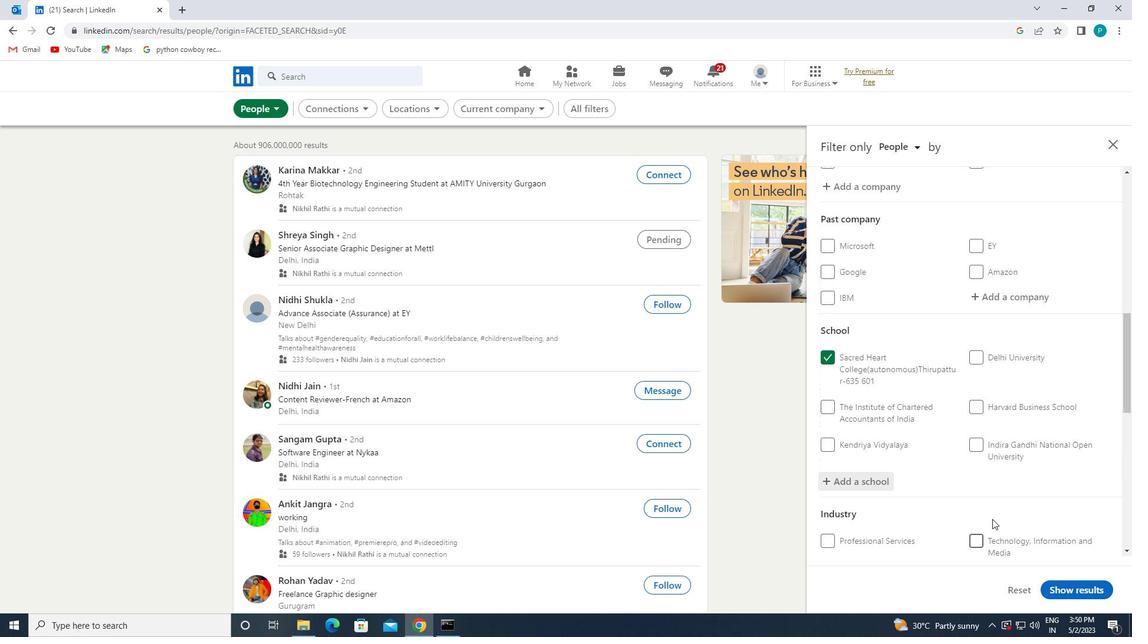 
Action: Mouse moved to (991, 509)
Screenshot: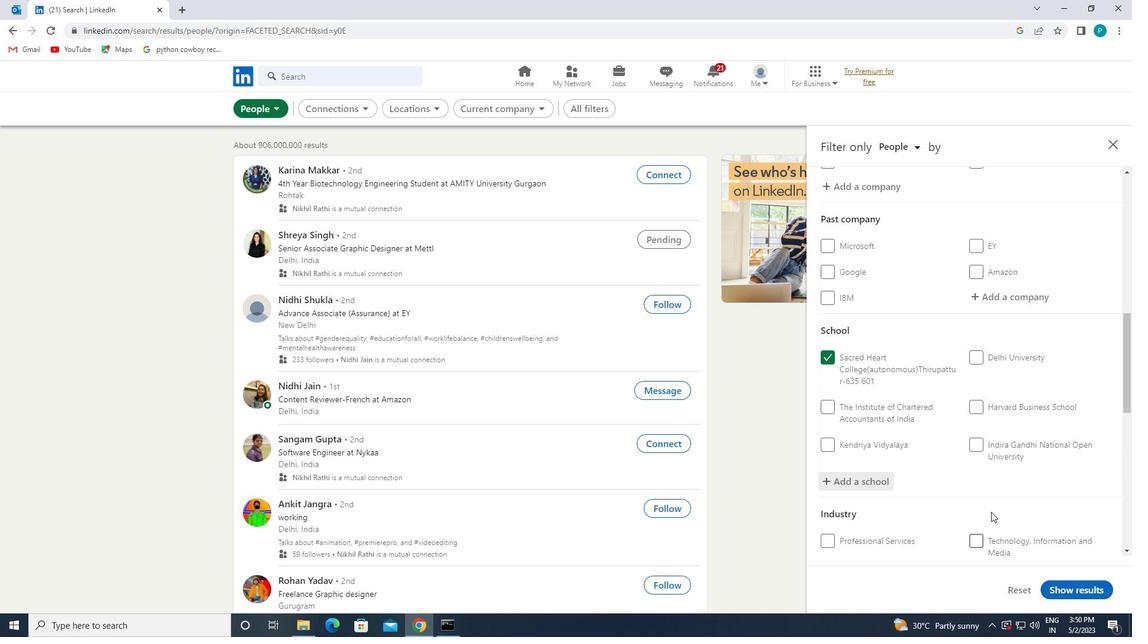 
Action: Mouse scrolled (991, 508) with delta (0, 0)
Screenshot: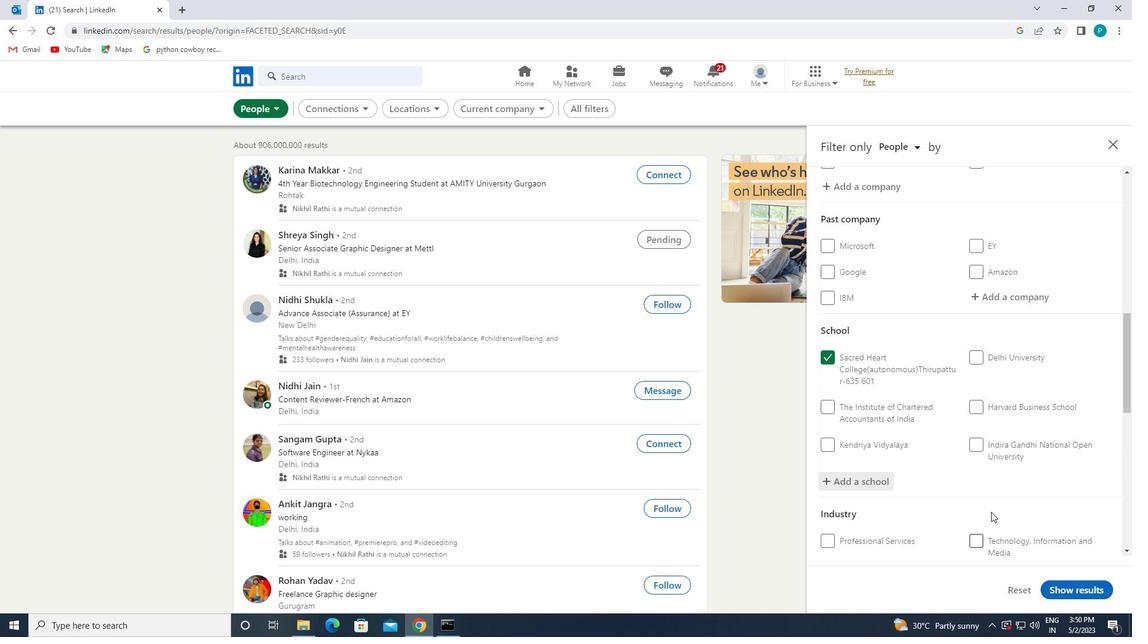 
Action: Mouse moved to (985, 484)
Screenshot: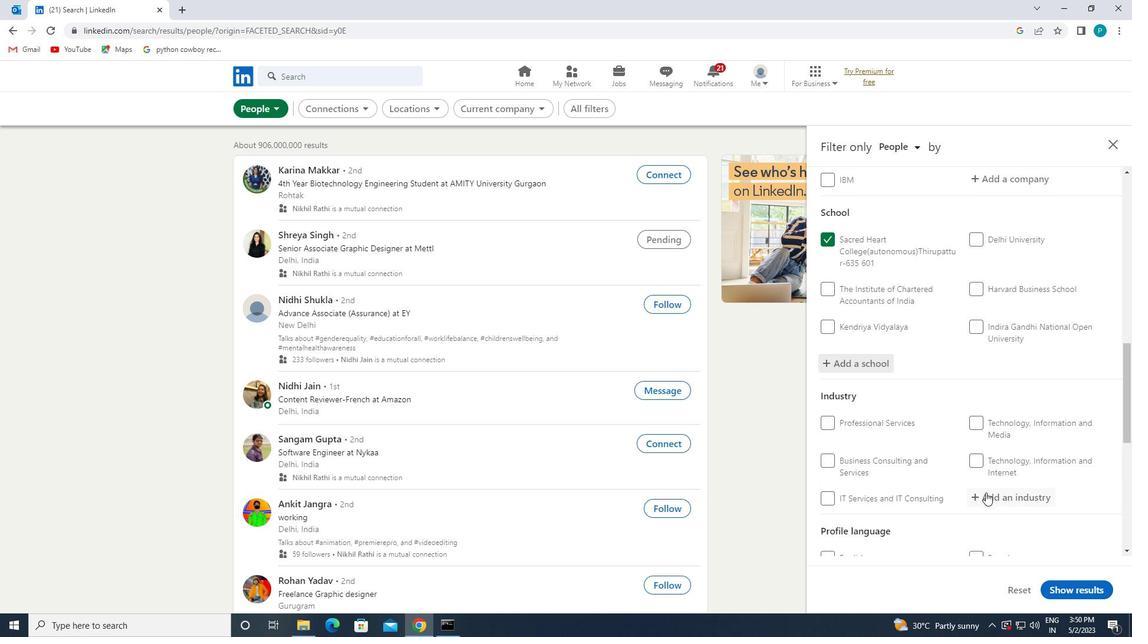 
Action: Mouse scrolled (985, 484) with delta (0, 0)
Screenshot: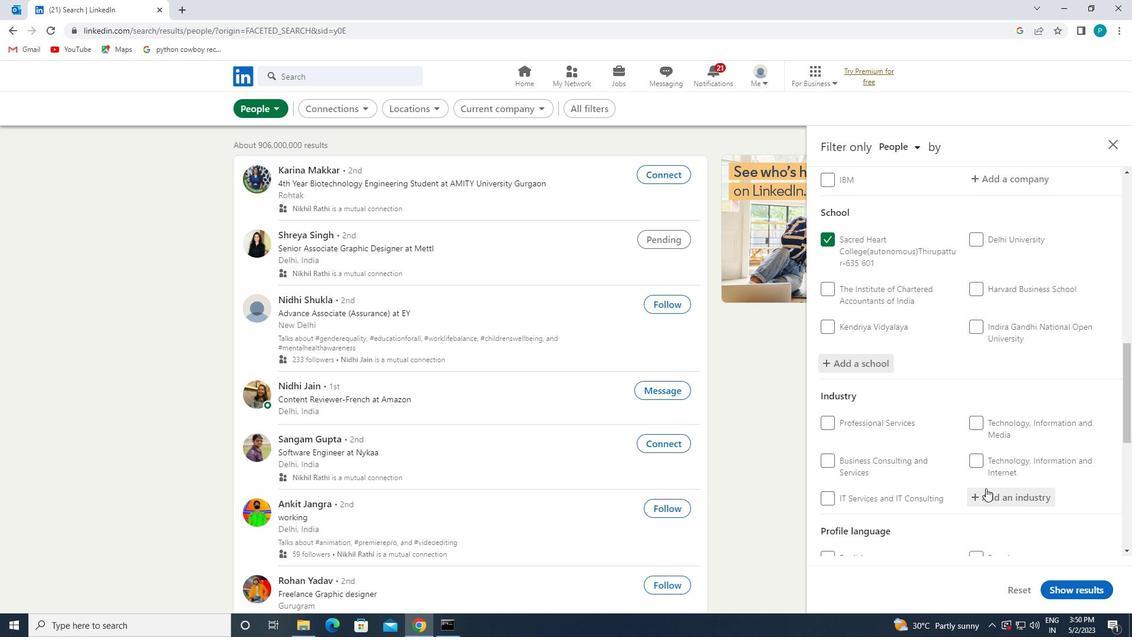 
Action: Mouse moved to (981, 443)
Screenshot: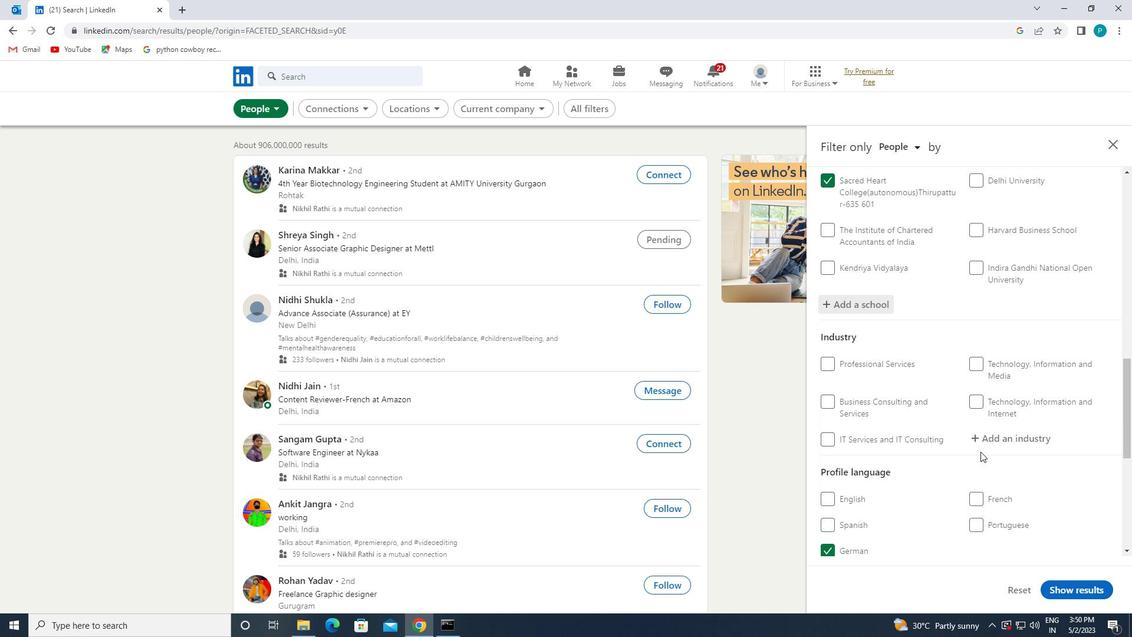 
Action: Mouse pressed left at (981, 443)
Screenshot: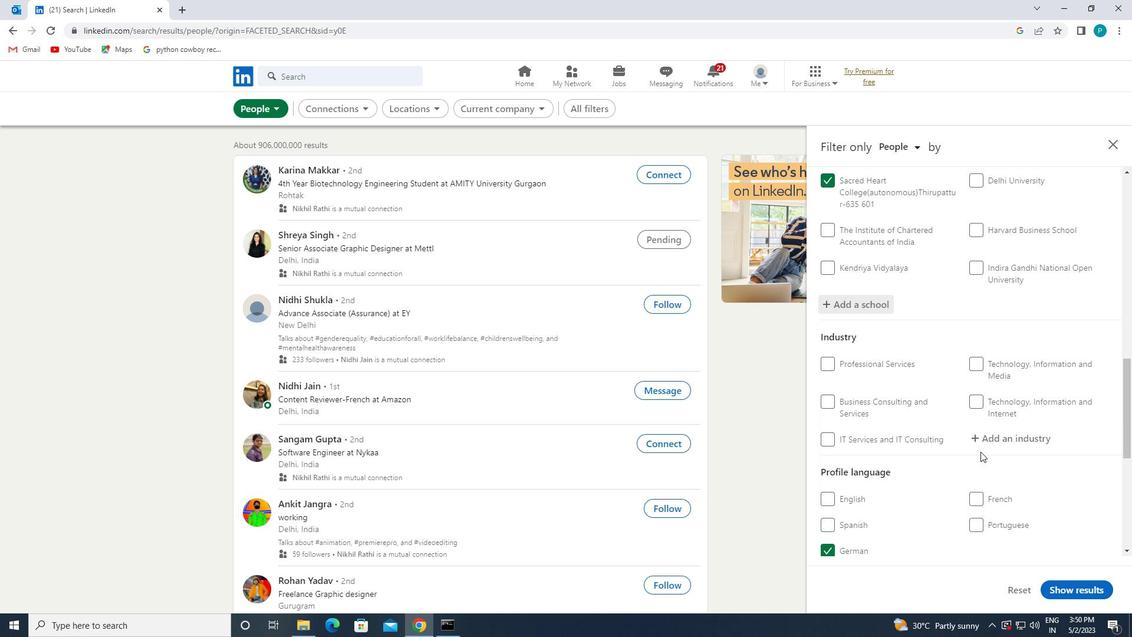 
Action: Key pressed <Key.caps_lock>M<Key.caps_lock>EDICAL
Screenshot: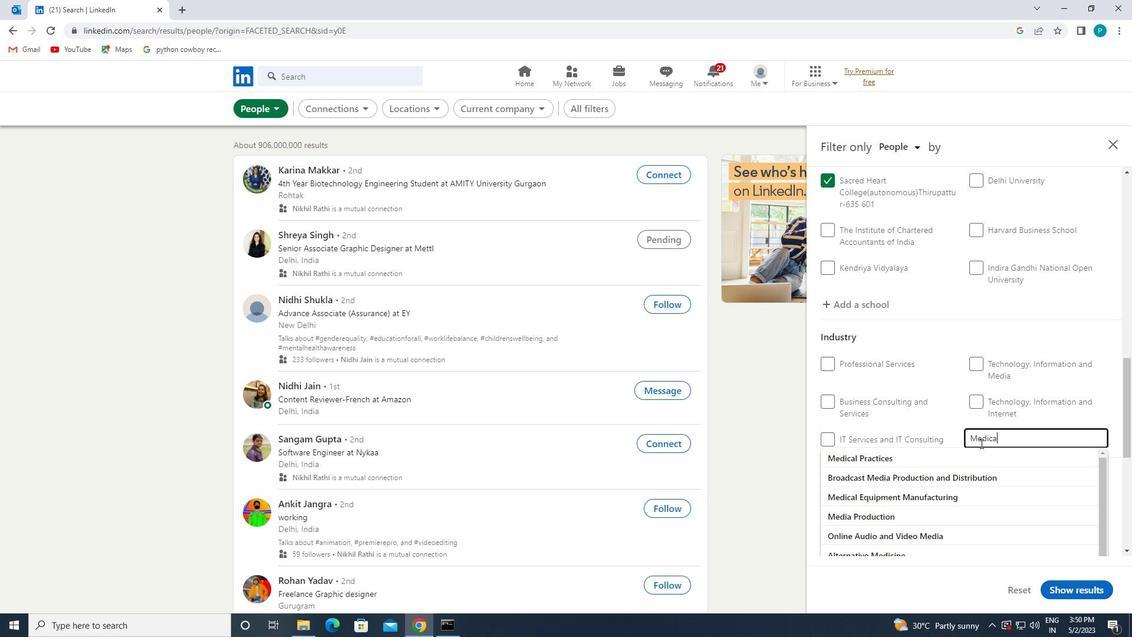 
Action: Mouse moved to (973, 459)
Screenshot: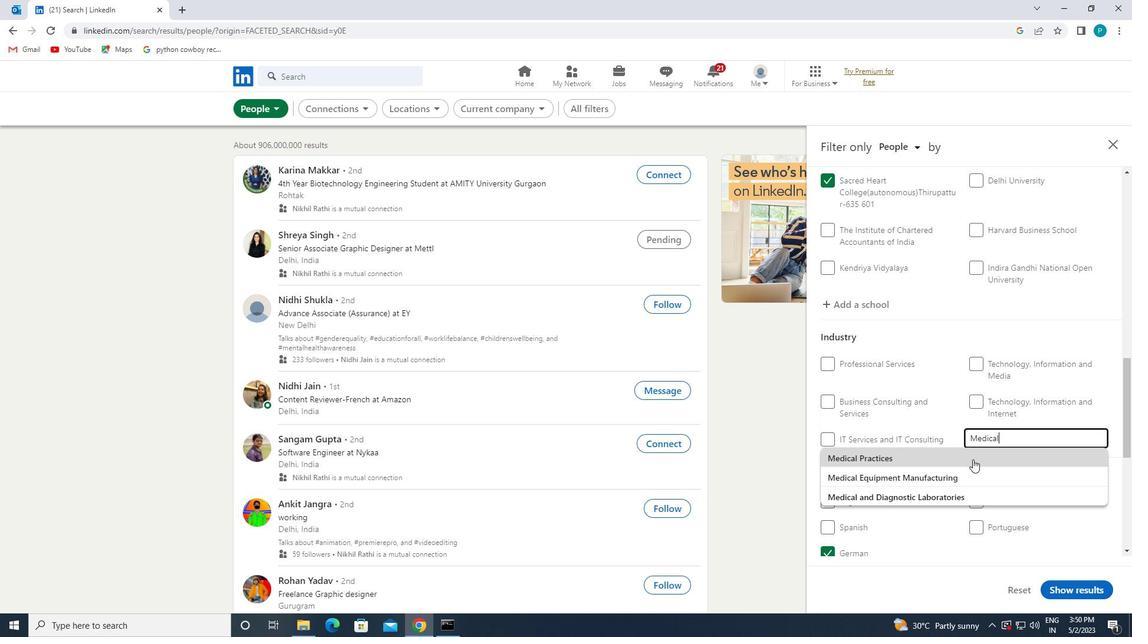 
Action: Mouse pressed left at (973, 459)
Screenshot: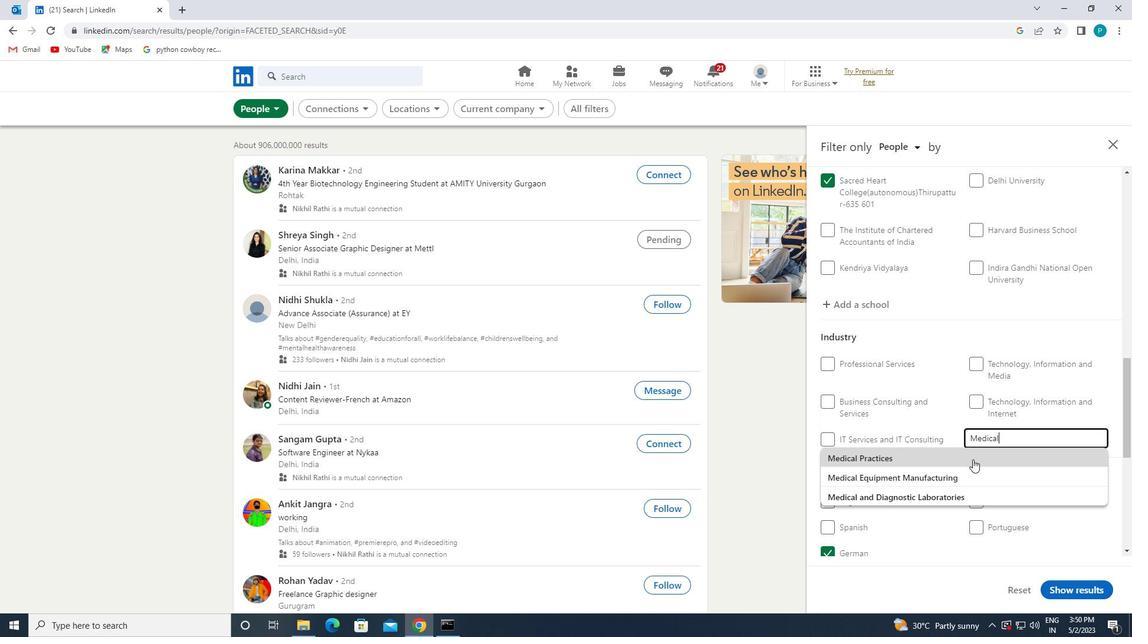 
Action: Mouse moved to (968, 459)
Screenshot: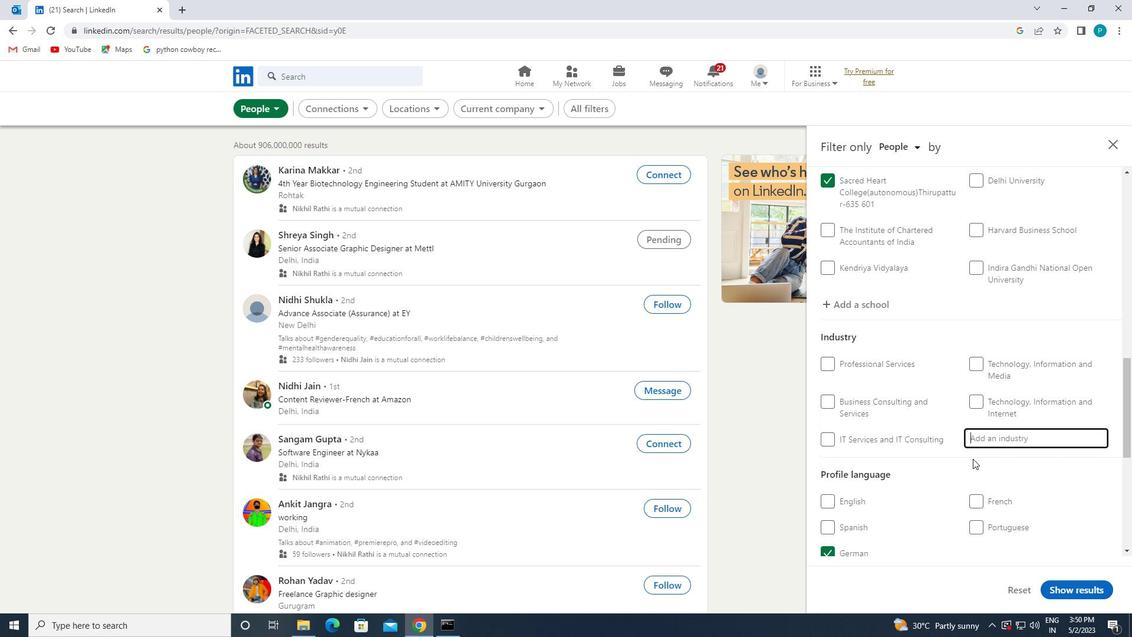 
Action: Mouse scrolled (968, 458) with delta (0, 0)
Screenshot: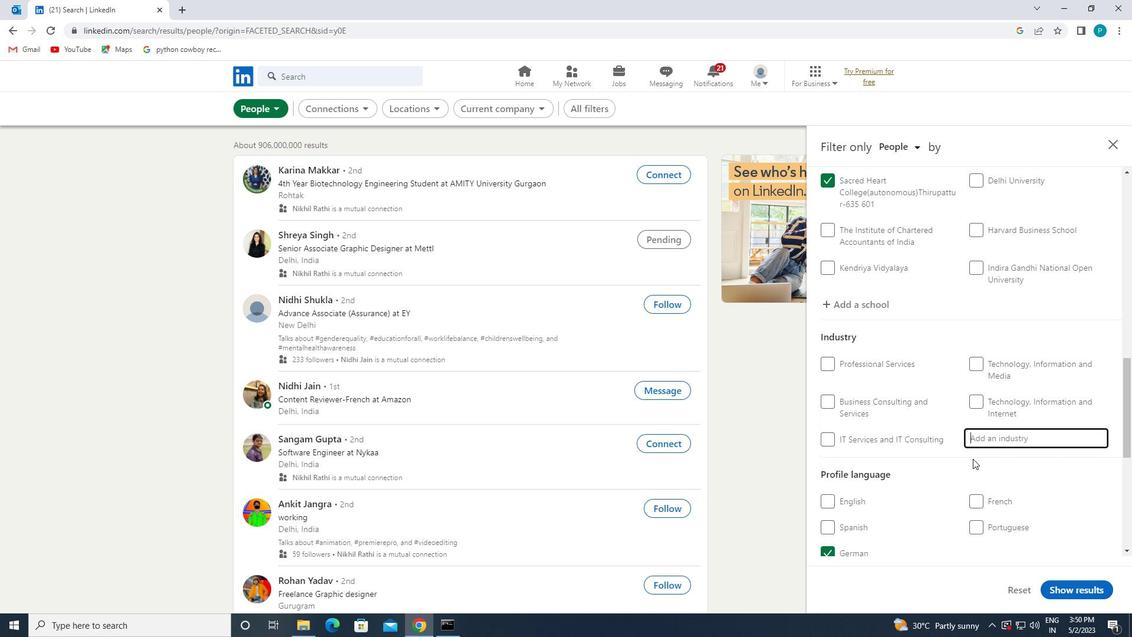 
Action: Mouse moved to (966, 459)
Screenshot: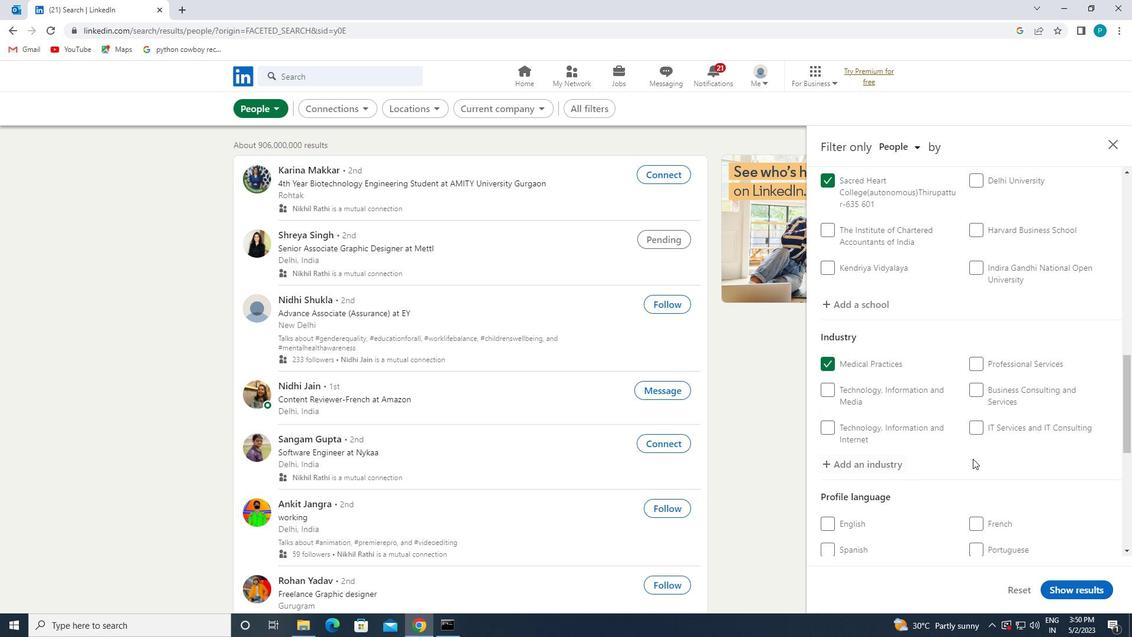 
Action: Mouse scrolled (966, 458) with delta (0, 0)
Screenshot: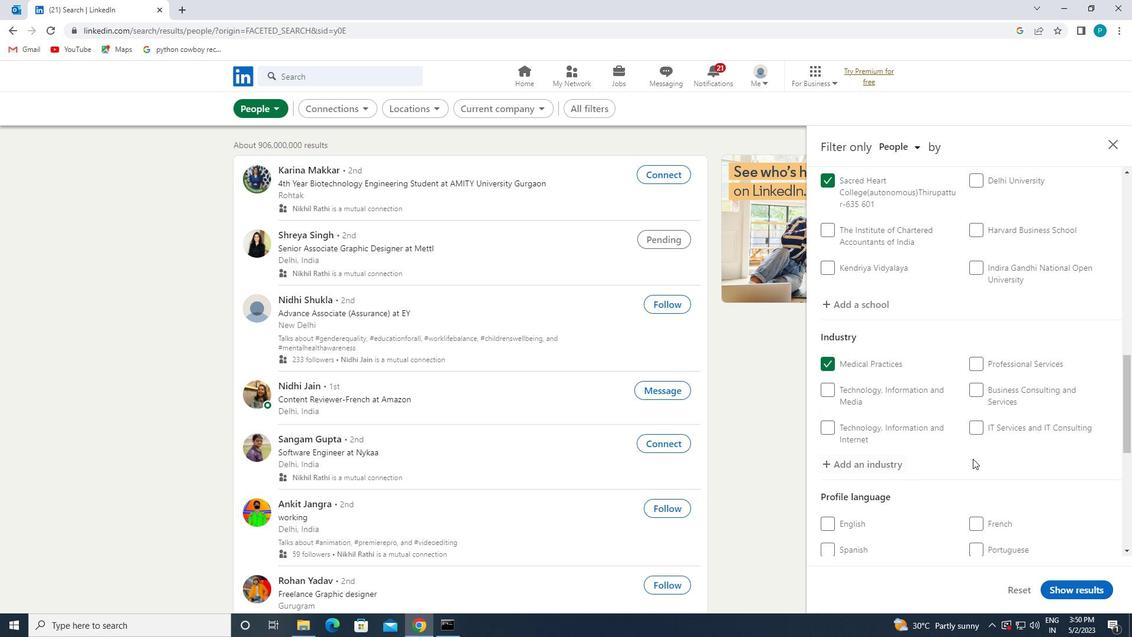 
Action: Mouse moved to (966, 459)
Screenshot: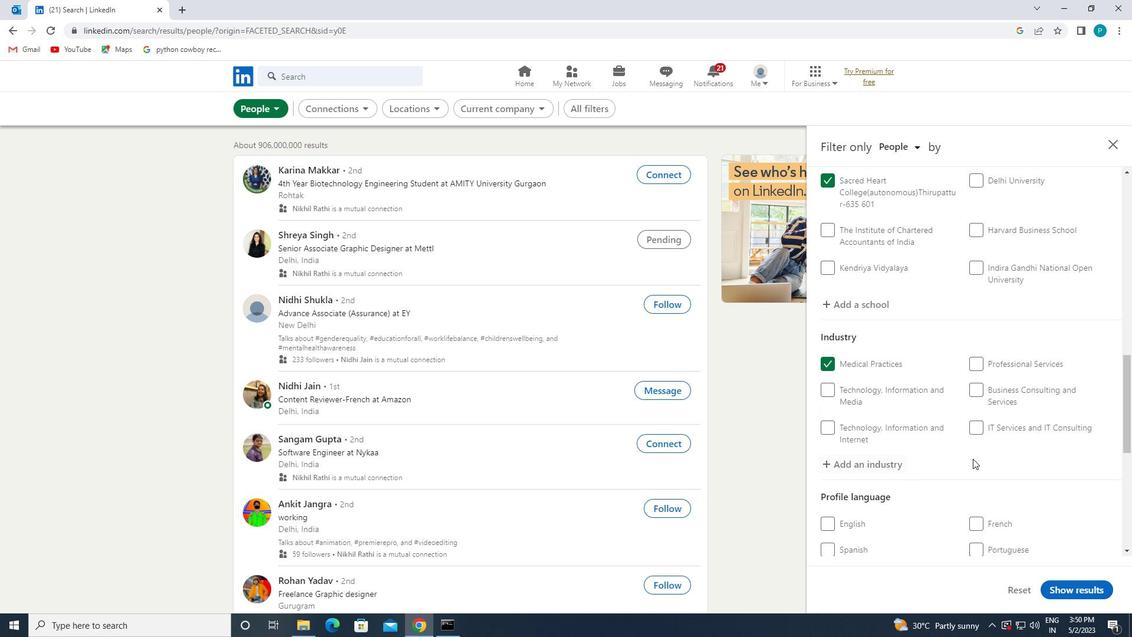 
Action: Mouse scrolled (966, 458) with delta (0, 0)
Screenshot: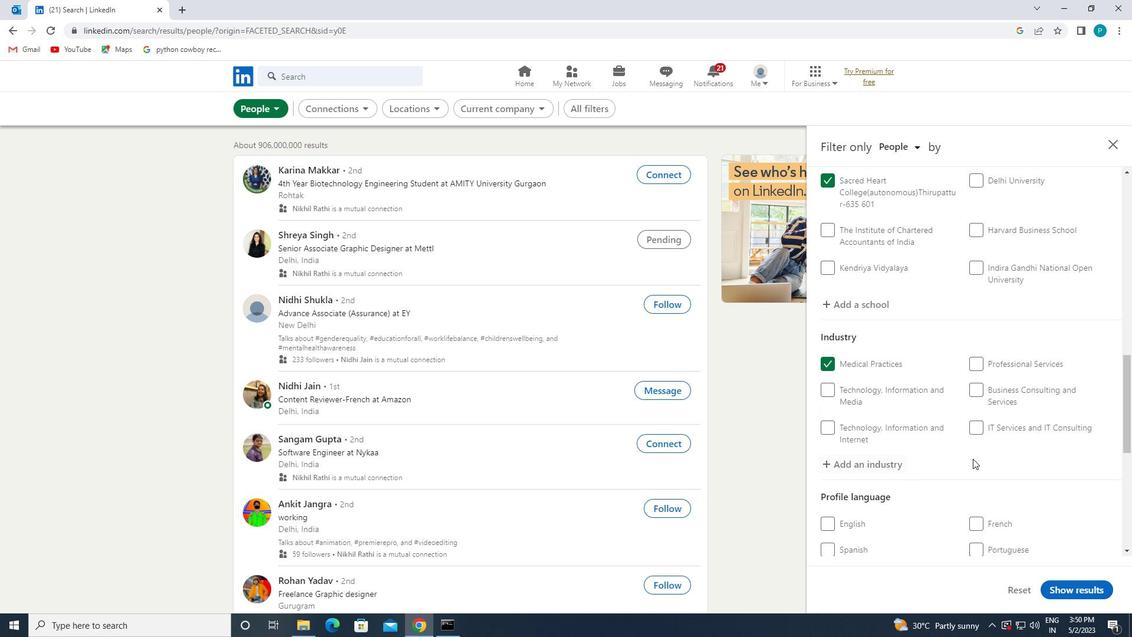 
Action: Mouse moved to (965, 459)
Screenshot: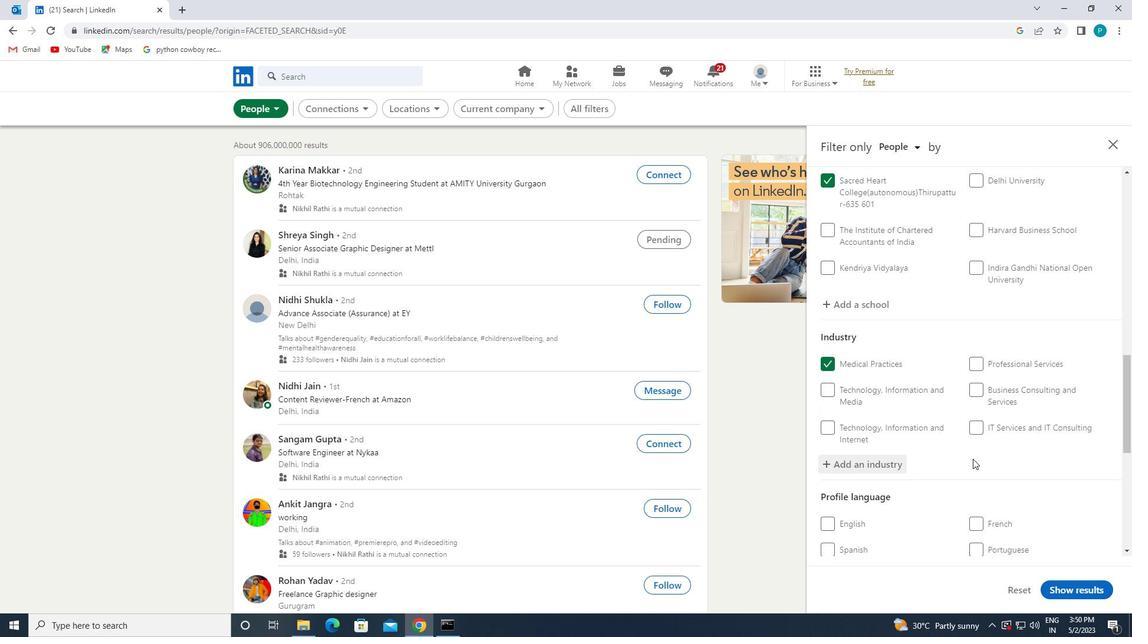 
Action: Mouse scrolled (965, 458) with delta (0, 0)
Screenshot: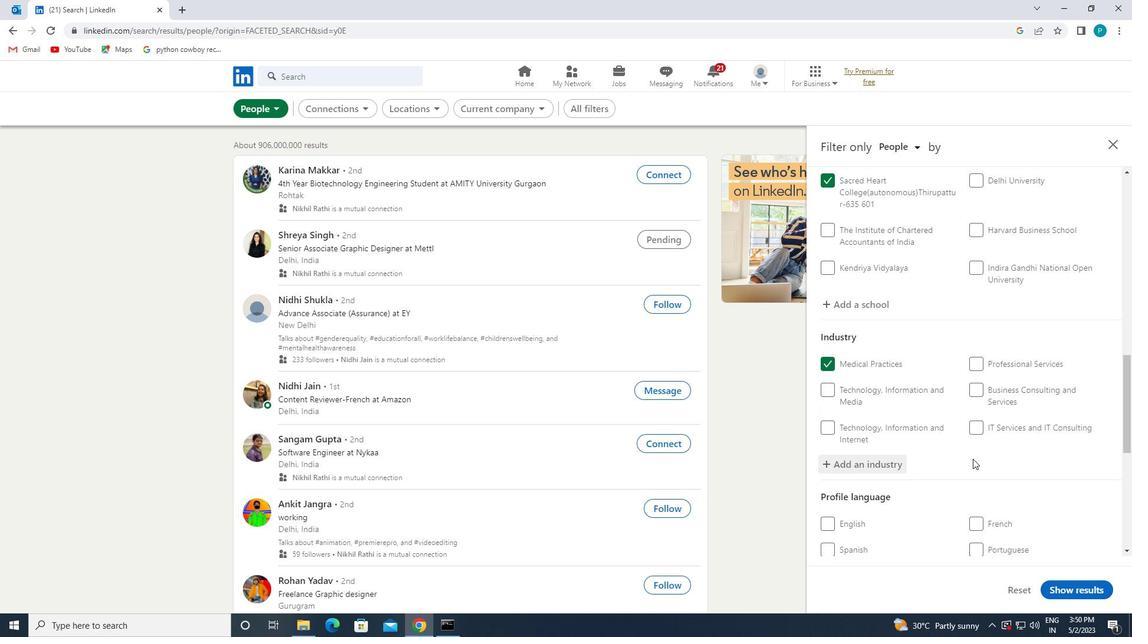 
Action: Mouse moved to (945, 460)
Screenshot: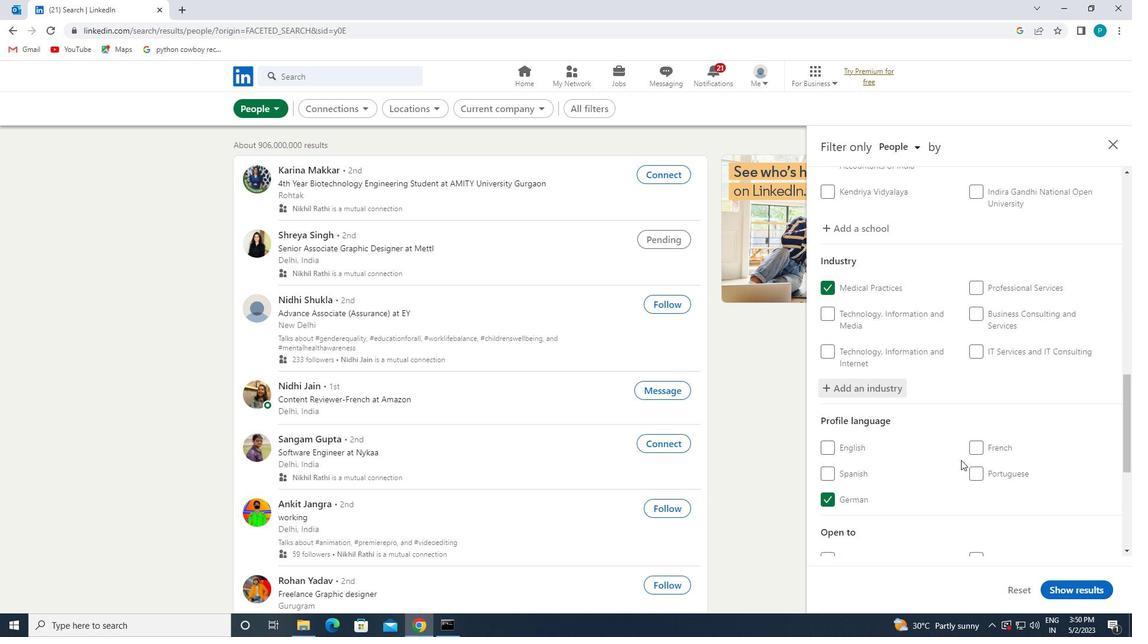 
Action: Mouse scrolled (945, 459) with delta (0, 0)
Screenshot: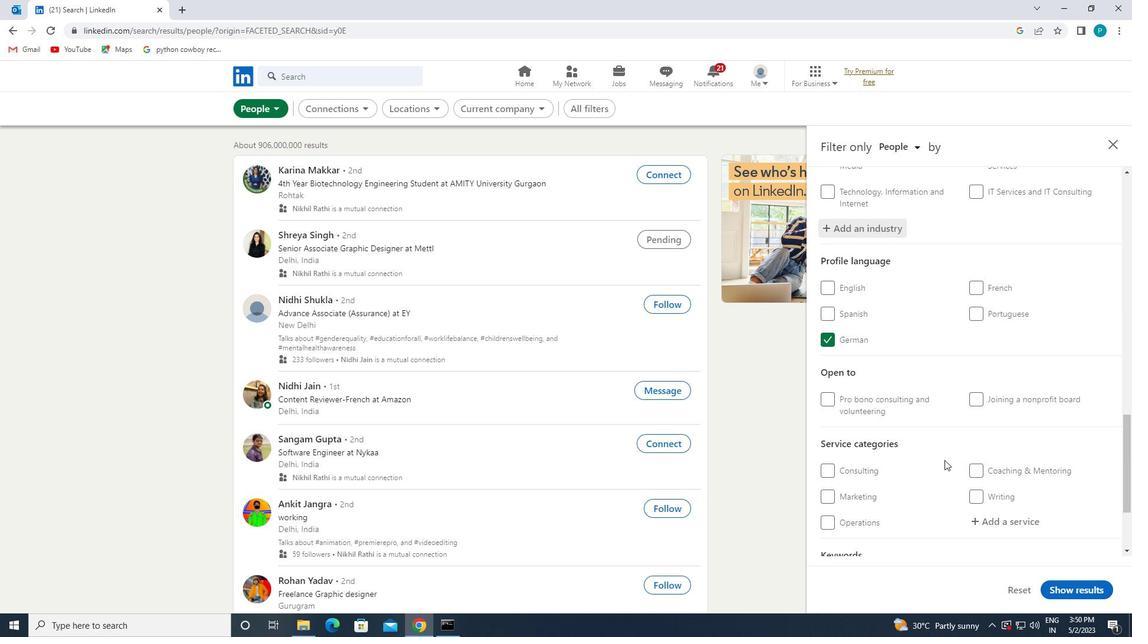 
Action: Mouse moved to (977, 460)
Screenshot: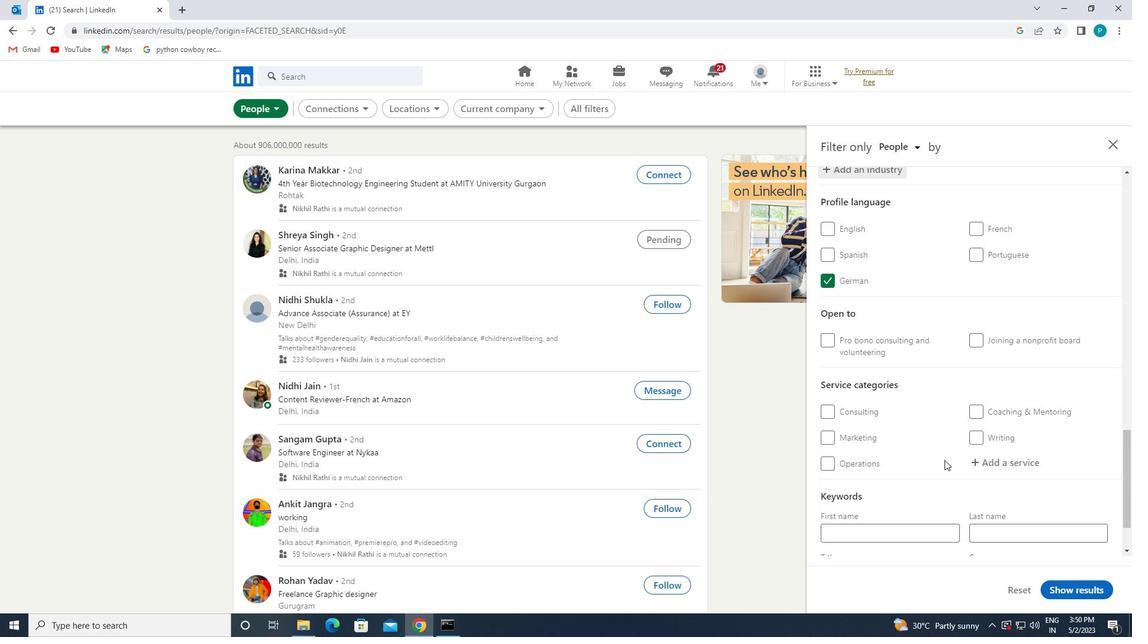 
Action: Mouse pressed left at (977, 460)
Screenshot: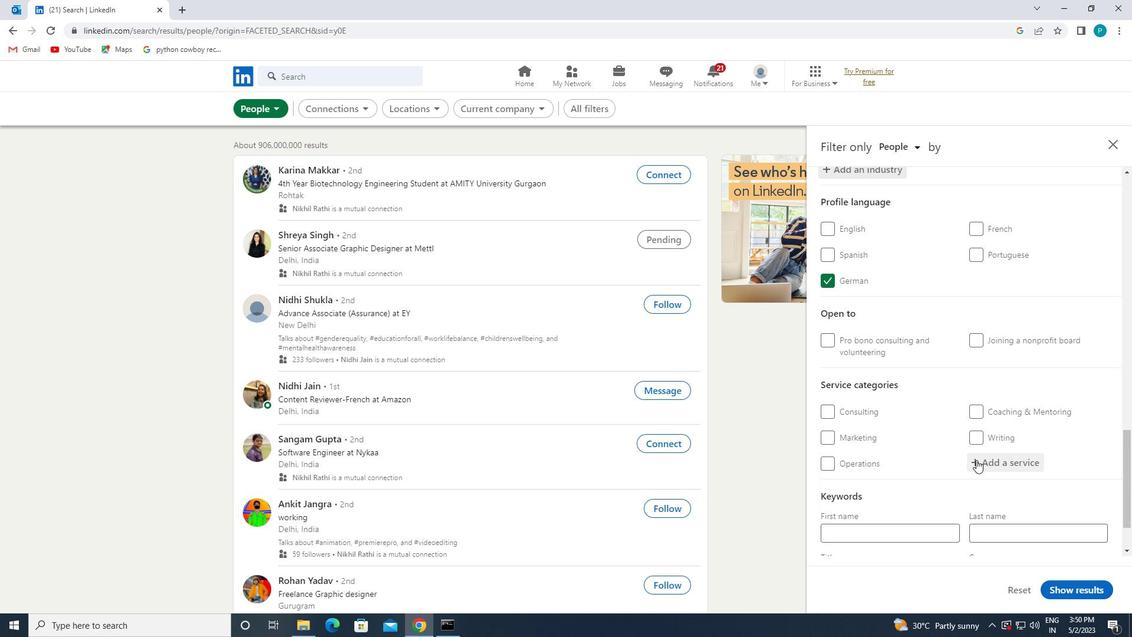 
Action: Key pressed <Key.caps_lock>E<Key.caps_lock>A<Key.backspace><Key.backspace>REAL
Screenshot: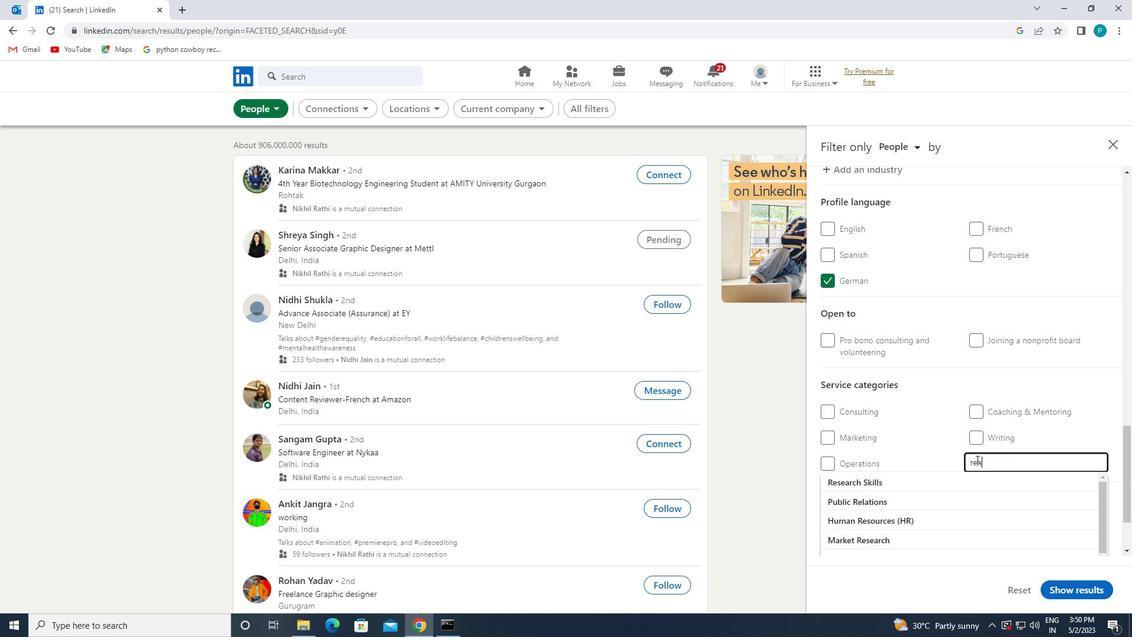 
Action: Mouse moved to (969, 475)
Screenshot: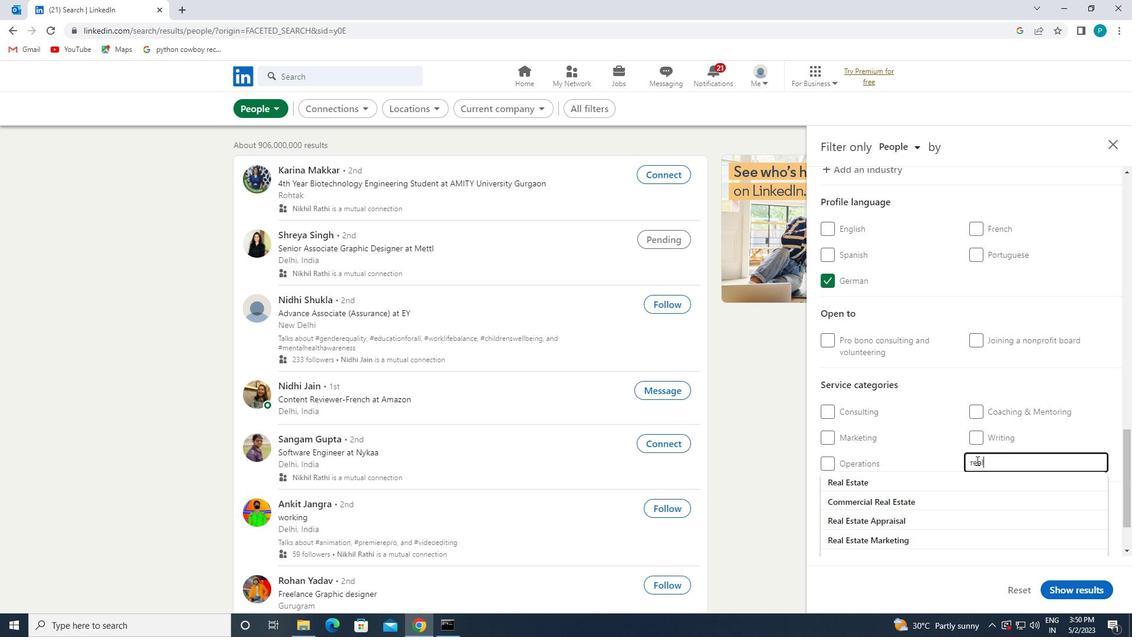 
Action: Mouse pressed left at (969, 475)
Screenshot: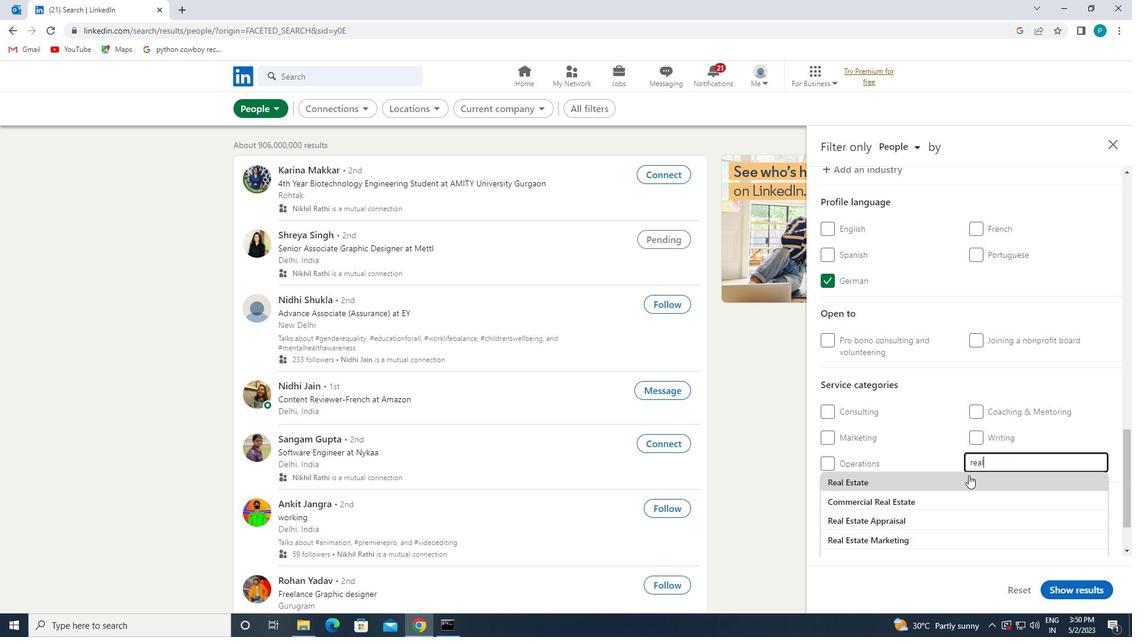 
Action: Mouse scrolled (969, 474) with delta (0, 0)
Screenshot: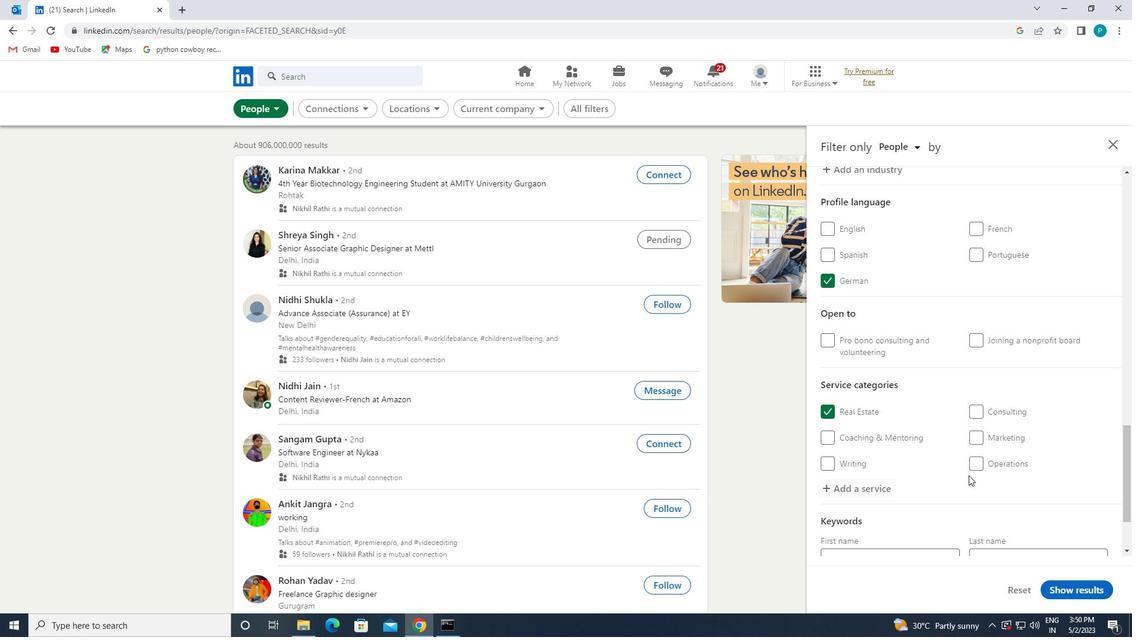 
Action: Mouse scrolled (969, 474) with delta (0, 0)
Screenshot: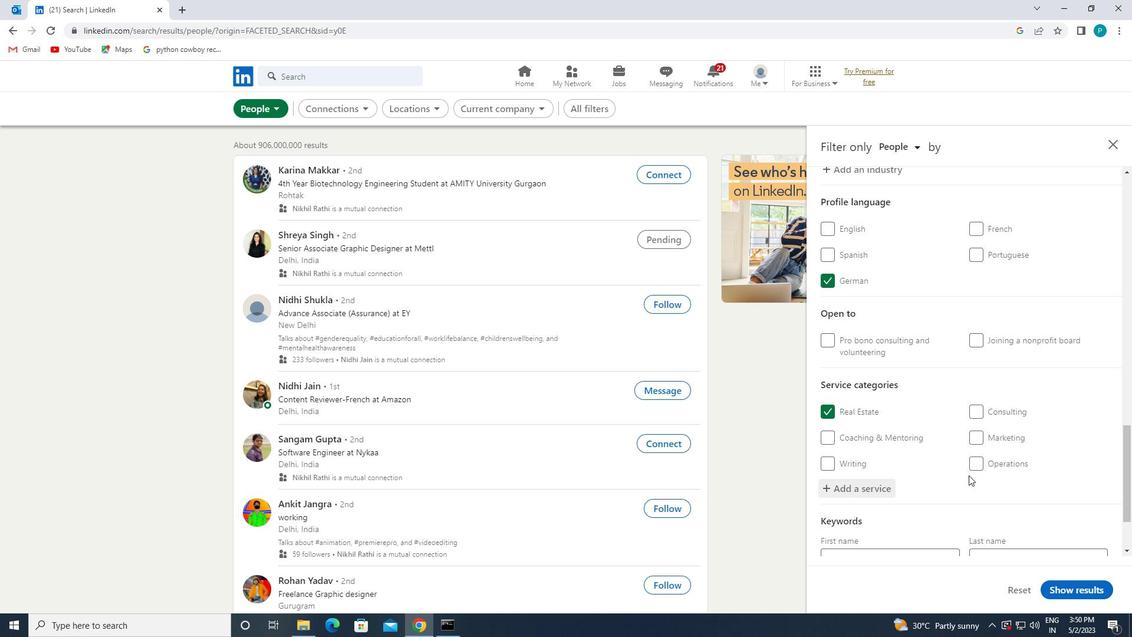 
Action: Mouse scrolled (969, 474) with delta (0, 0)
Screenshot: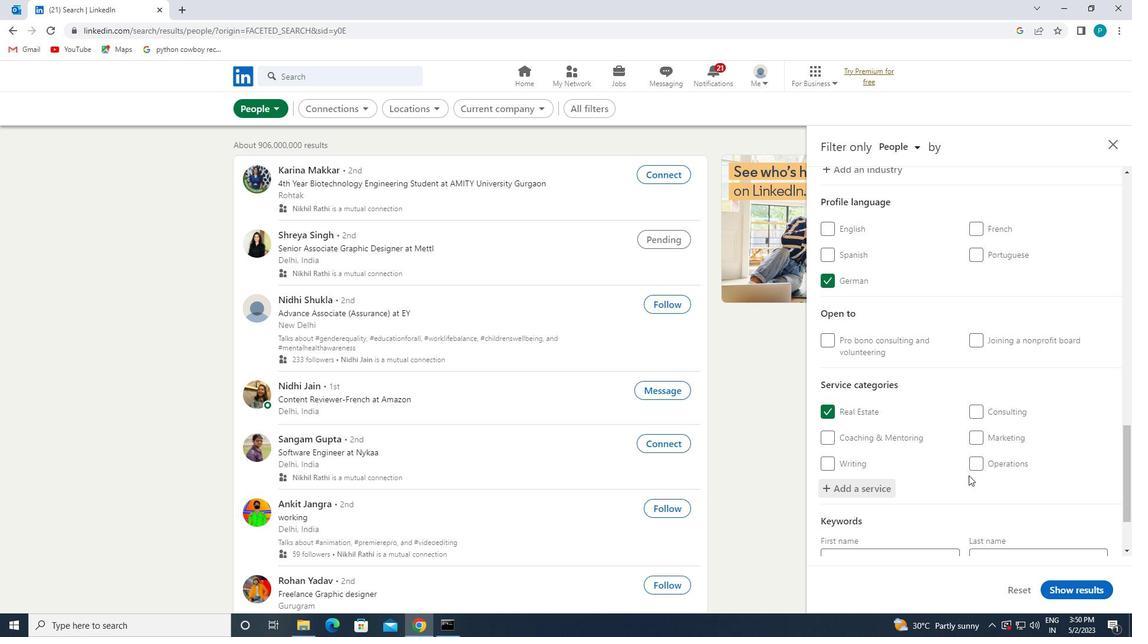 
Action: Mouse moved to (918, 498)
Screenshot: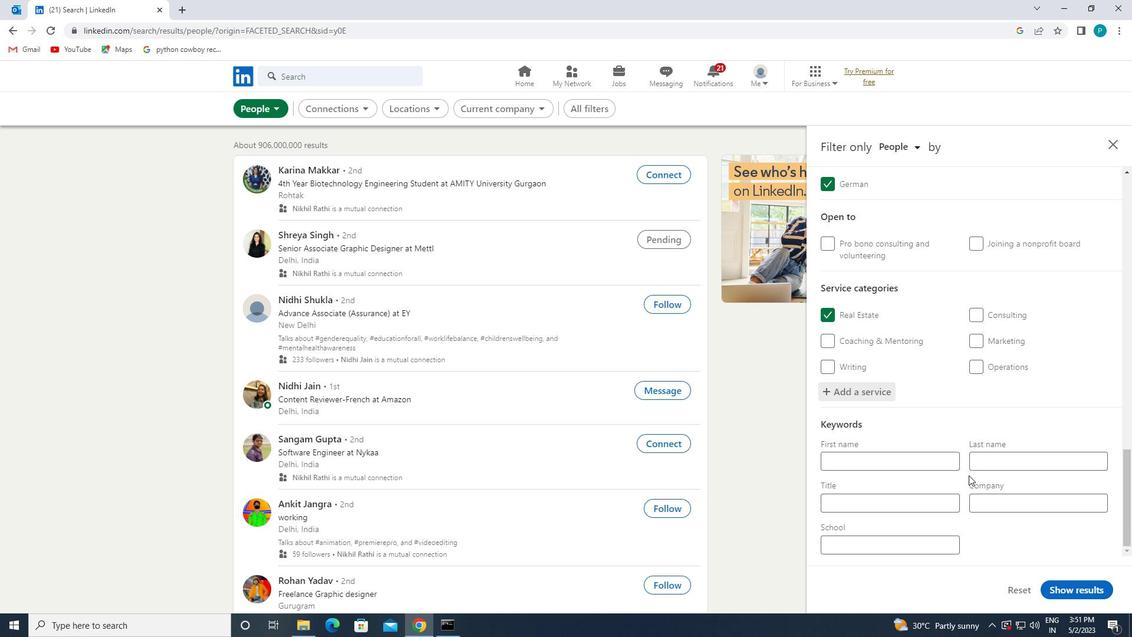 
Action: Mouse pressed left at (918, 498)
Screenshot: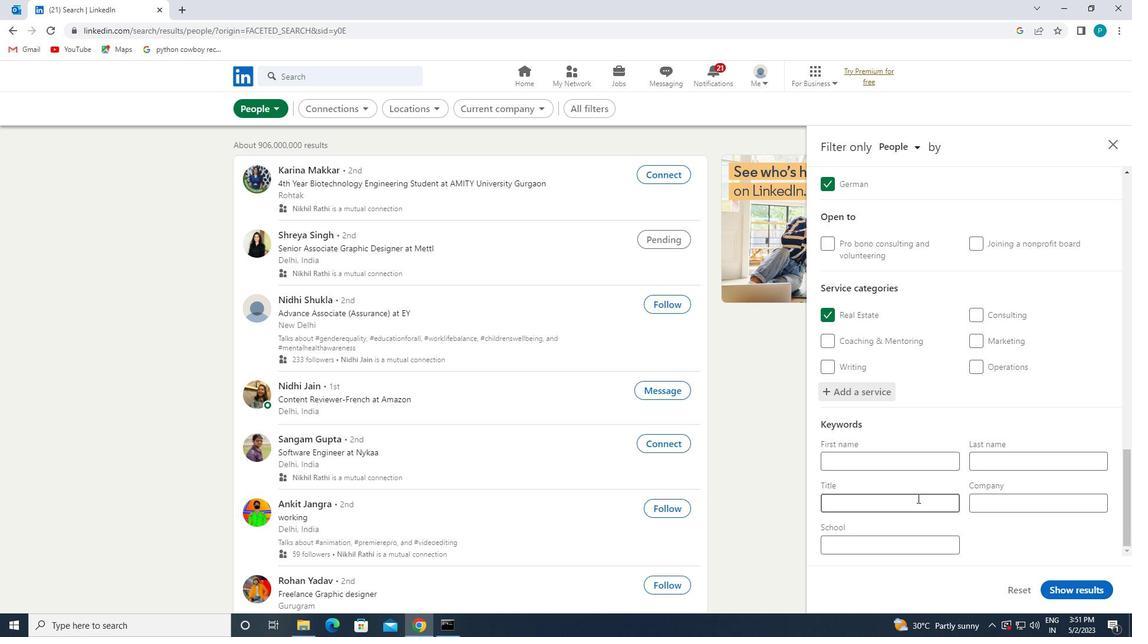 
Action: Mouse moved to (962, 502)
Screenshot: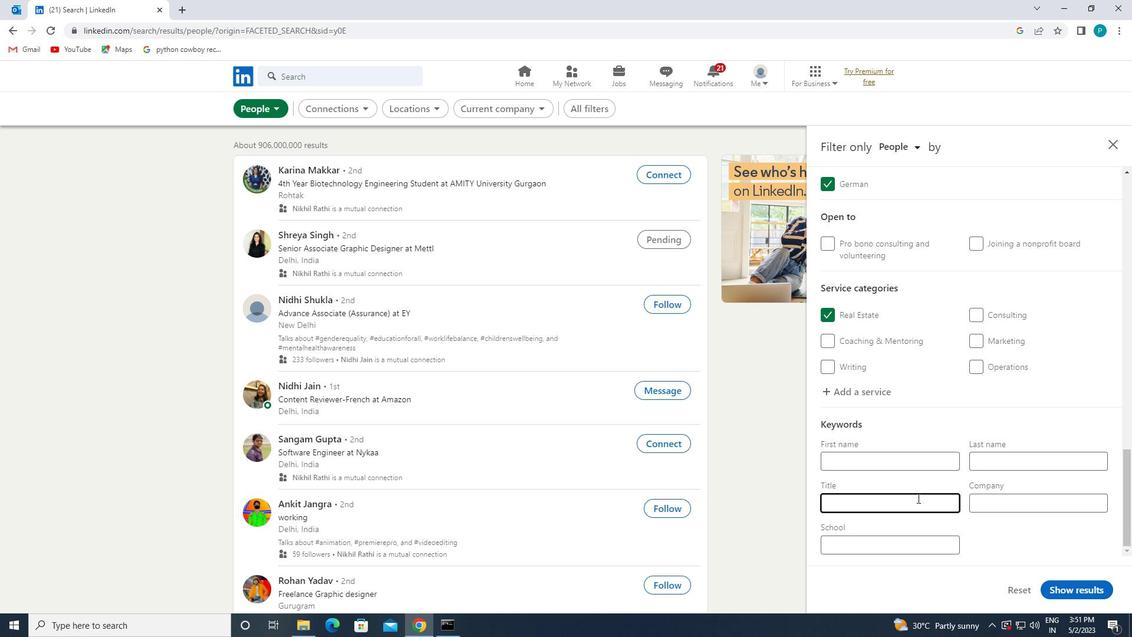 
Action: Key pressed <Key.caps_lock>G<Key.caps_lock>HOSTWRITER
Screenshot: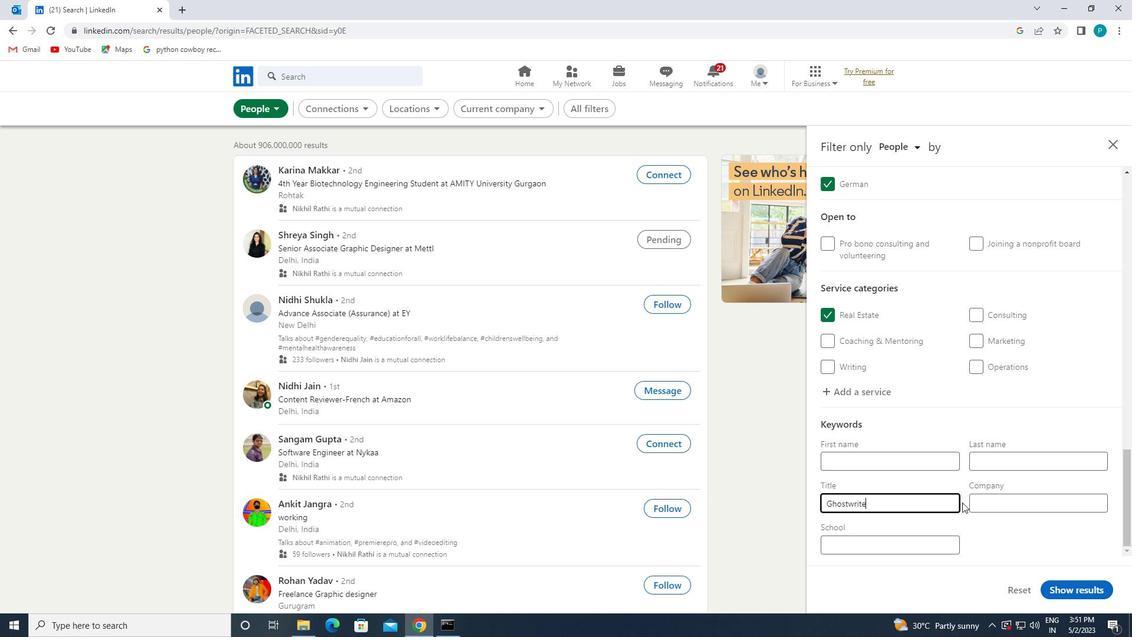 
Action: Mouse moved to (1089, 587)
Screenshot: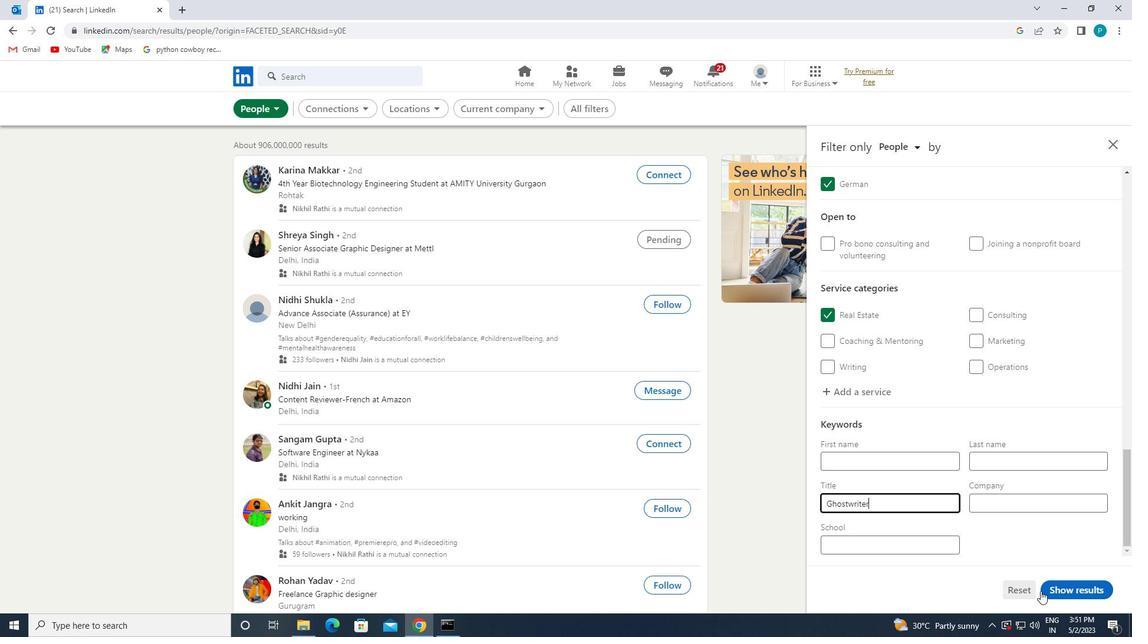 
Action: Mouse pressed left at (1089, 587)
Screenshot: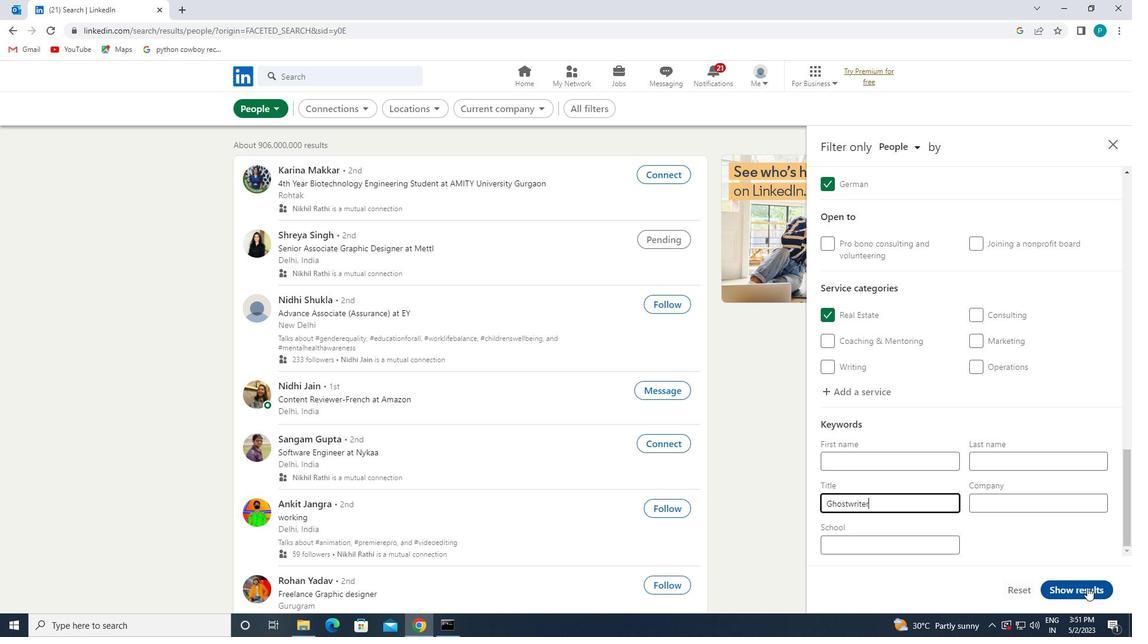 
